 Task: Look for space in Welkom, South Africa from 10th July, 2023 to 15th July, 2023 for 7 adults in price range Rs.10000 to Rs.15000. Place can be entire place or shared room with 4 bedrooms having 7 beds and 4 bathrooms. Property type can be house, flat, guest house. Amenities needed are: wifi, TV, free parkinig on premises, gym, breakfast. Booking option can be shelf check-in. Required host language is English.
Action: Mouse moved to (599, 97)
Screenshot: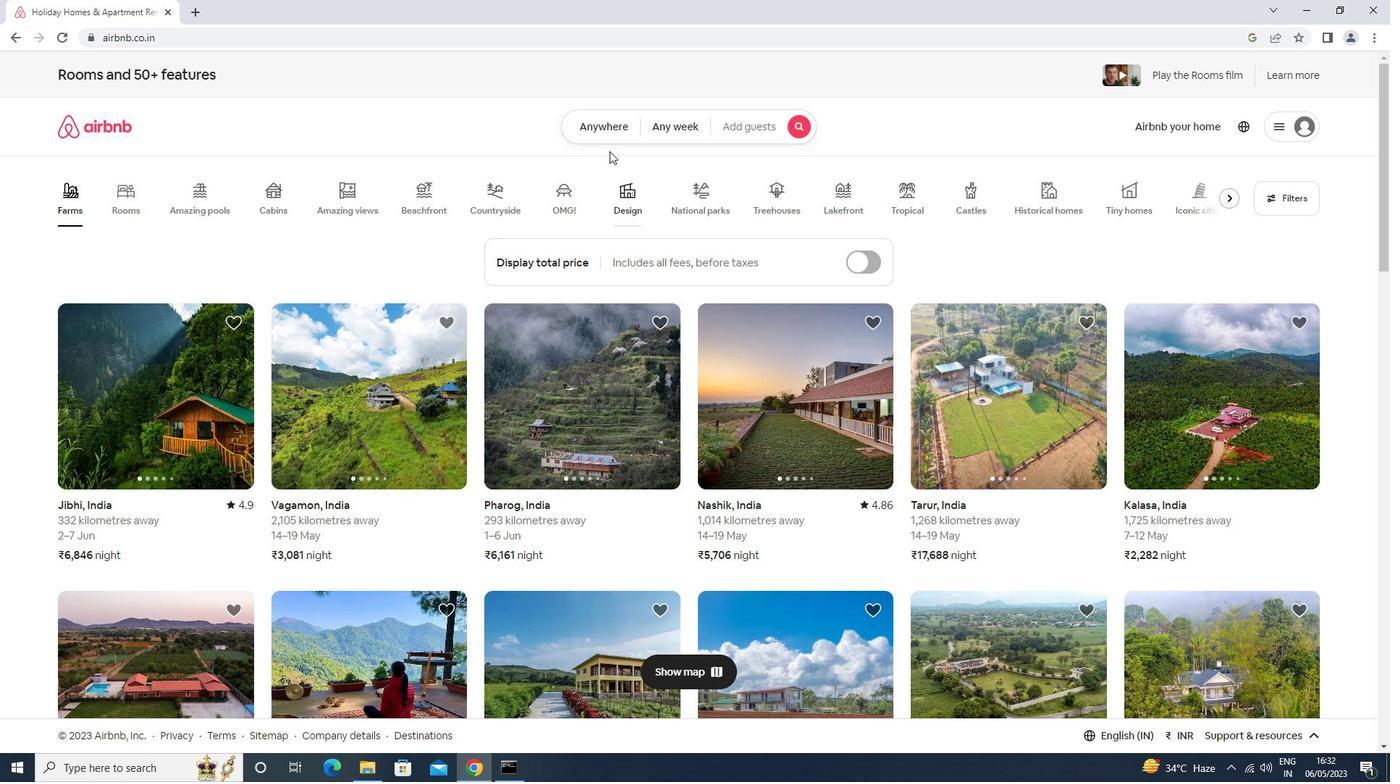 
Action: Mouse pressed left at (599, 97)
Screenshot: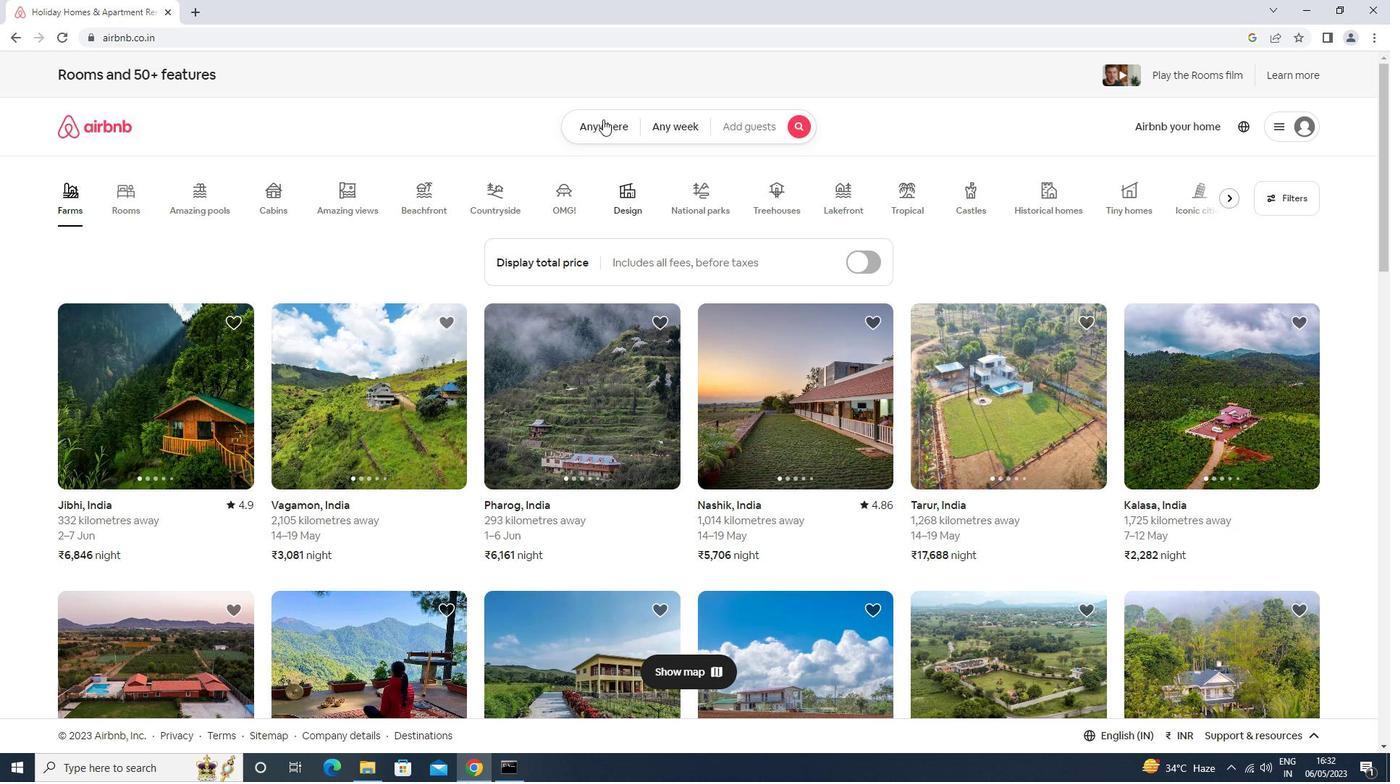 
Action: Mouse moved to (603, 120)
Screenshot: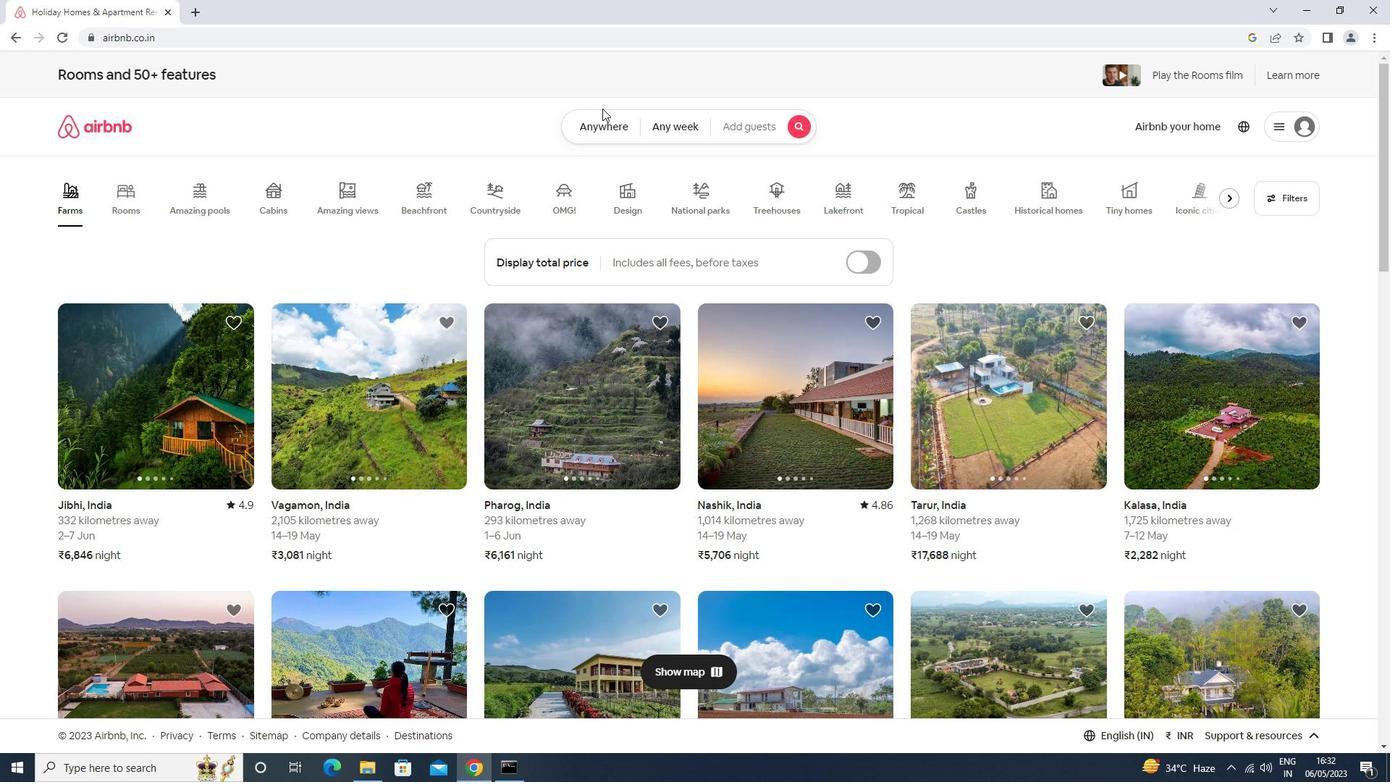 
Action: Mouse pressed left at (603, 120)
Screenshot: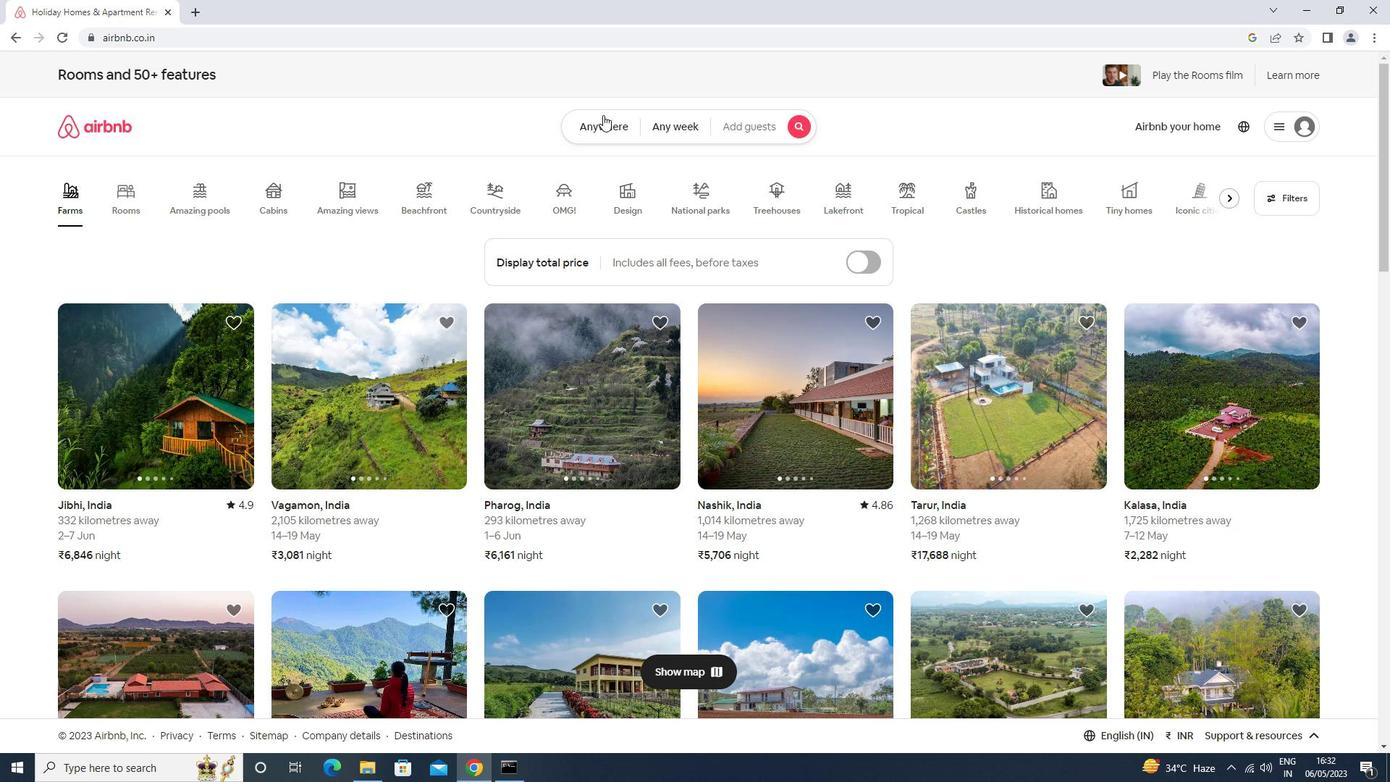 
Action: Mouse moved to (451, 184)
Screenshot: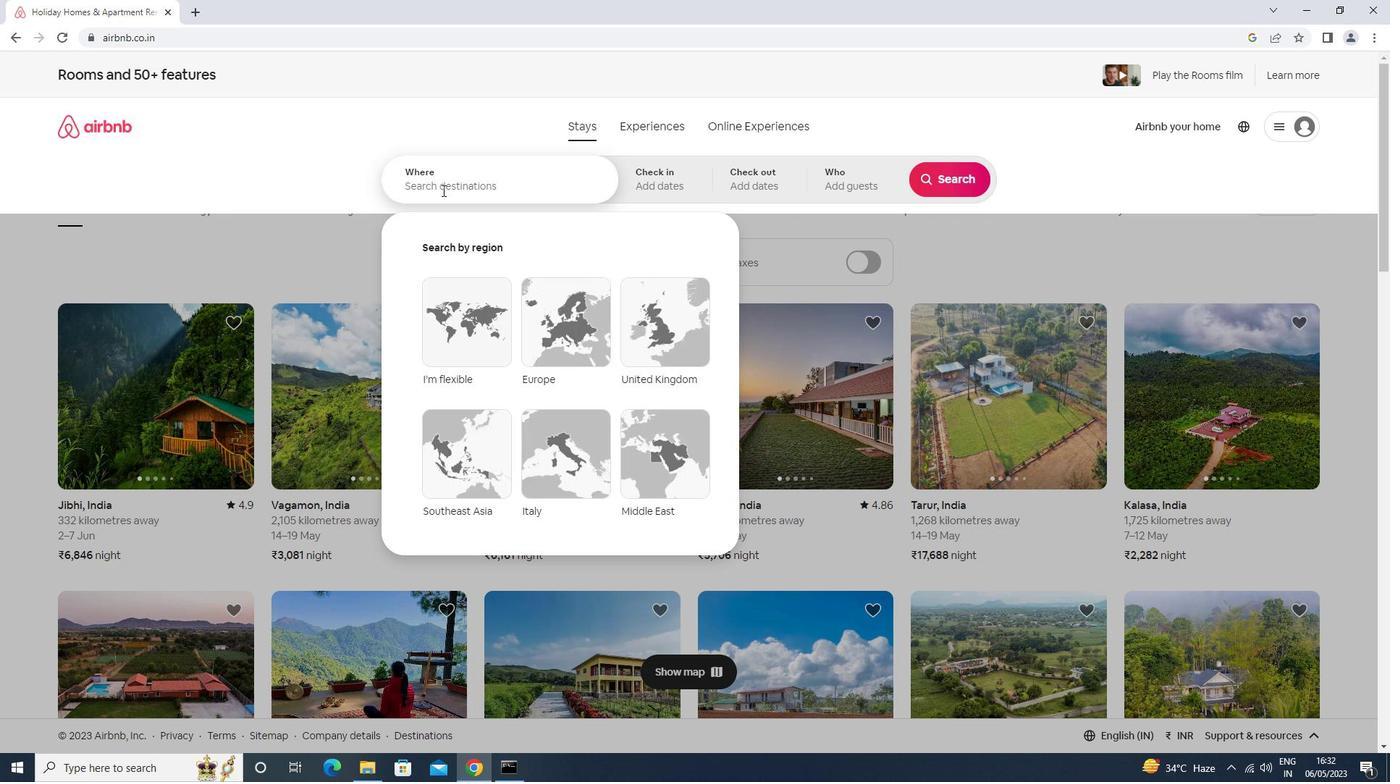 
Action: Mouse pressed left at (451, 184)
Screenshot: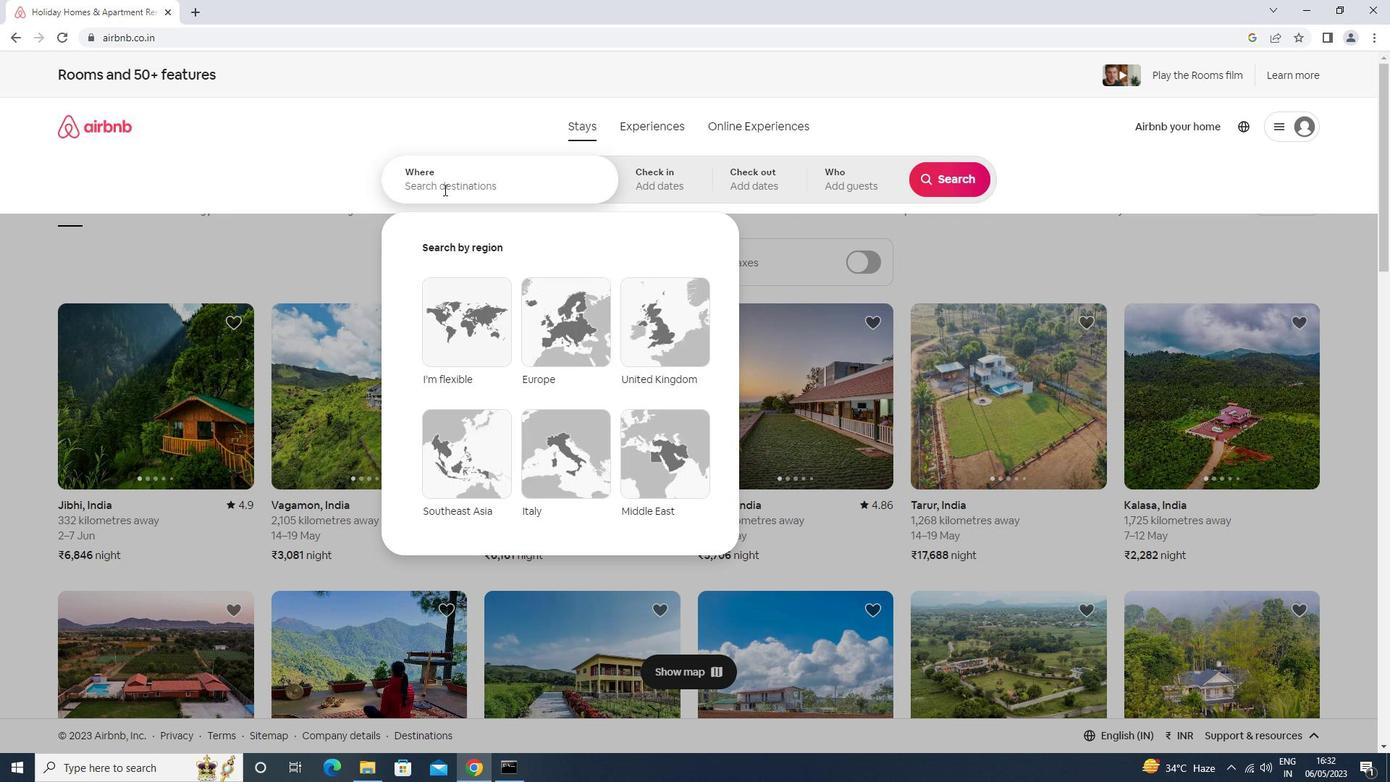 
Action: Mouse moved to (452, 183)
Screenshot: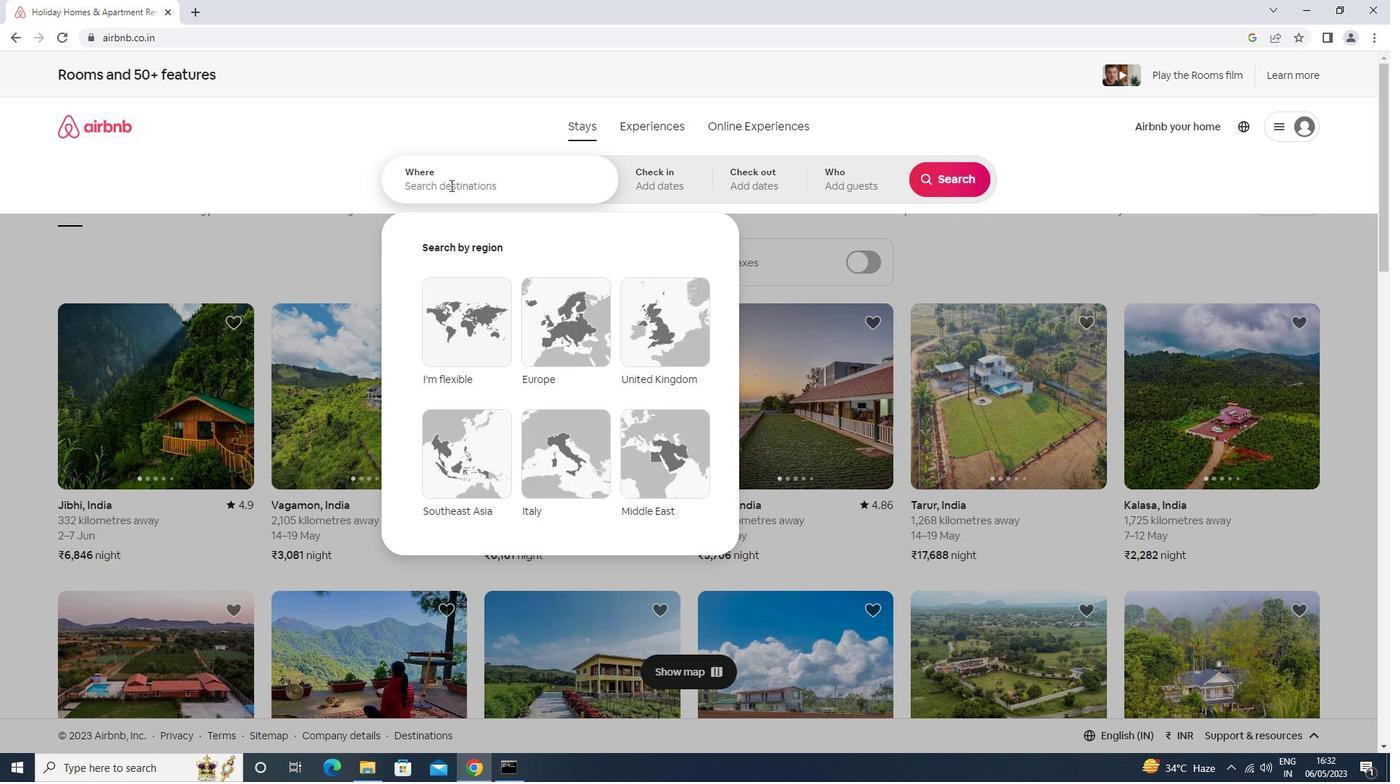 
Action: Key pressed <Key.shift>WELKOM,<Key.space><Key.shift>SOUTH<Key.space><Key.shift>AFRICA<Key.enter>
Screenshot: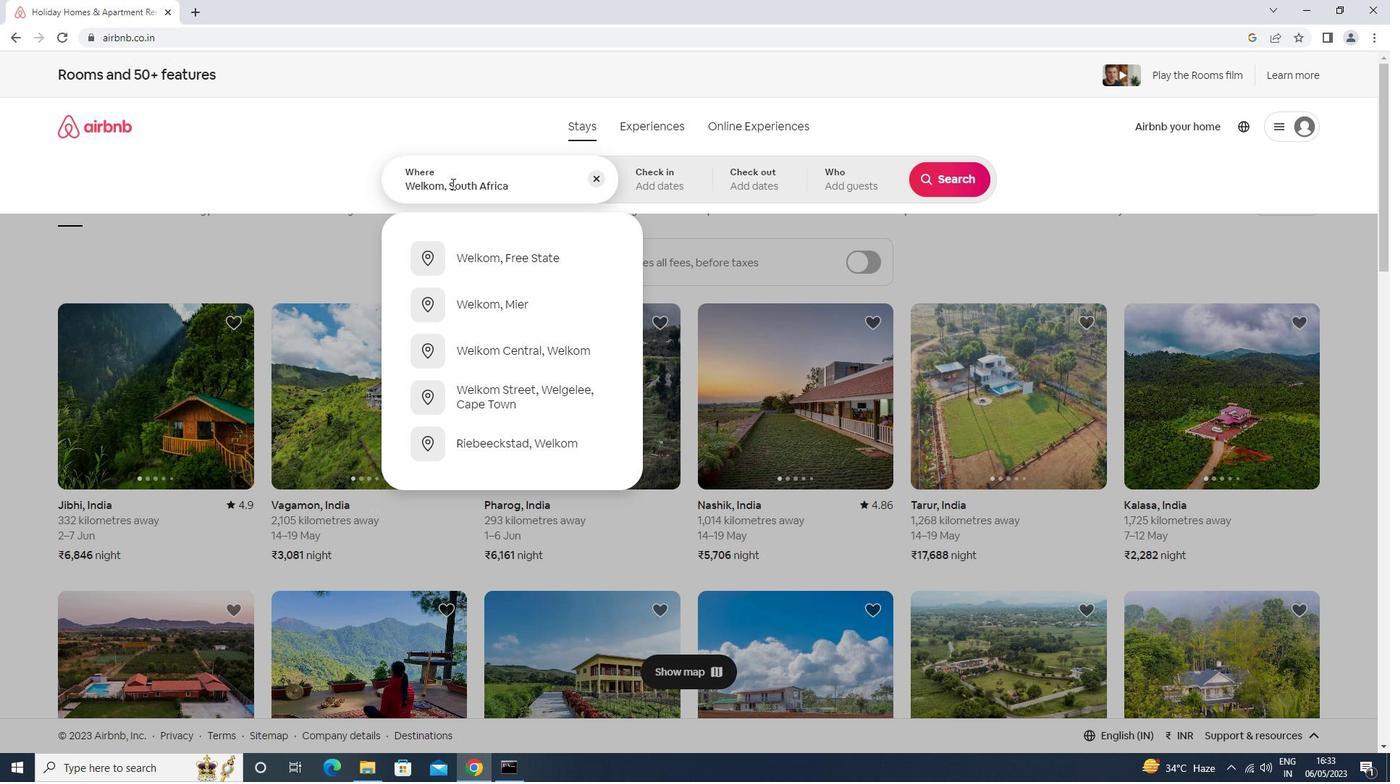 
Action: Mouse moved to (945, 296)
Screenshot: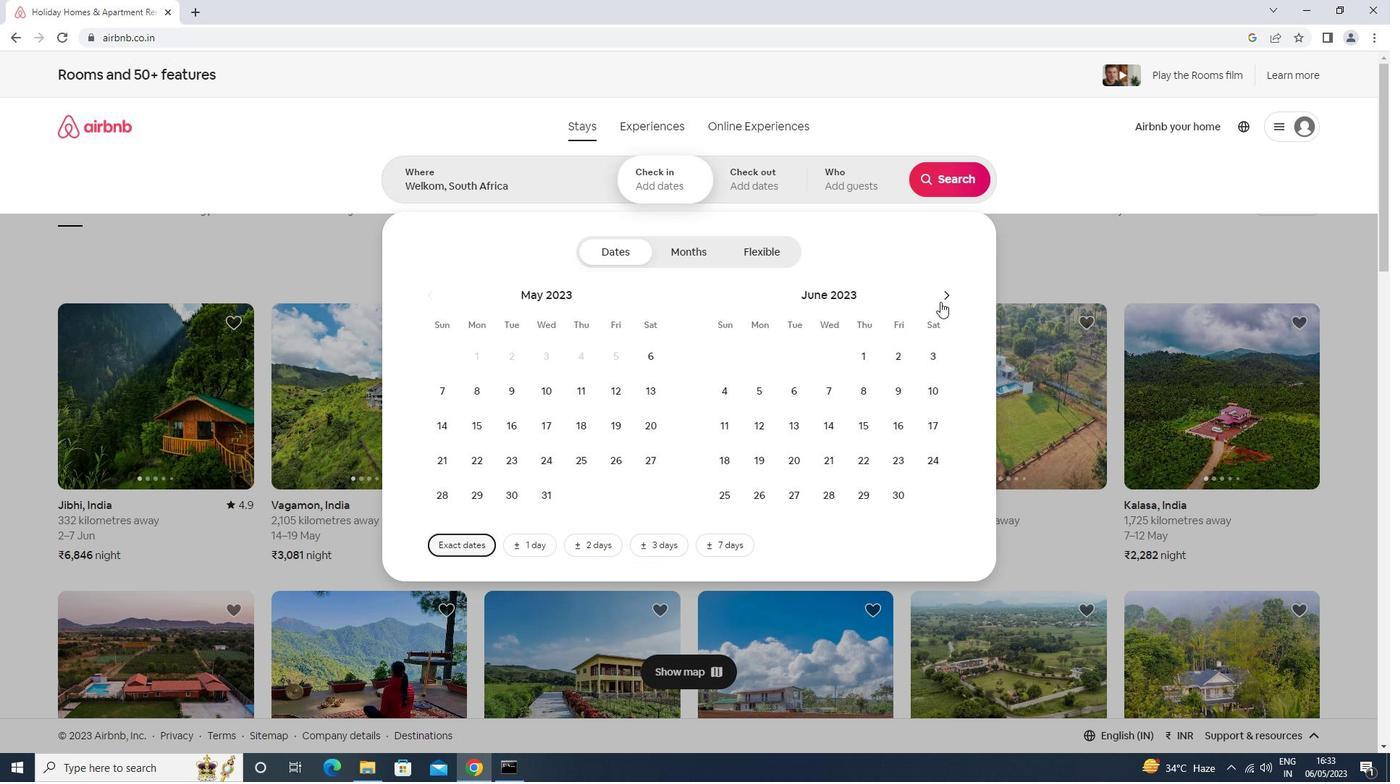 
Action: Mouse pressed left at (945, 296)
Screenshot: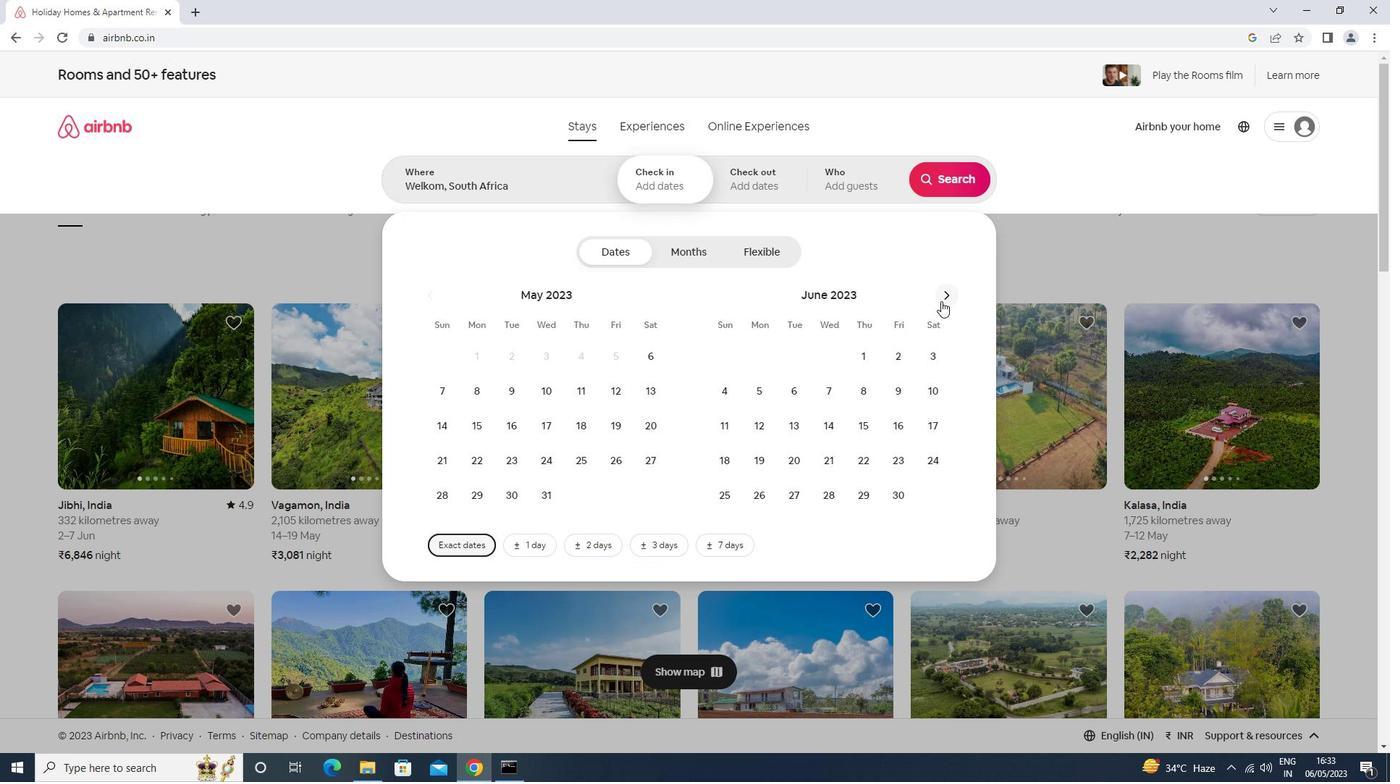 
Action: Mouse moved to (753, 418)
Screenshot: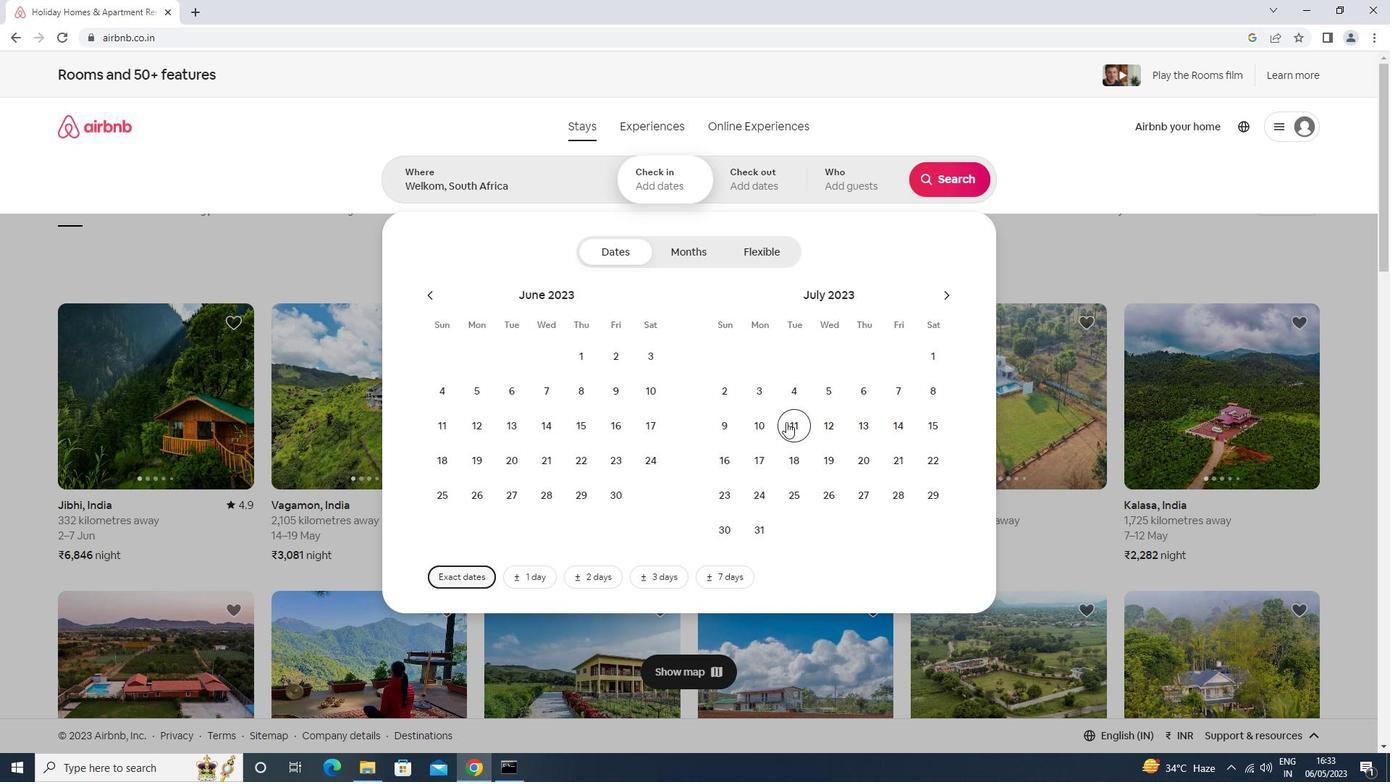 
Action: Mouse pressed left at (753, 418)
Screenshot: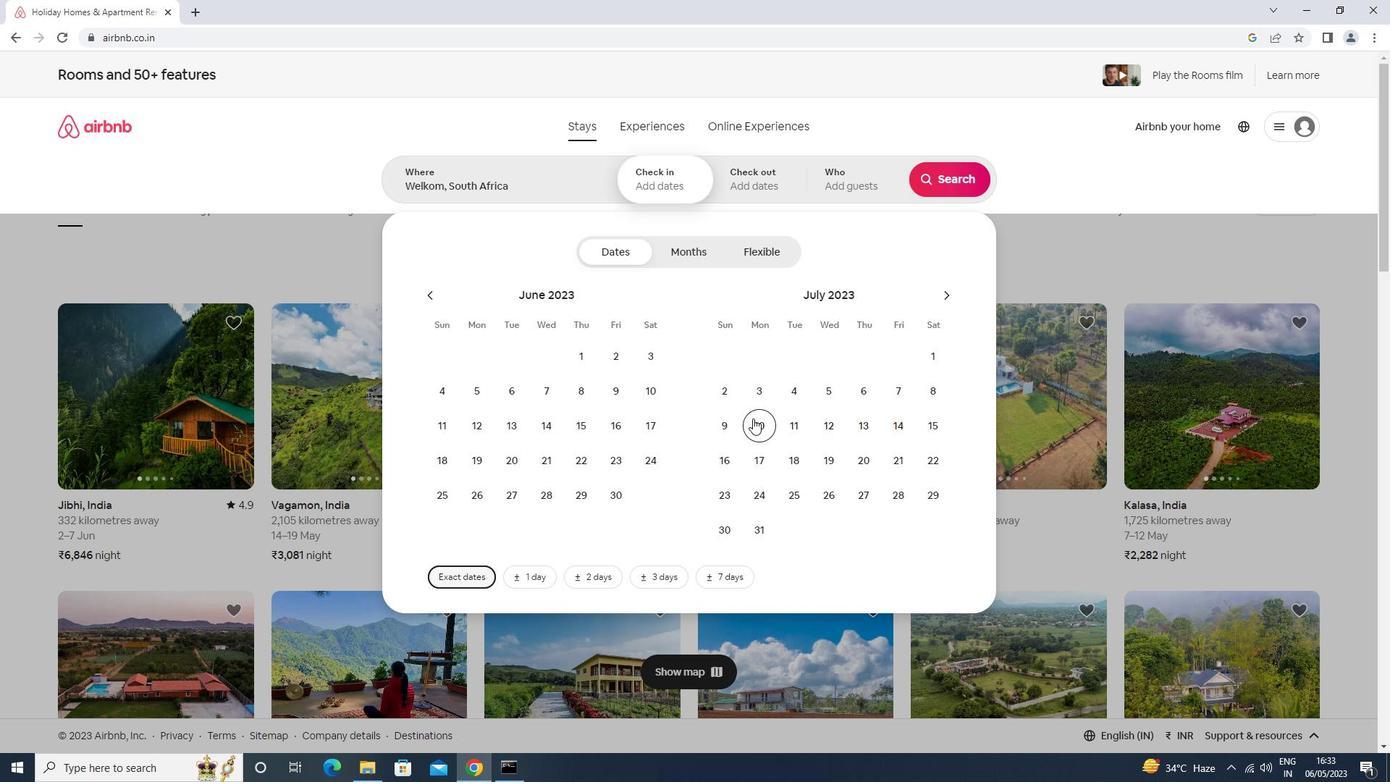 
Action: Mouse moved to (940, 426)
Screenshot: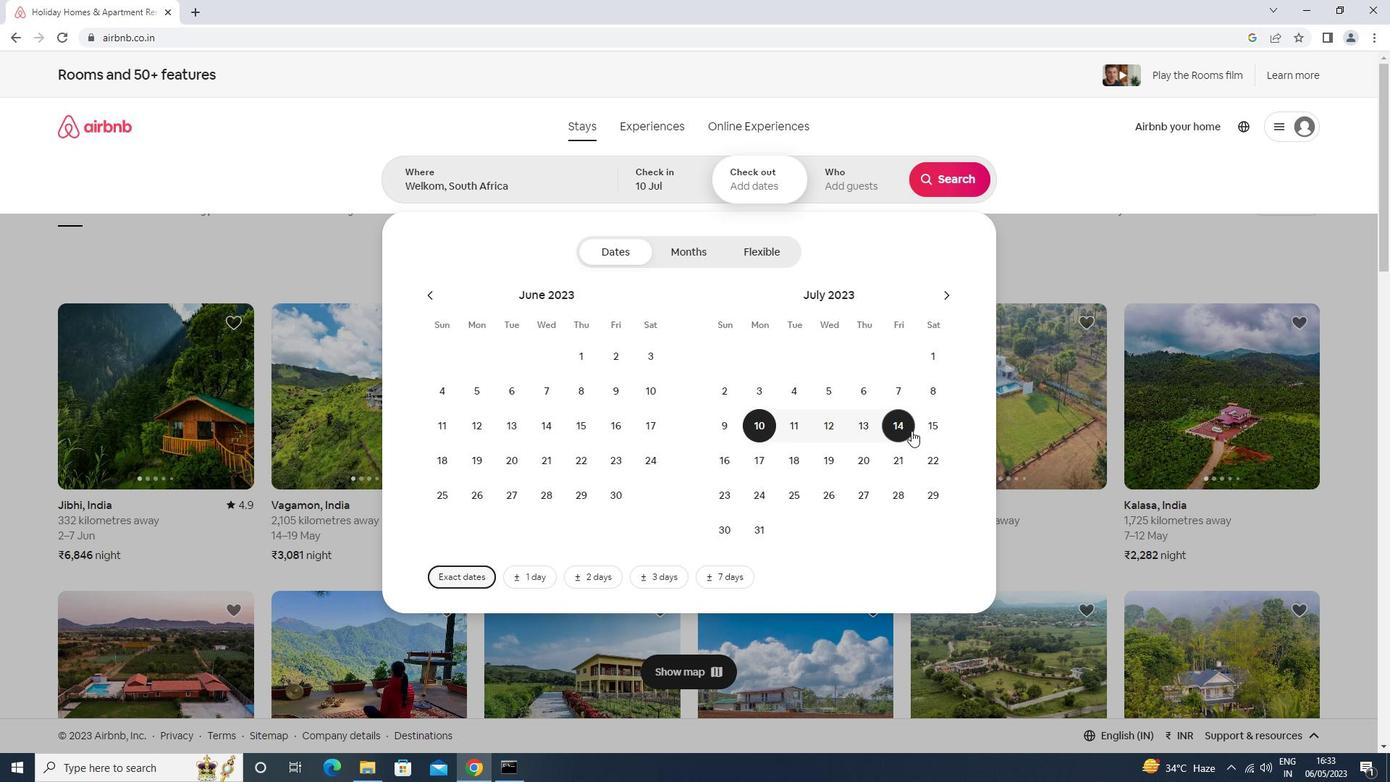 
Action: Mouse pressed left at (940, 426)
Screenshot: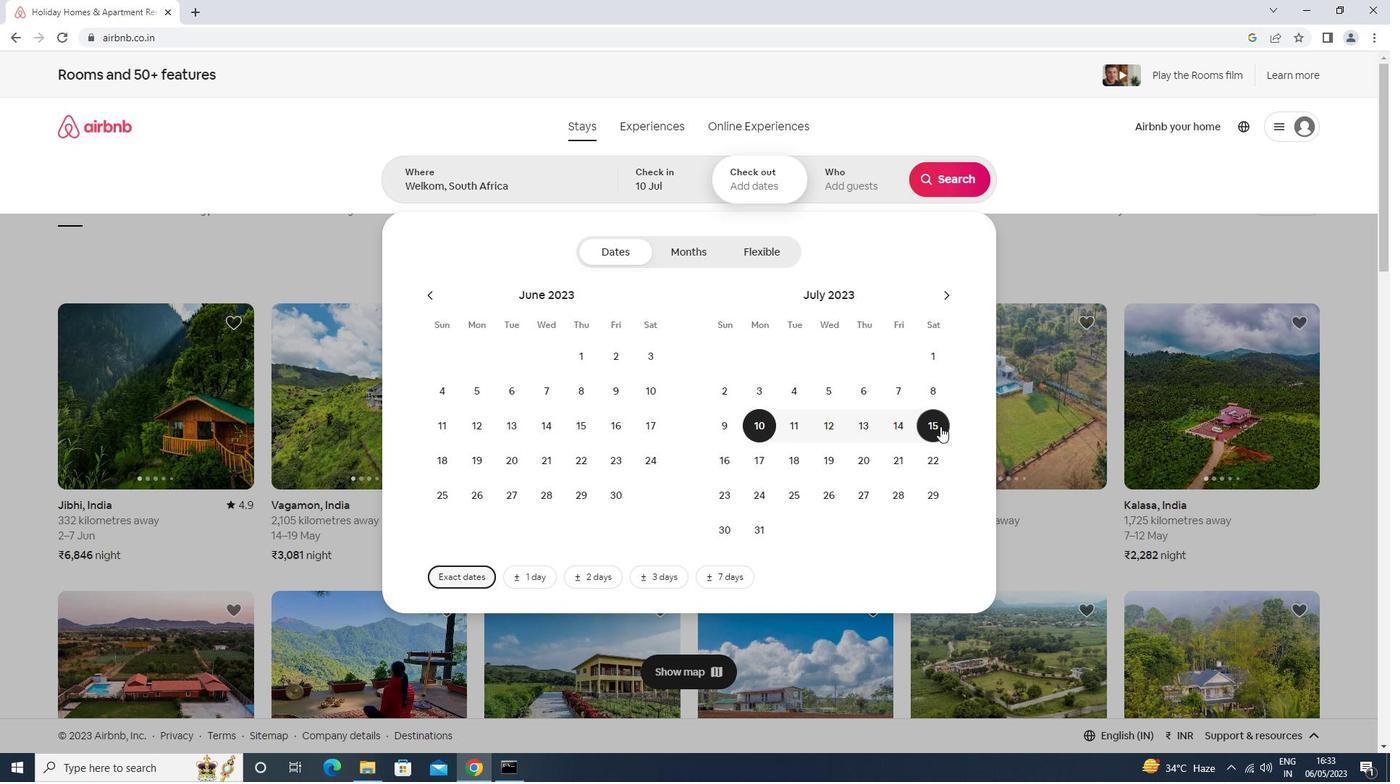 
Action: Mouse moved to (865, 176)
Screenshot: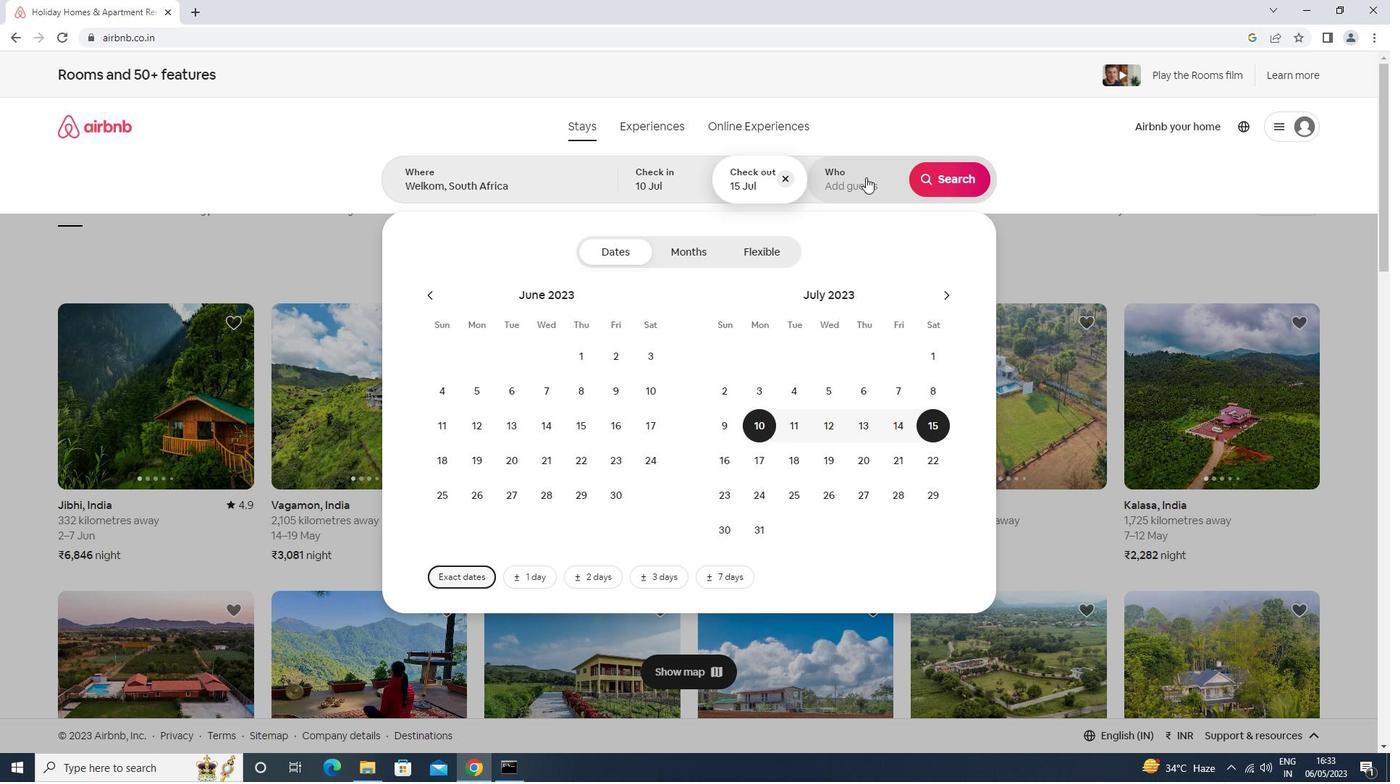 
Action: Mouse pressed left at (865, 176)
Screenshot: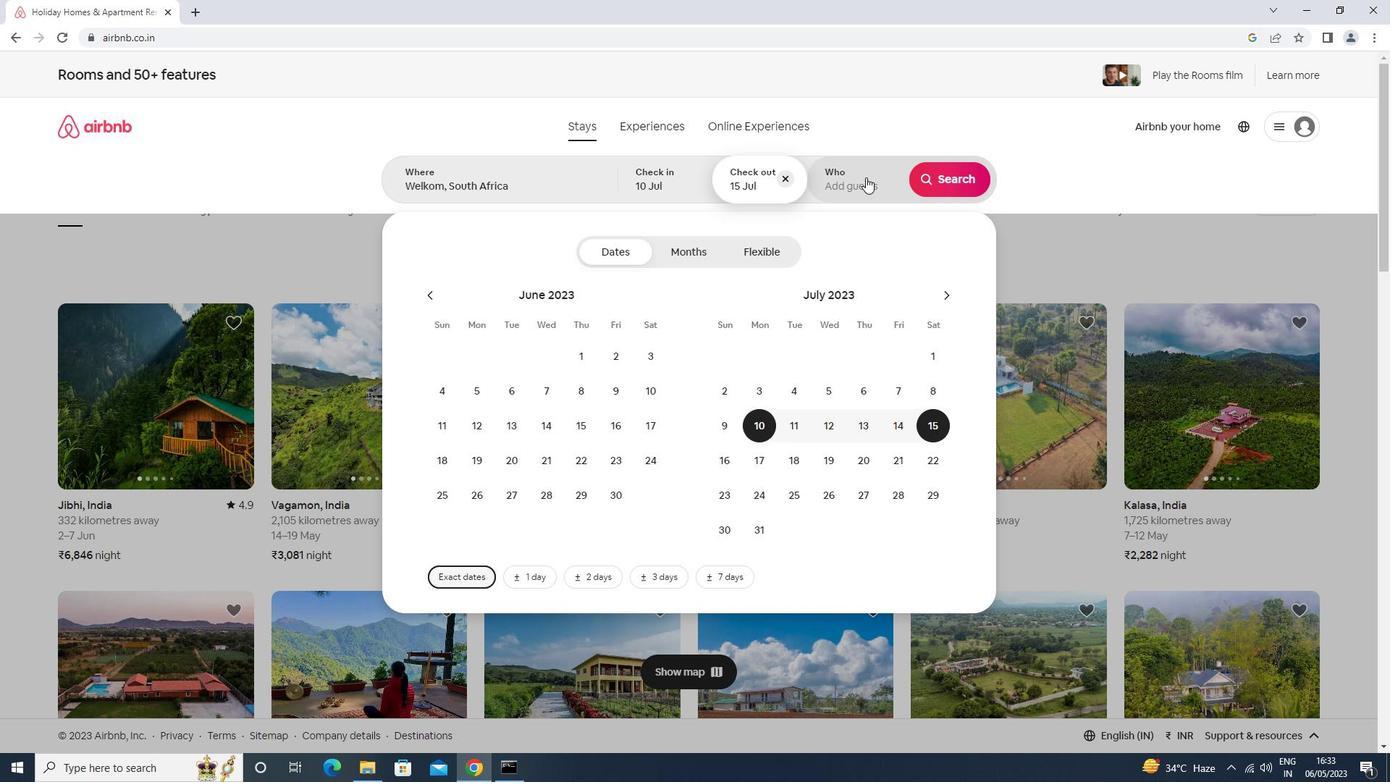 
Action: Mouse moved to (952, 254)
Screenshot: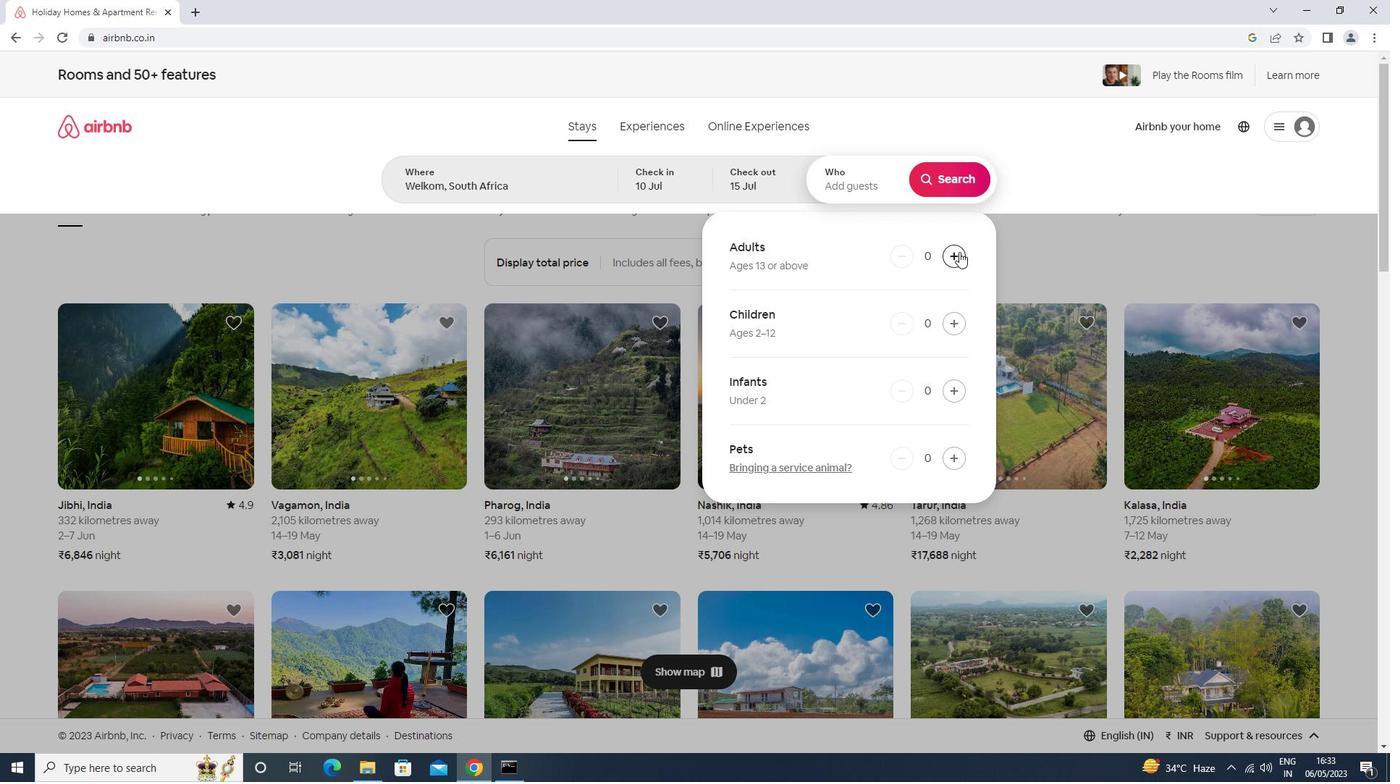 
Action: Mouse pressed left at (952, 254)
Screenshot: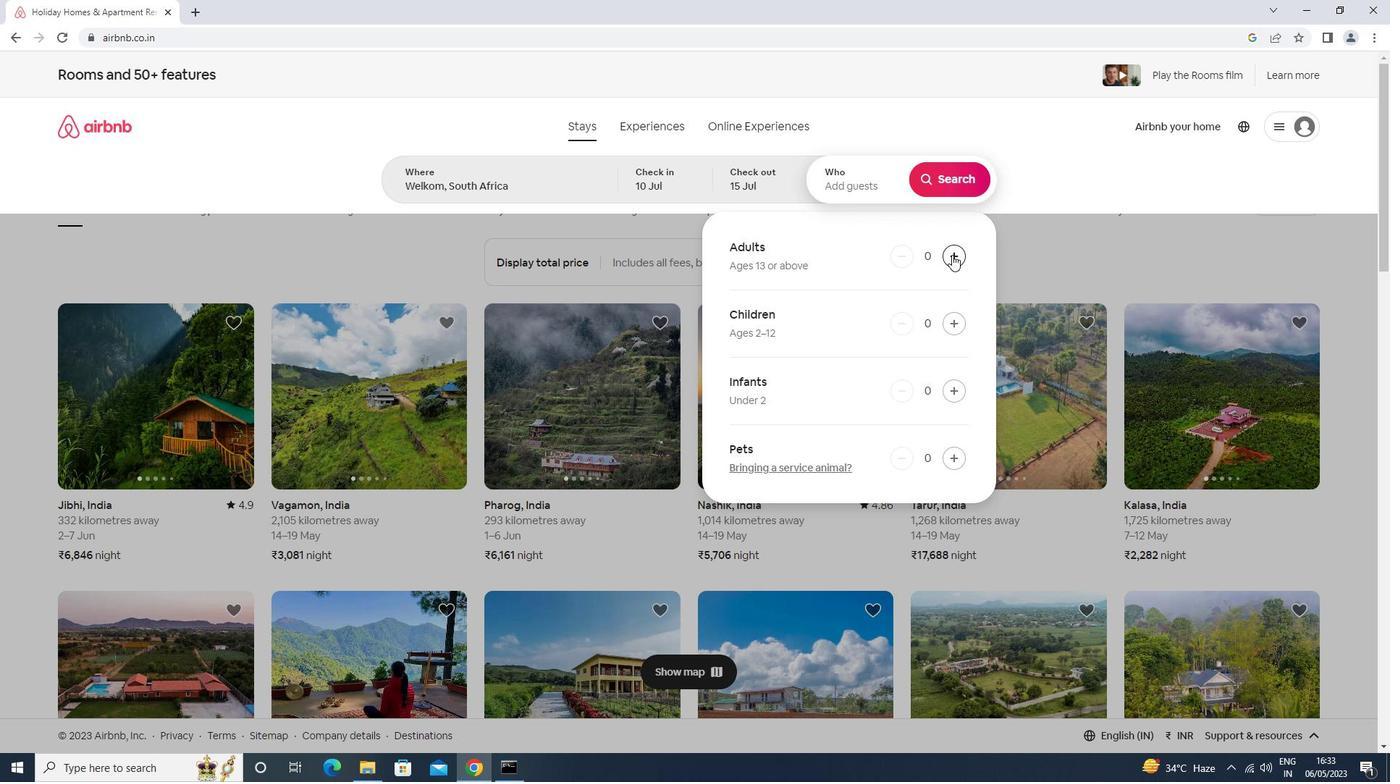 
Action: Mouse pressed left at (952, 254)
Screenshot: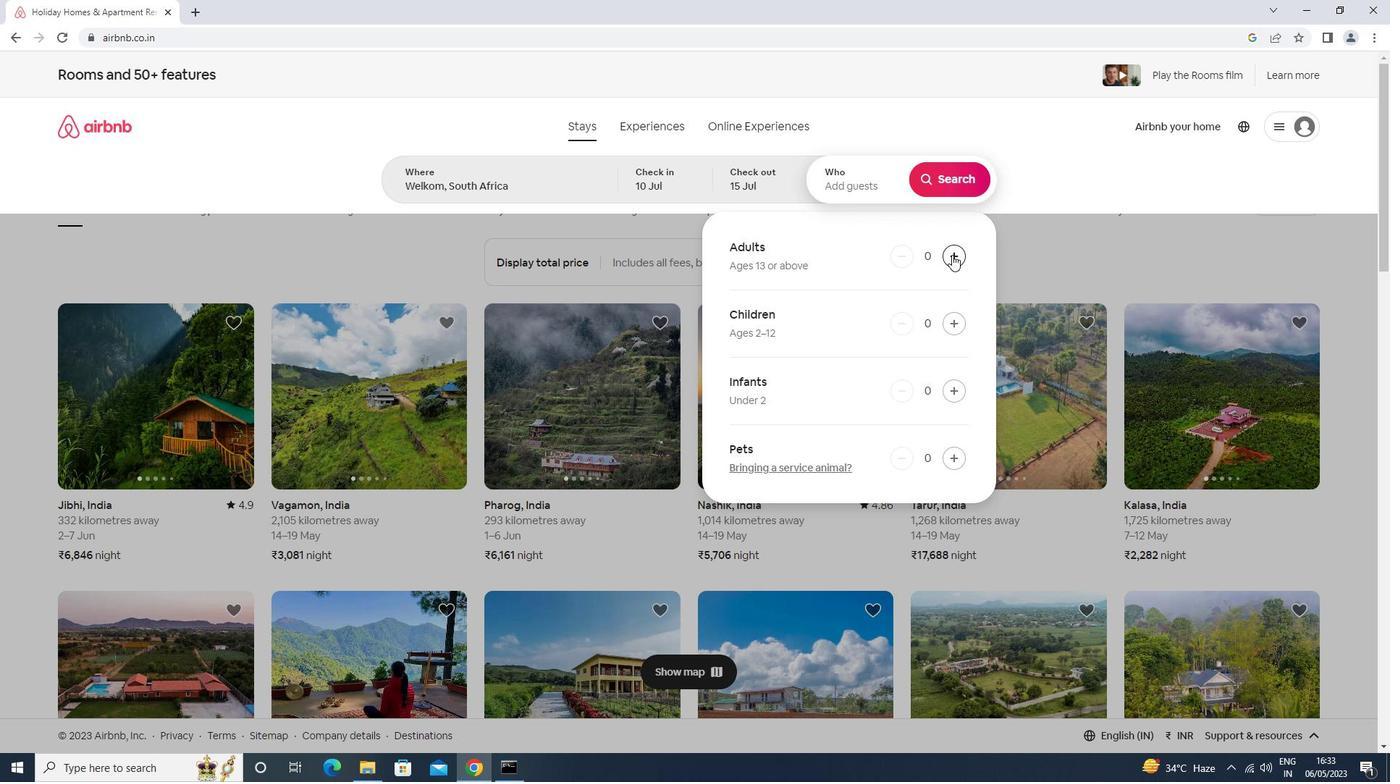 
Action: Mouse pressed left at (952, 254)
Screenshot: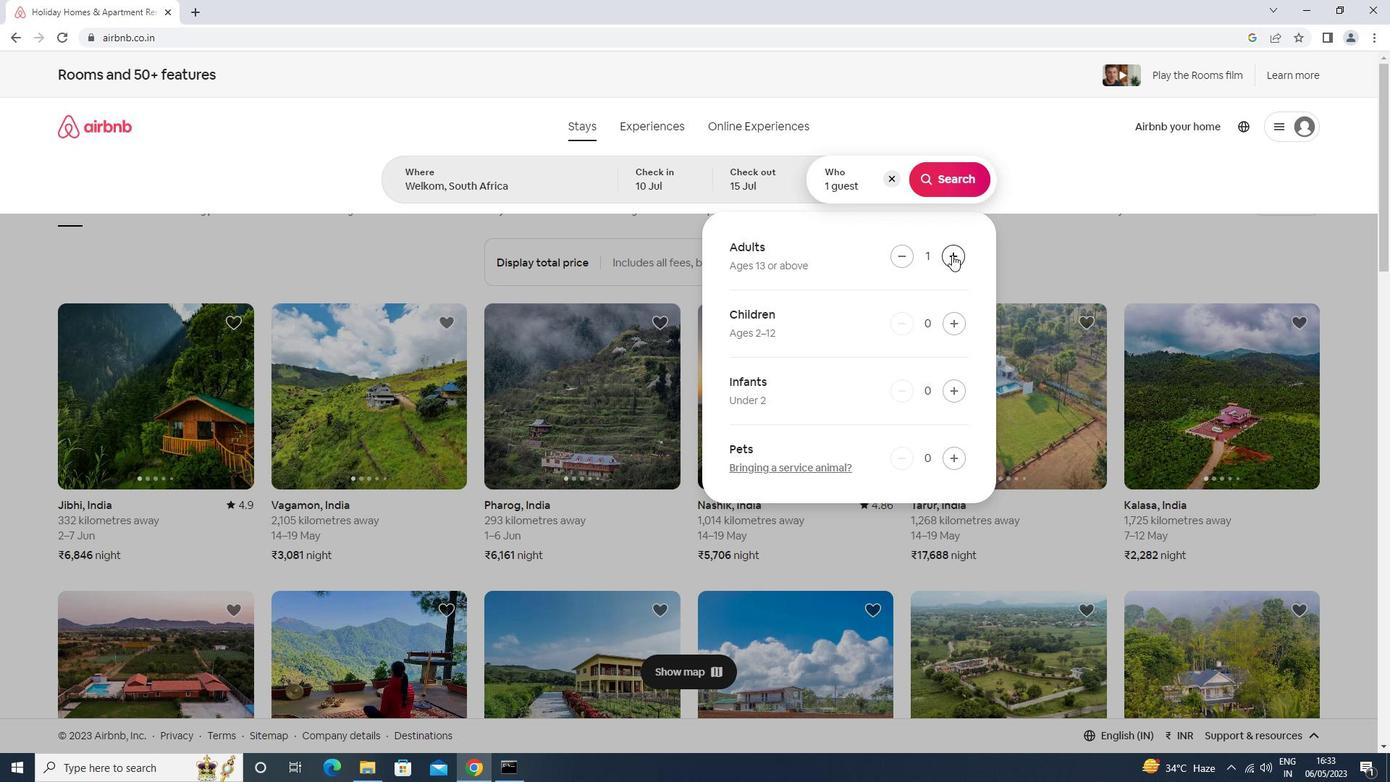 
Action: Mouse pressed left at (952, 254)
Screenshot: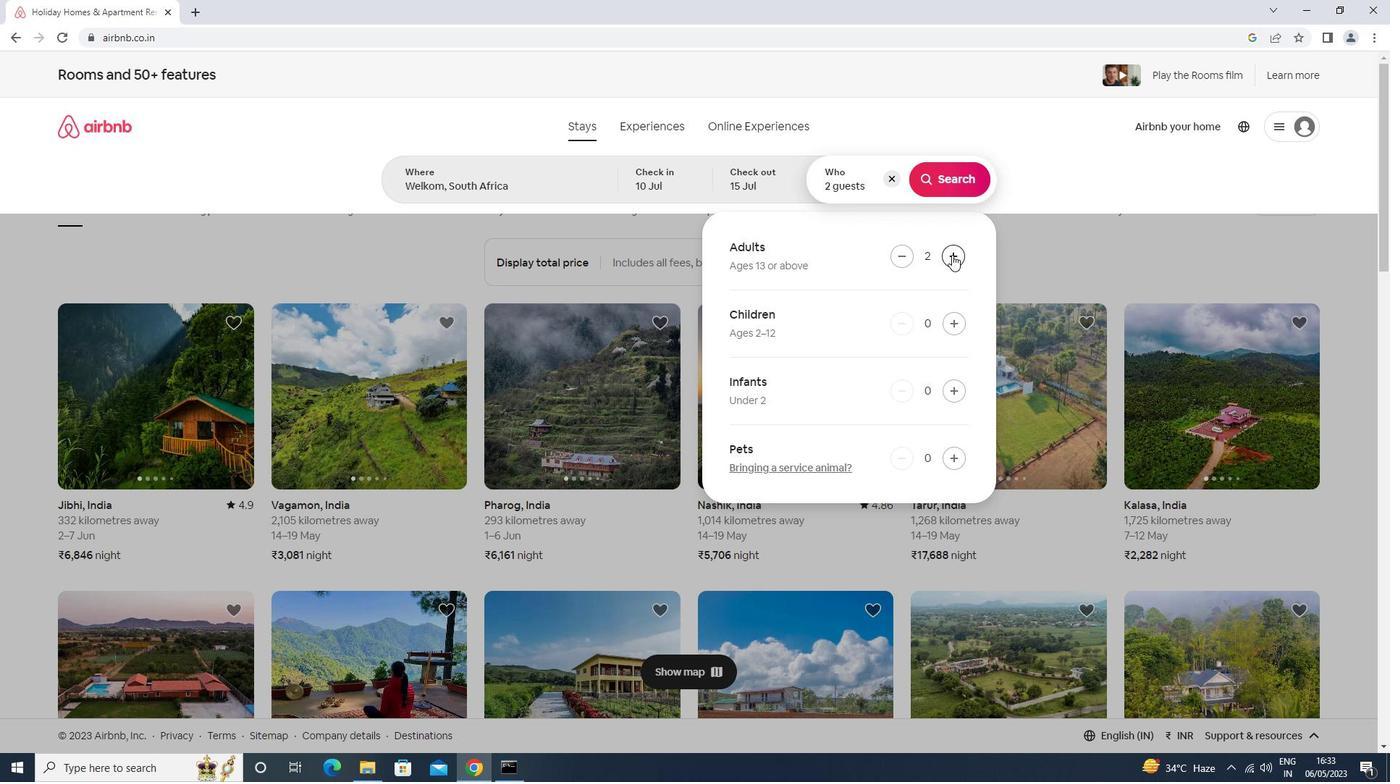 
Action: Mouse pressed left at (952, 254)
Screenshot: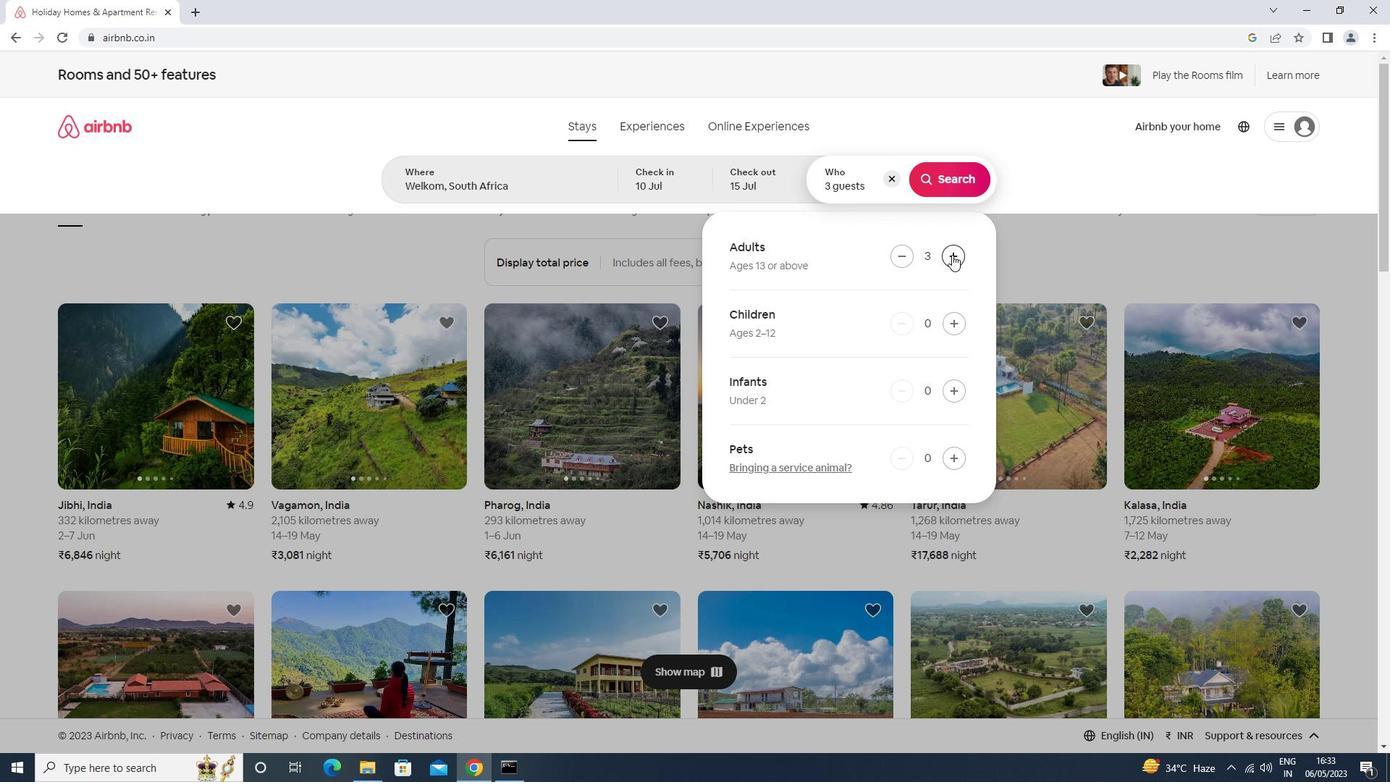 
Action: Mouse pressed left at (952, 254)
Screenshot: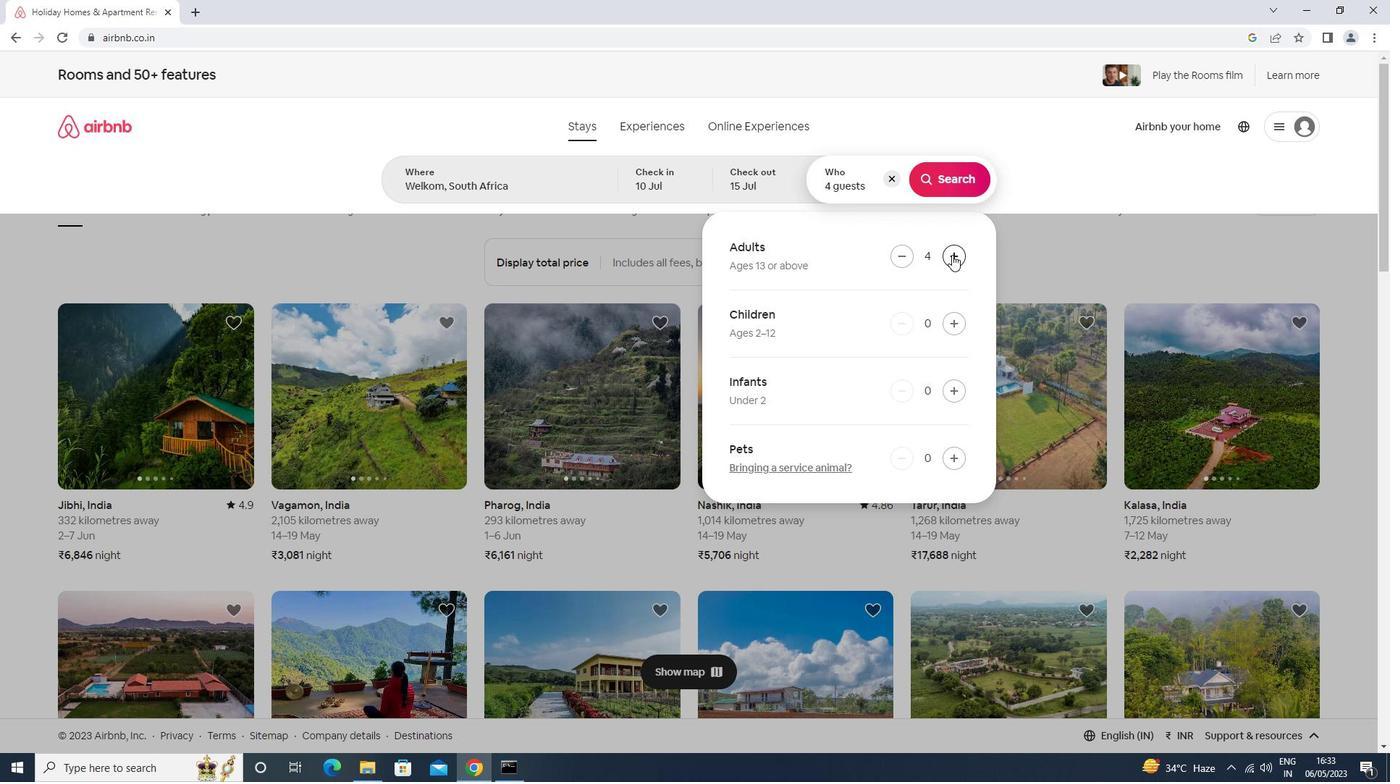 
Action: Mouse moved to (952, 254)
Screenshot: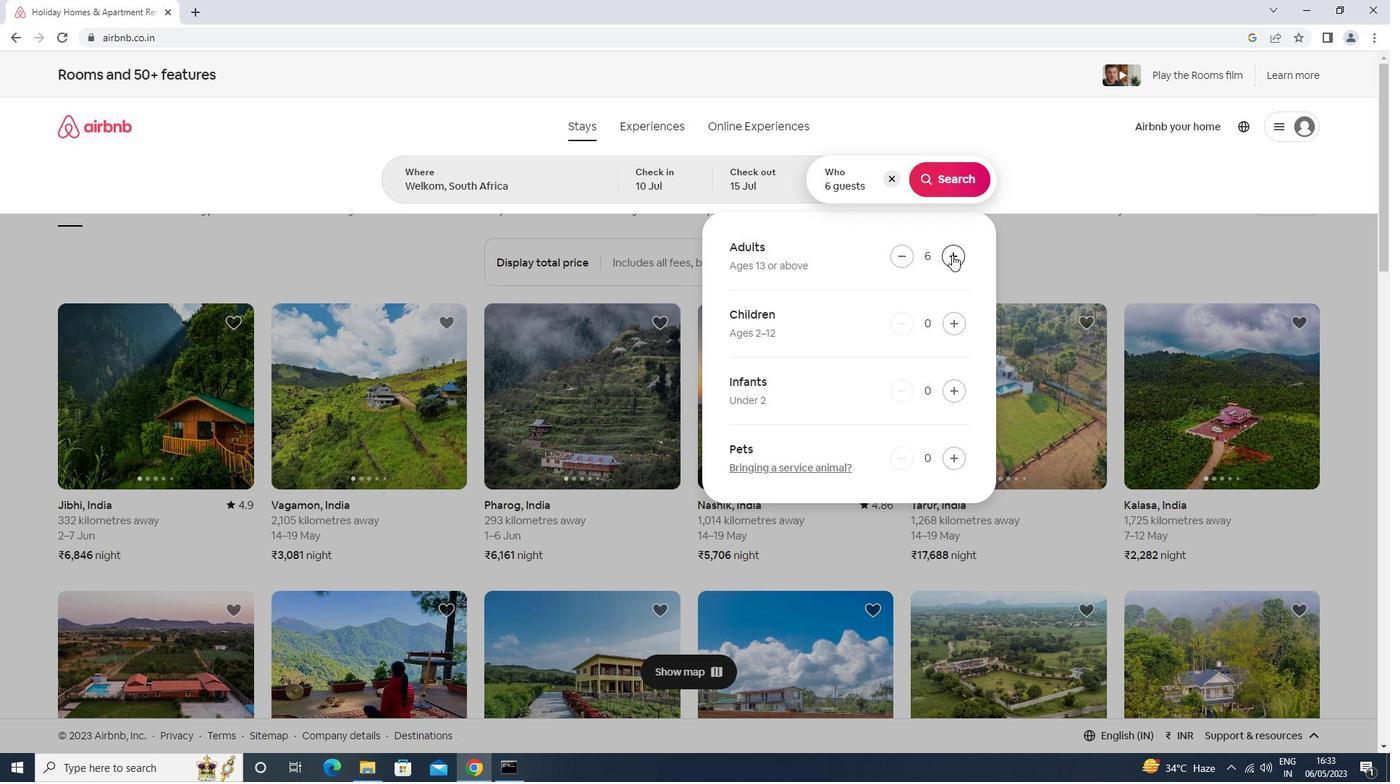 
Action: Mouse pressed left at (952, 254)
Screenshot: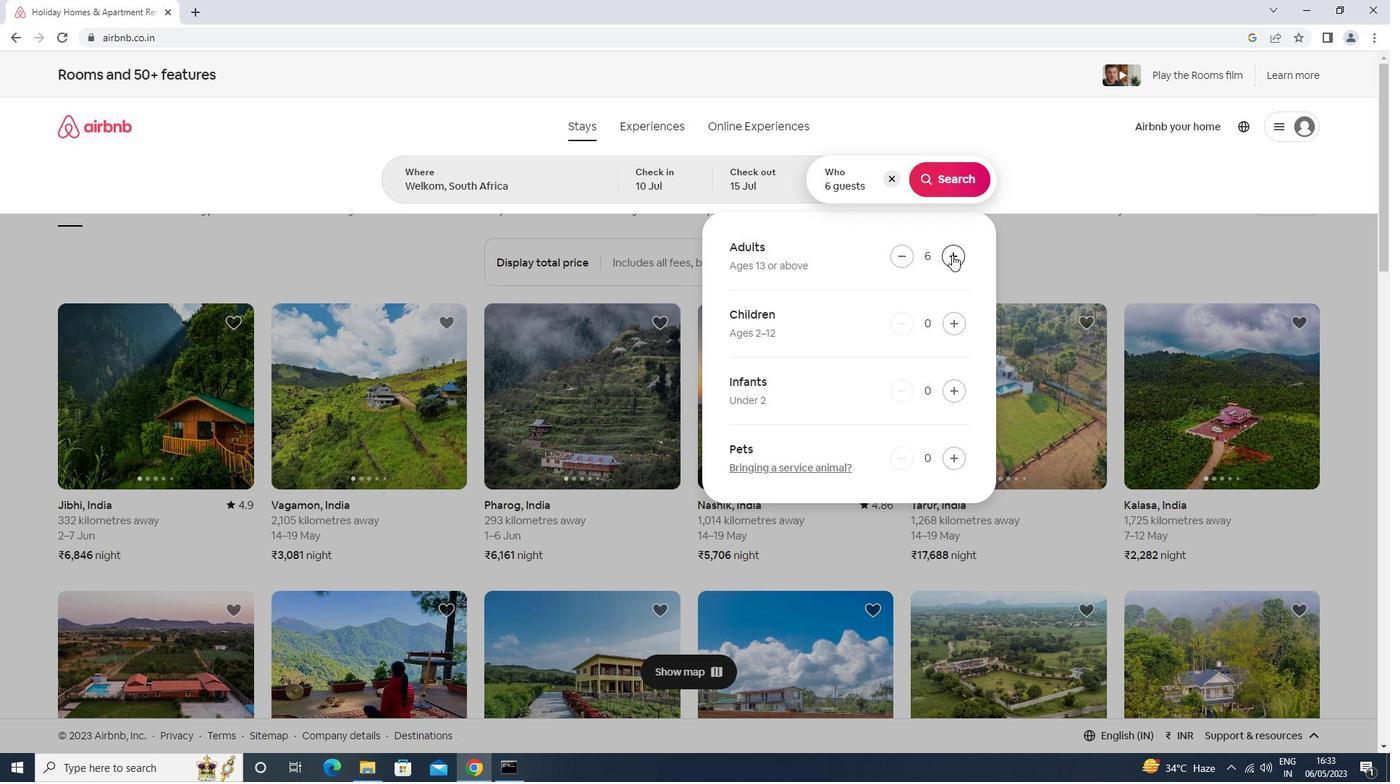 
Action: Mouse moved to (906, 257)
Screenshot: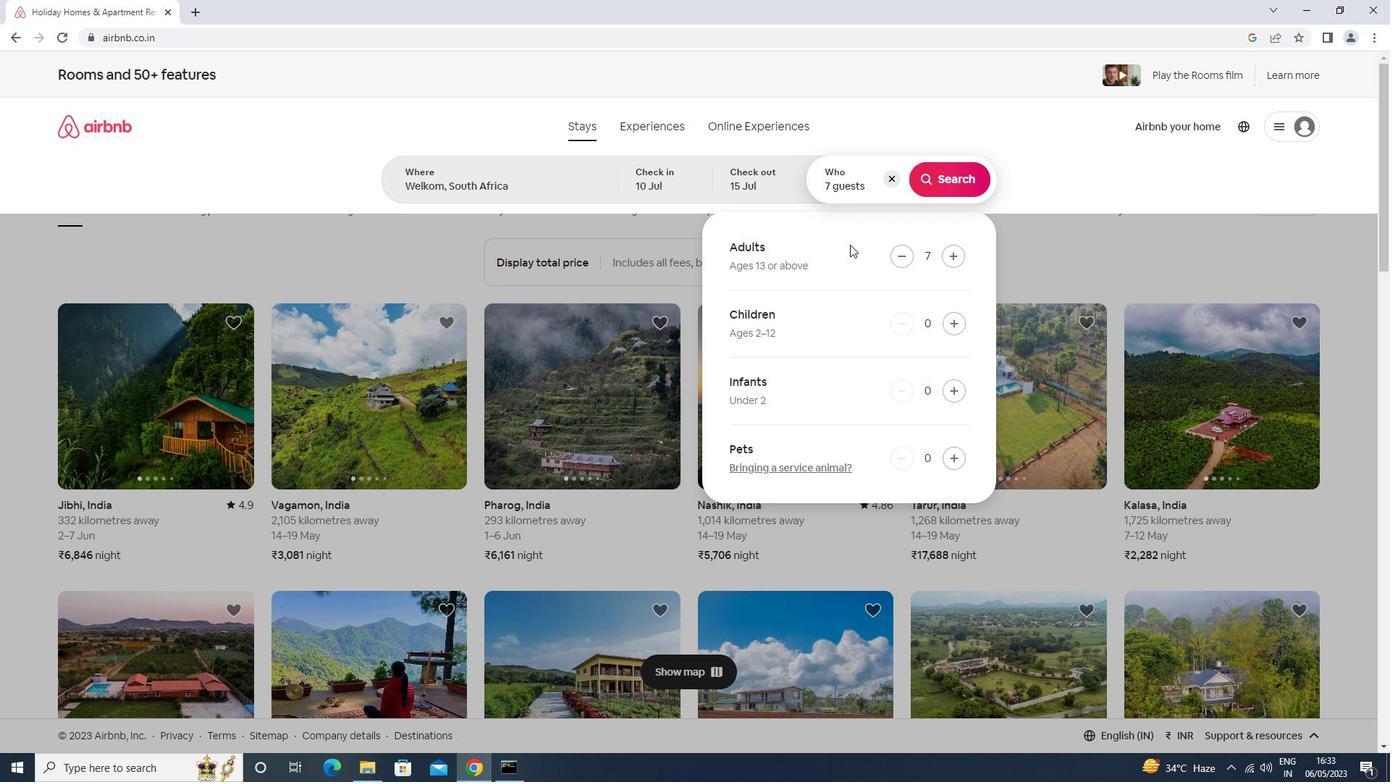 
Action: Mouse pressed left at (906, 257)
Screenshot: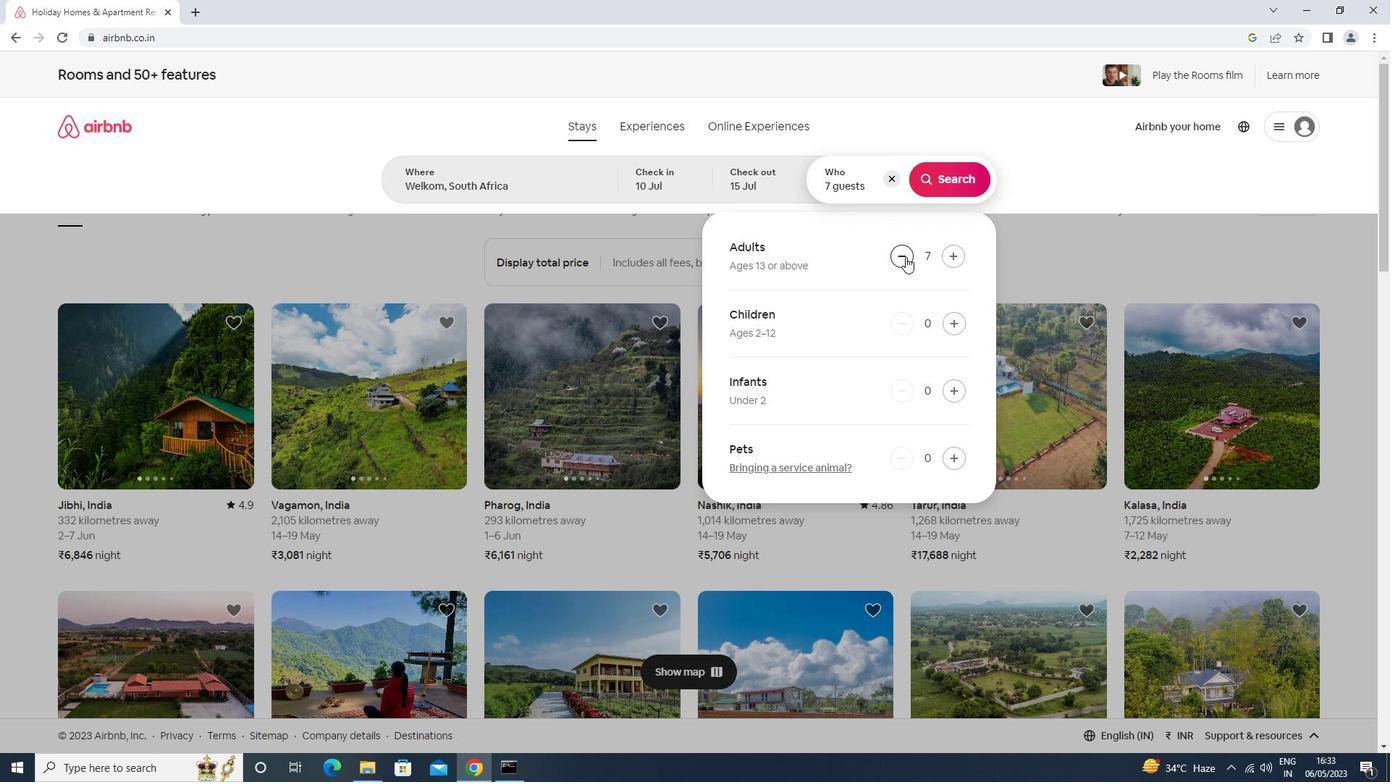 
Action: Mouse moved to (946, 176)
Screenshot: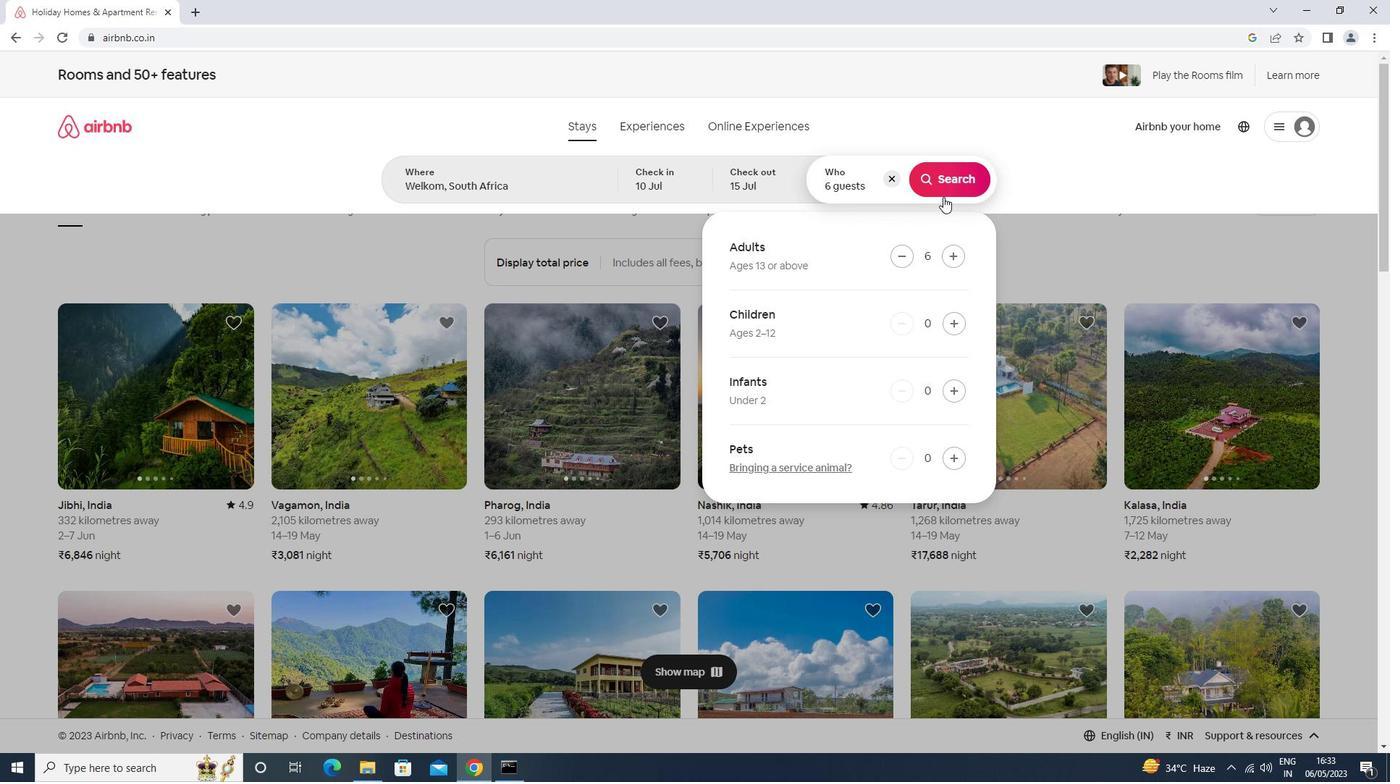 
Action: Mouse pressed left at (946, 176)
Screenshot: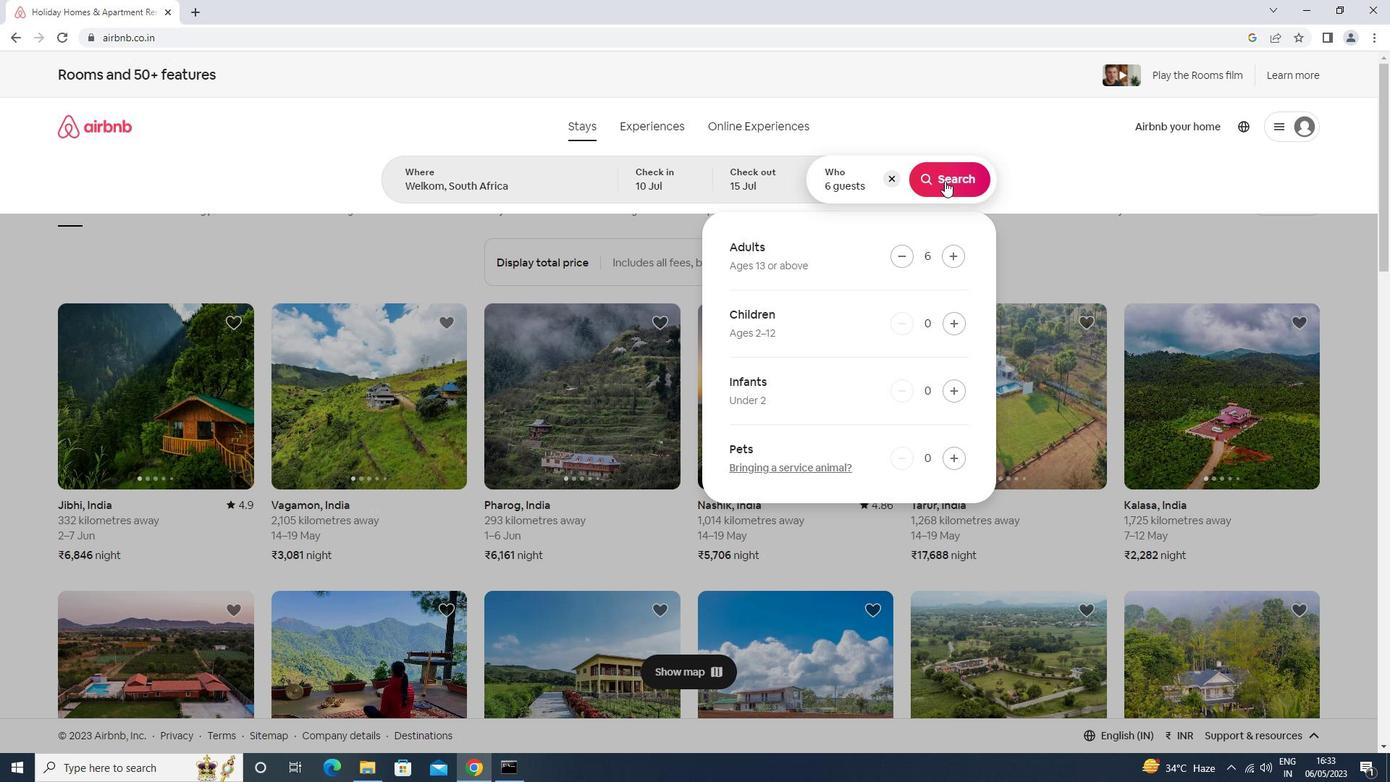 
Action: Mouse moved to (1337, 131)
Screenshot: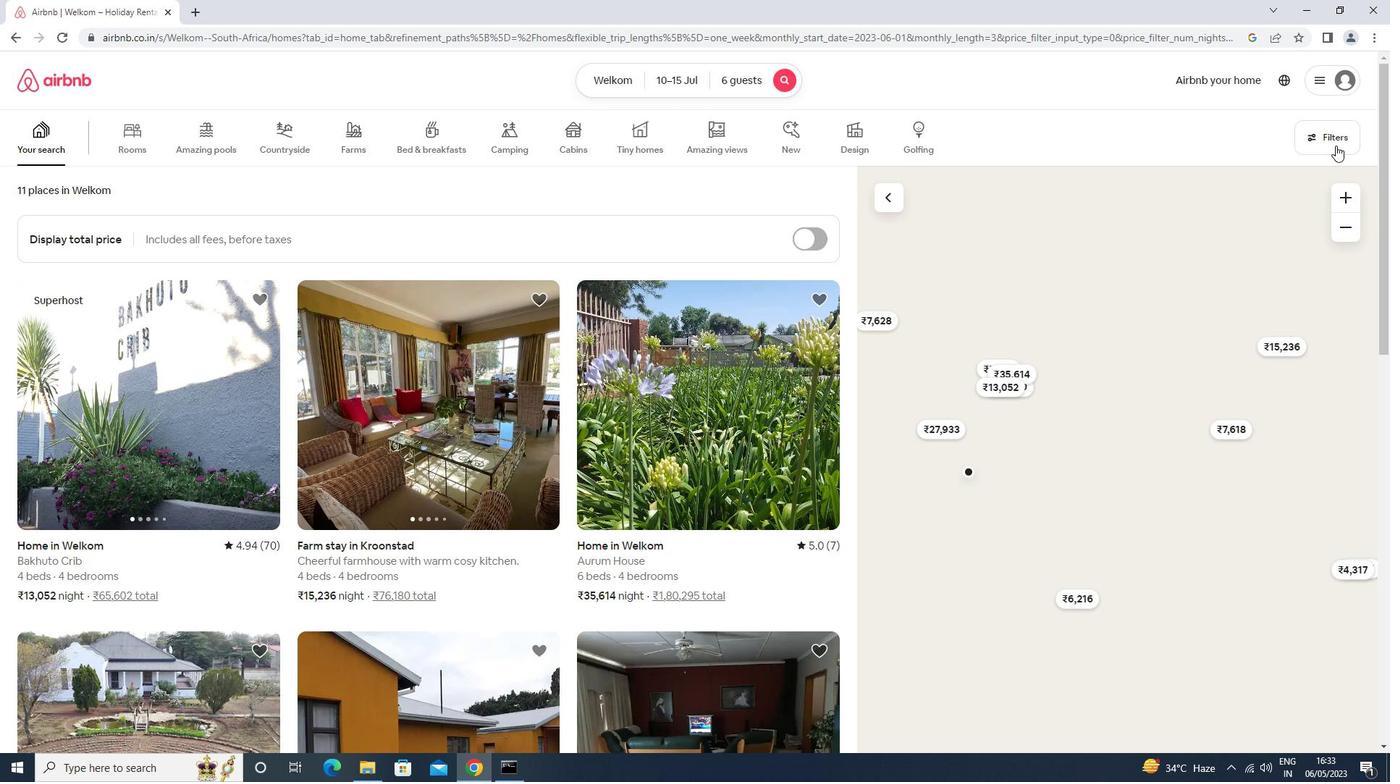
Action: Mouse pressed left at (1337, 131)
Screenshot: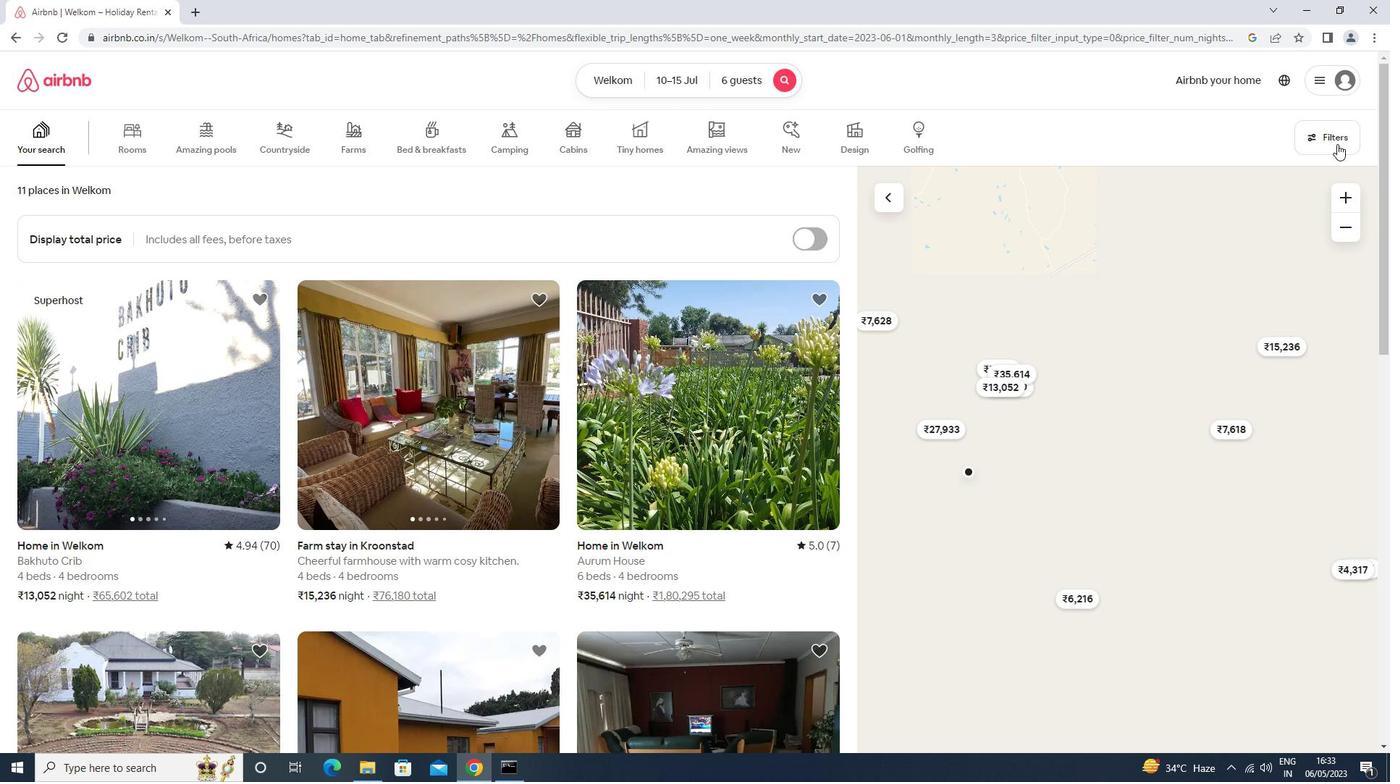 
Action: Mouse moved to (560, 493)
Screenshot: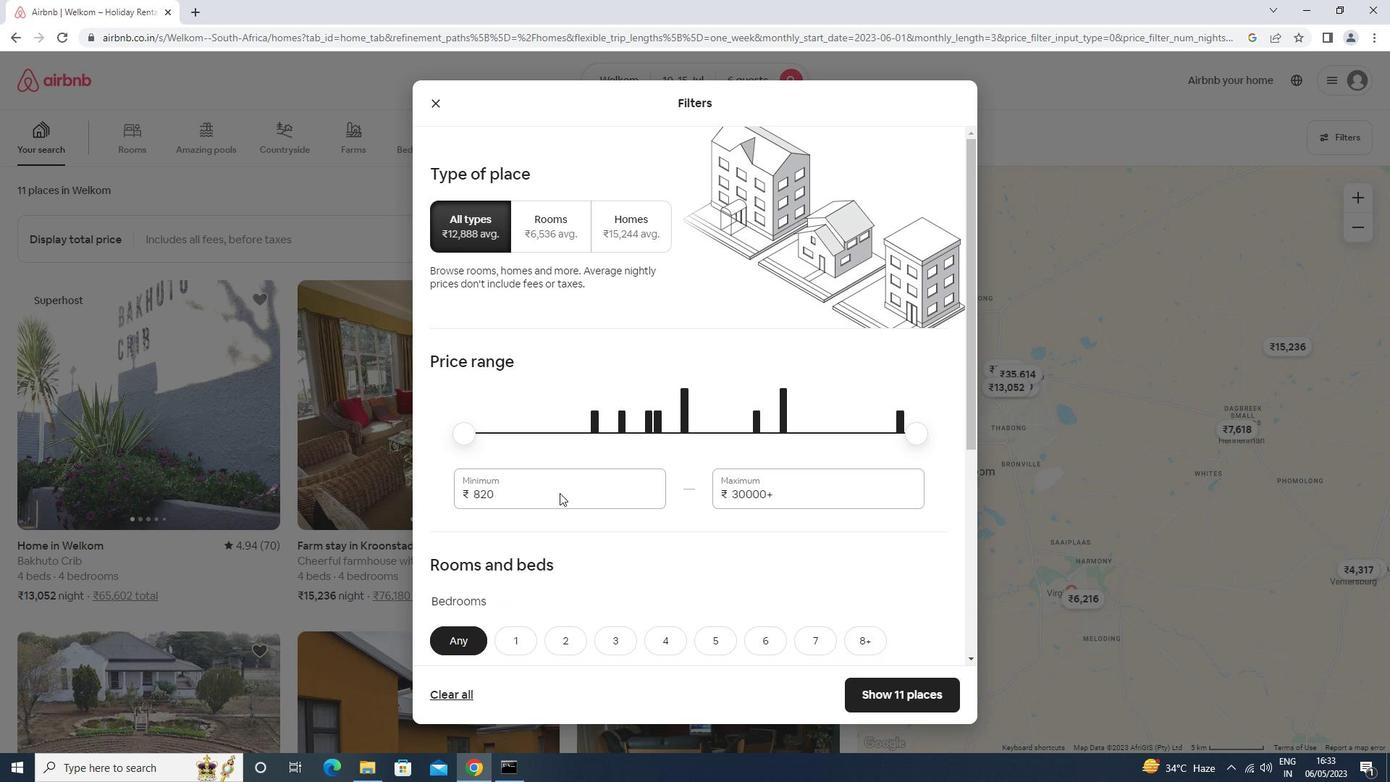 
Action: Mouse pressed left at (560, 493)
Screenshot: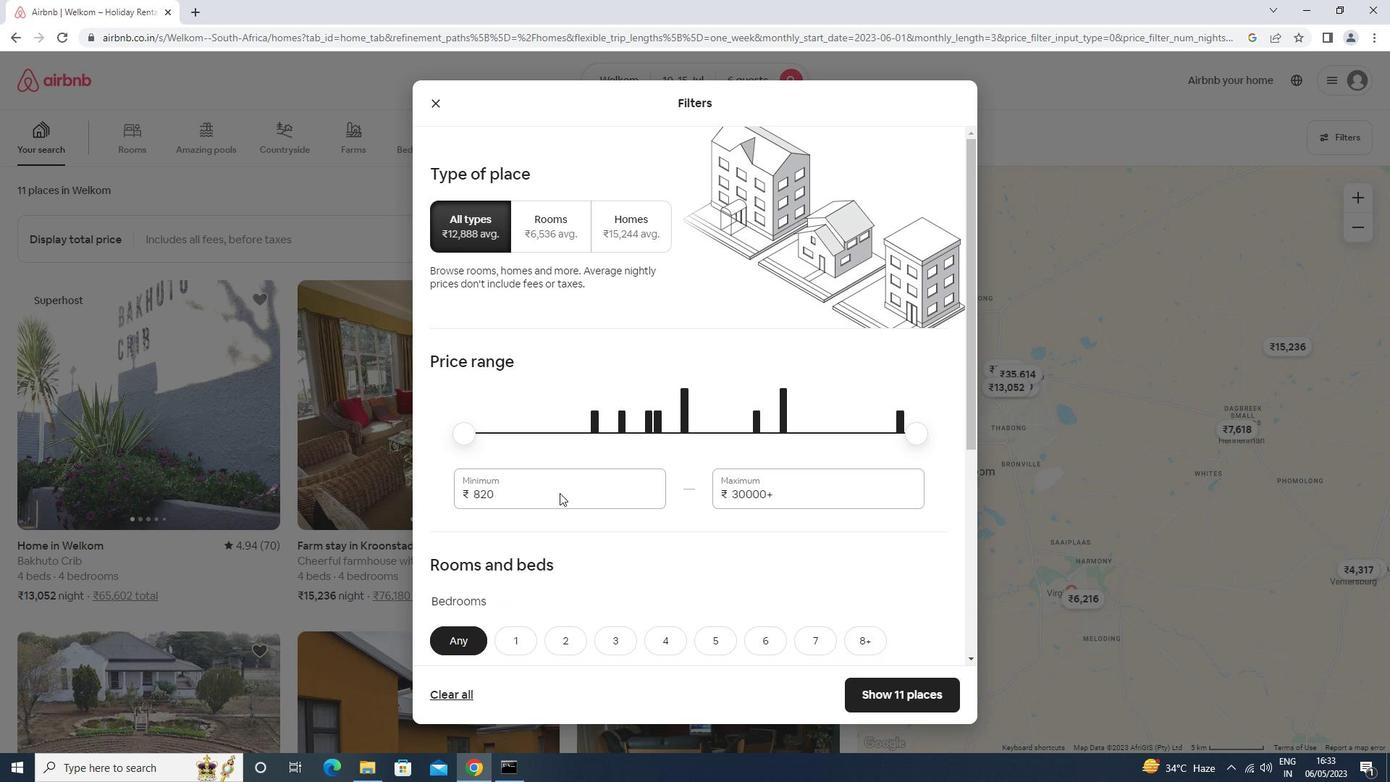 
Action: Mouse moved to (565, 492)
Screenshot: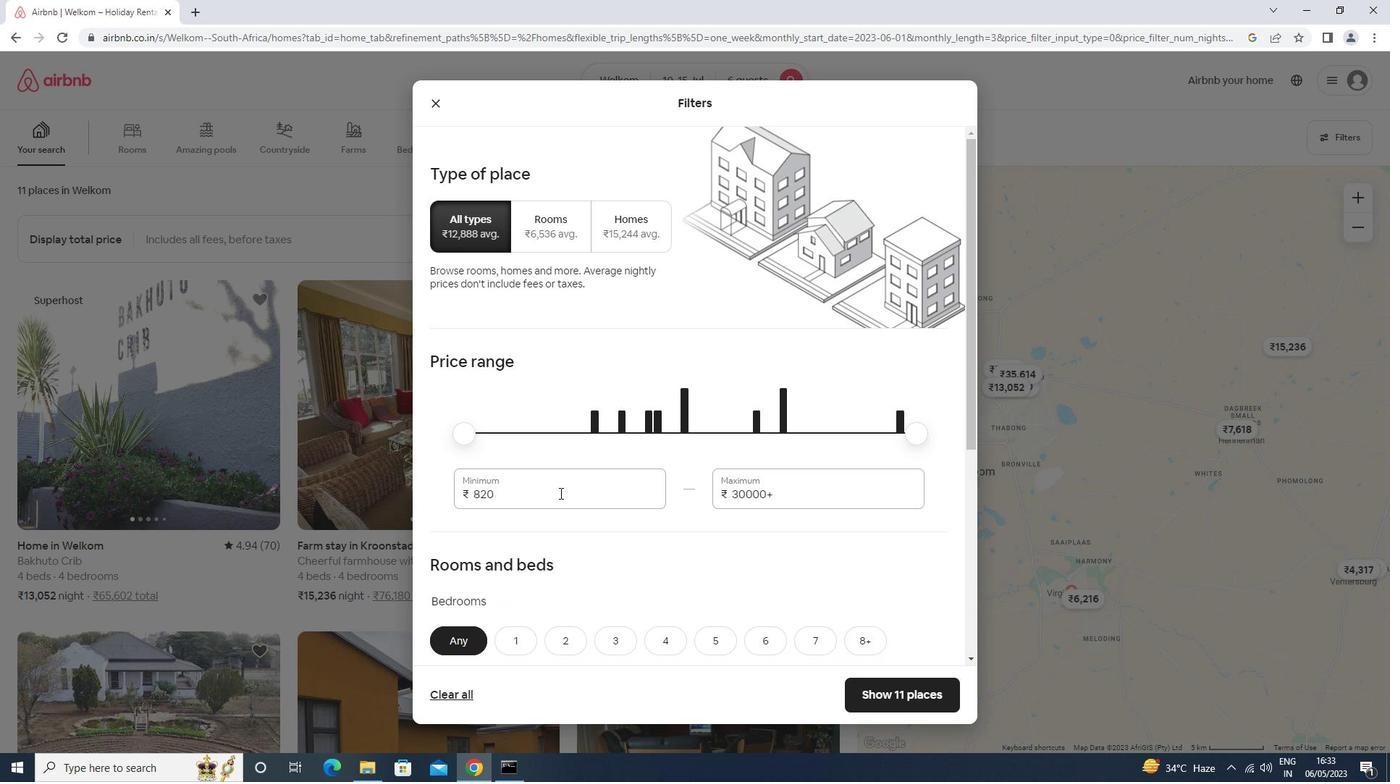 
Action: Key pressed <Key.backspace><Key.backspace><Key.backspace>10000<Key.tab>15000
Screenshot: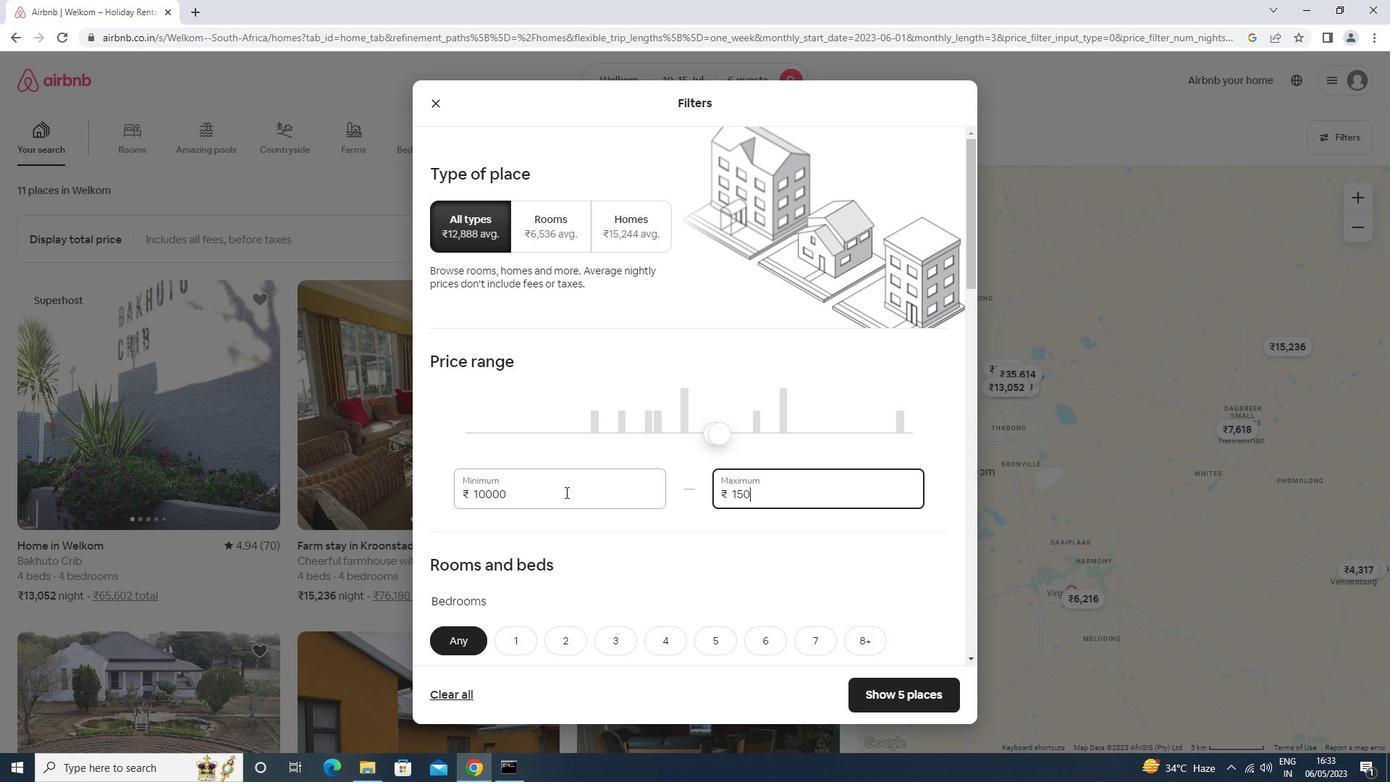 
Action: Mouse moved to (562, 462)
Screenshot: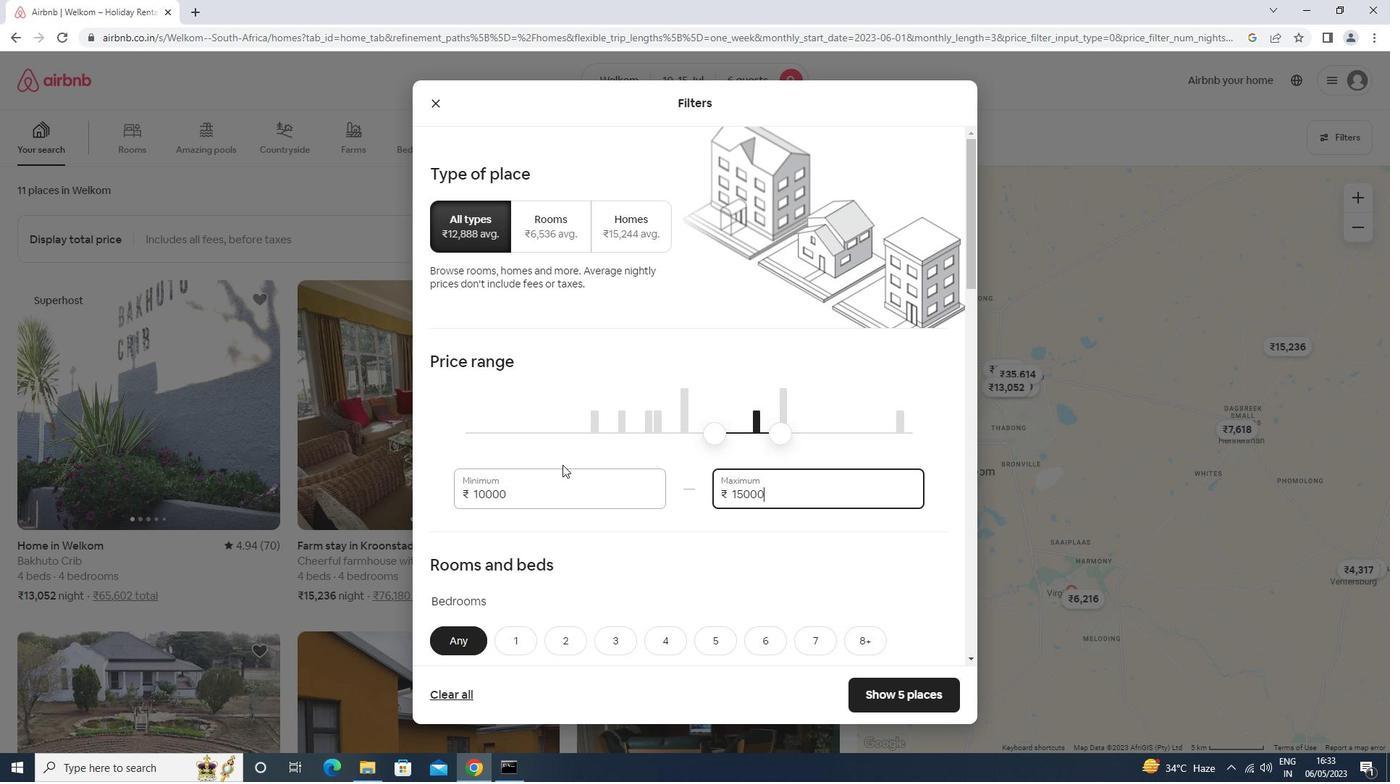 
Action: Mouse scrolled (562, 462) with delta (0, 0)
Screenshot: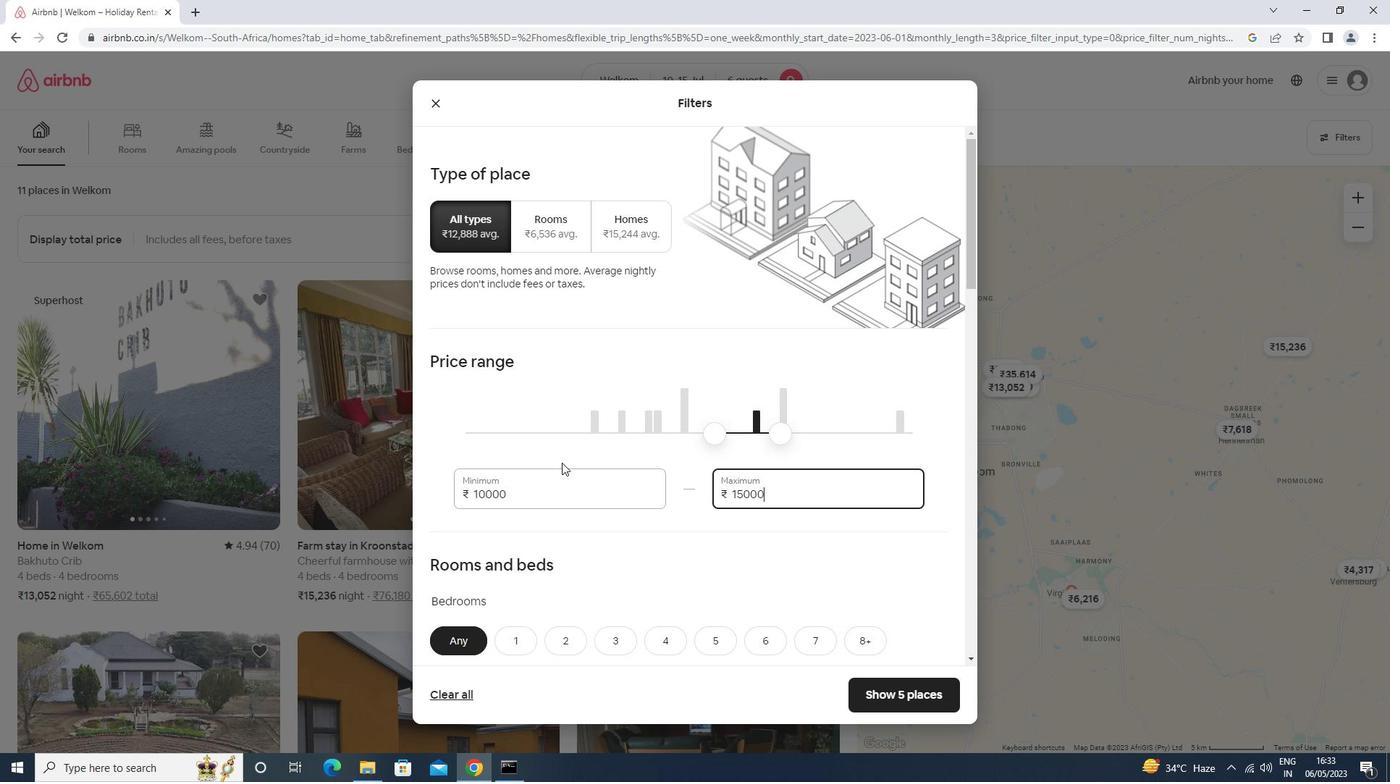 
Action: Mouse scrolled (562, 462) with delta (0, 0)
Screenshot: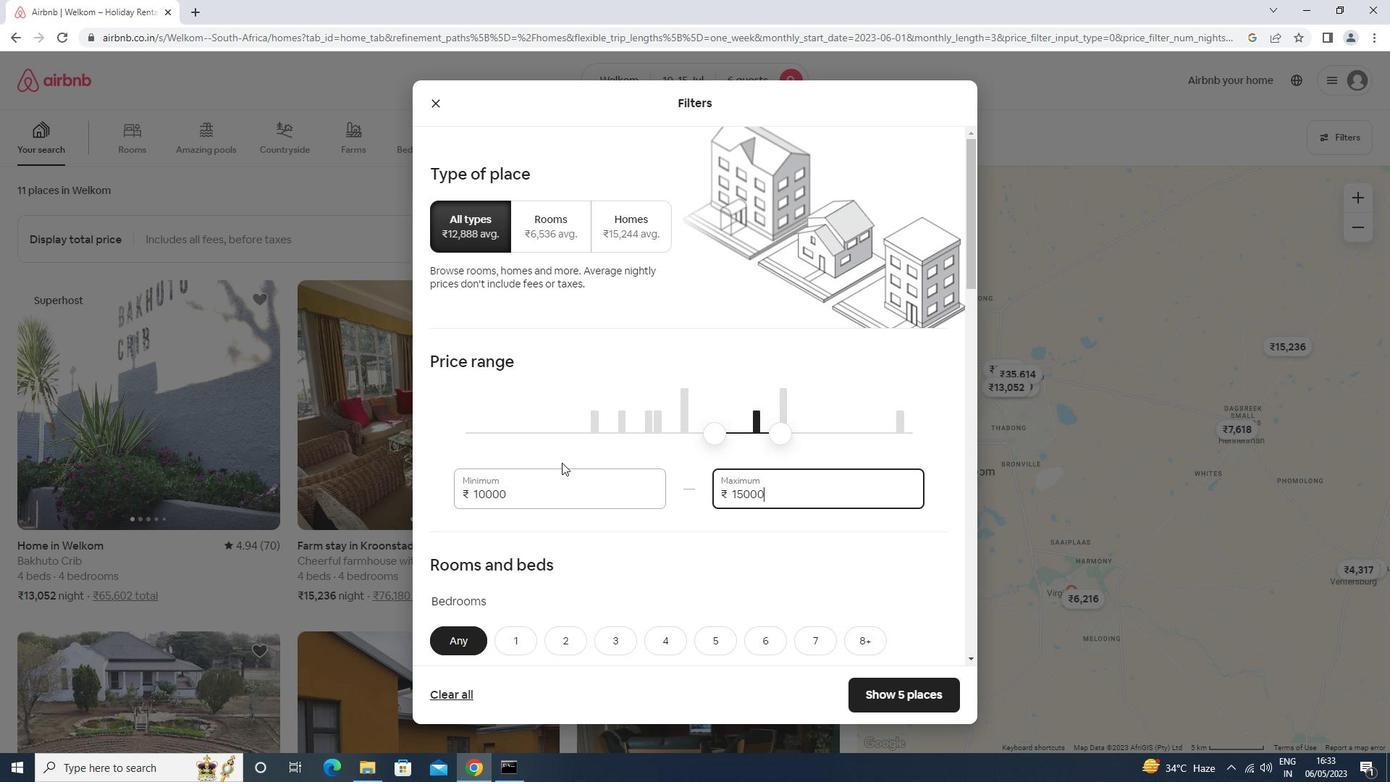 
Action: Mouse scrolled (562, 462) with delta (0, 0)
Screenshot: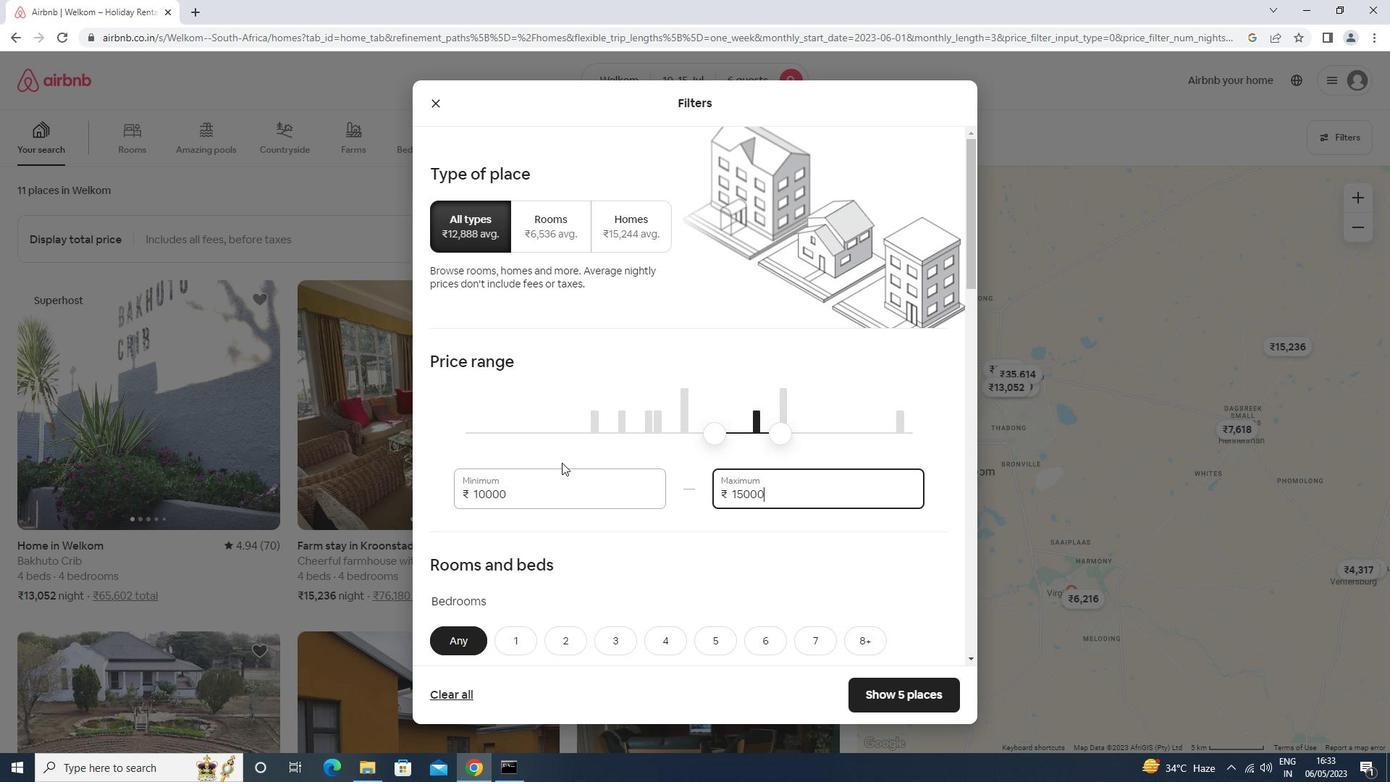 
Action: Mouse moved to (669, 422)
Screenshot: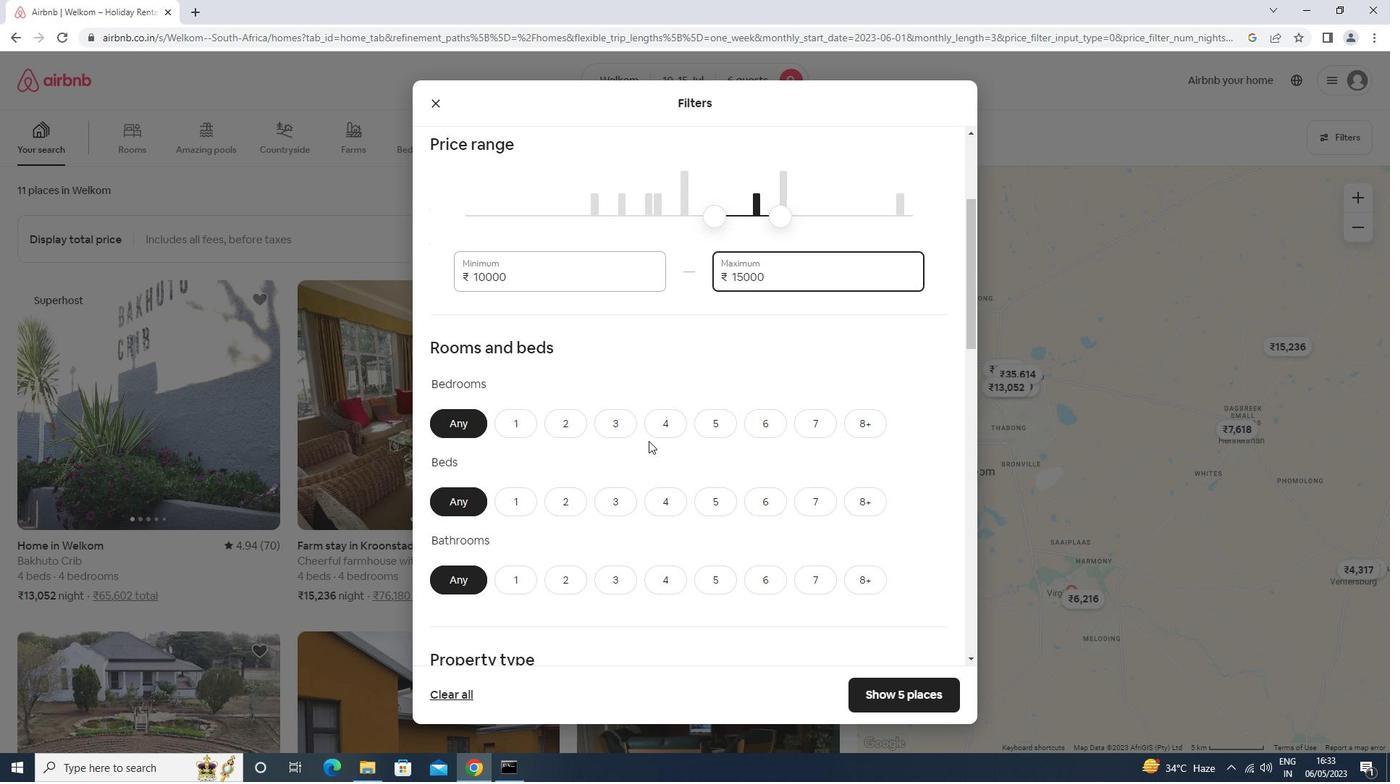 
Action: Mouse pressed left at (669, 422)
Screenshot: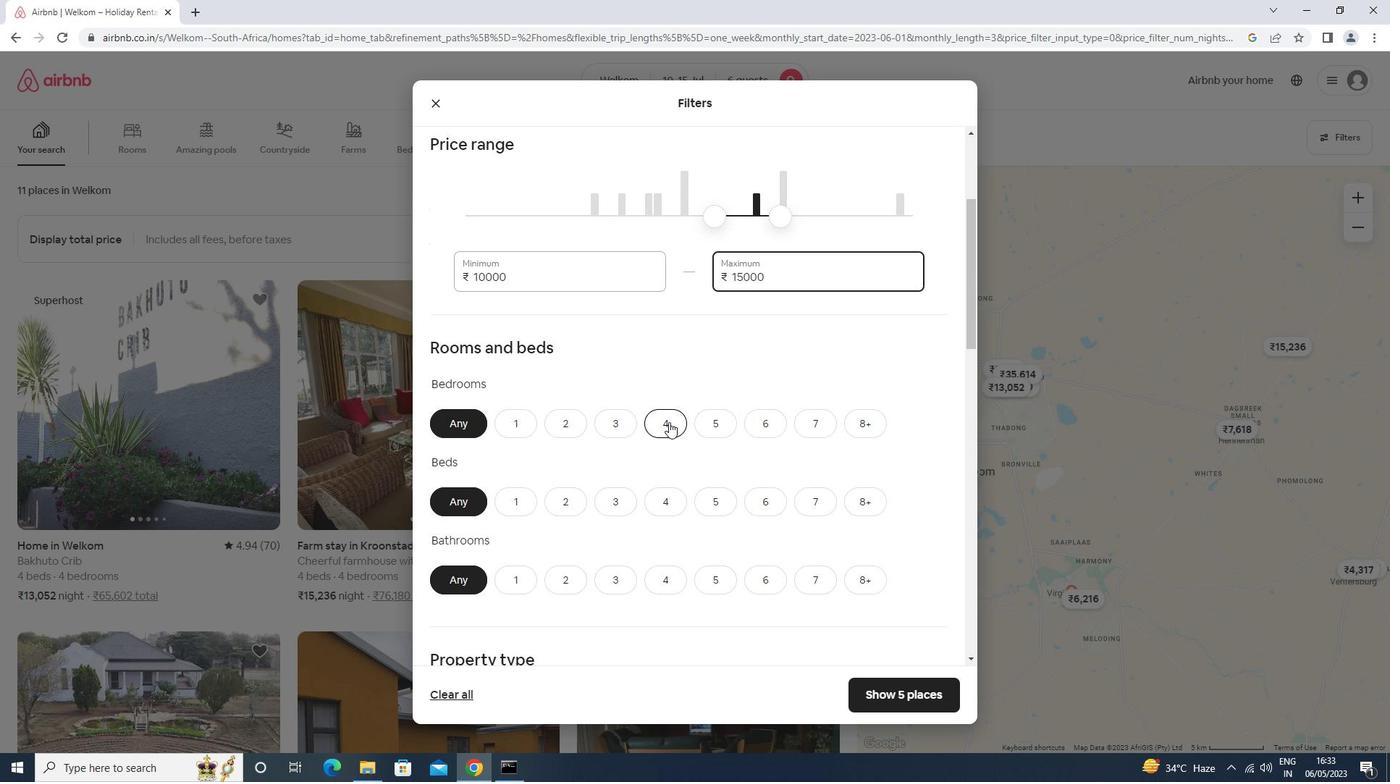 
Action: Mouse moved to (807, 497)
Screenshot: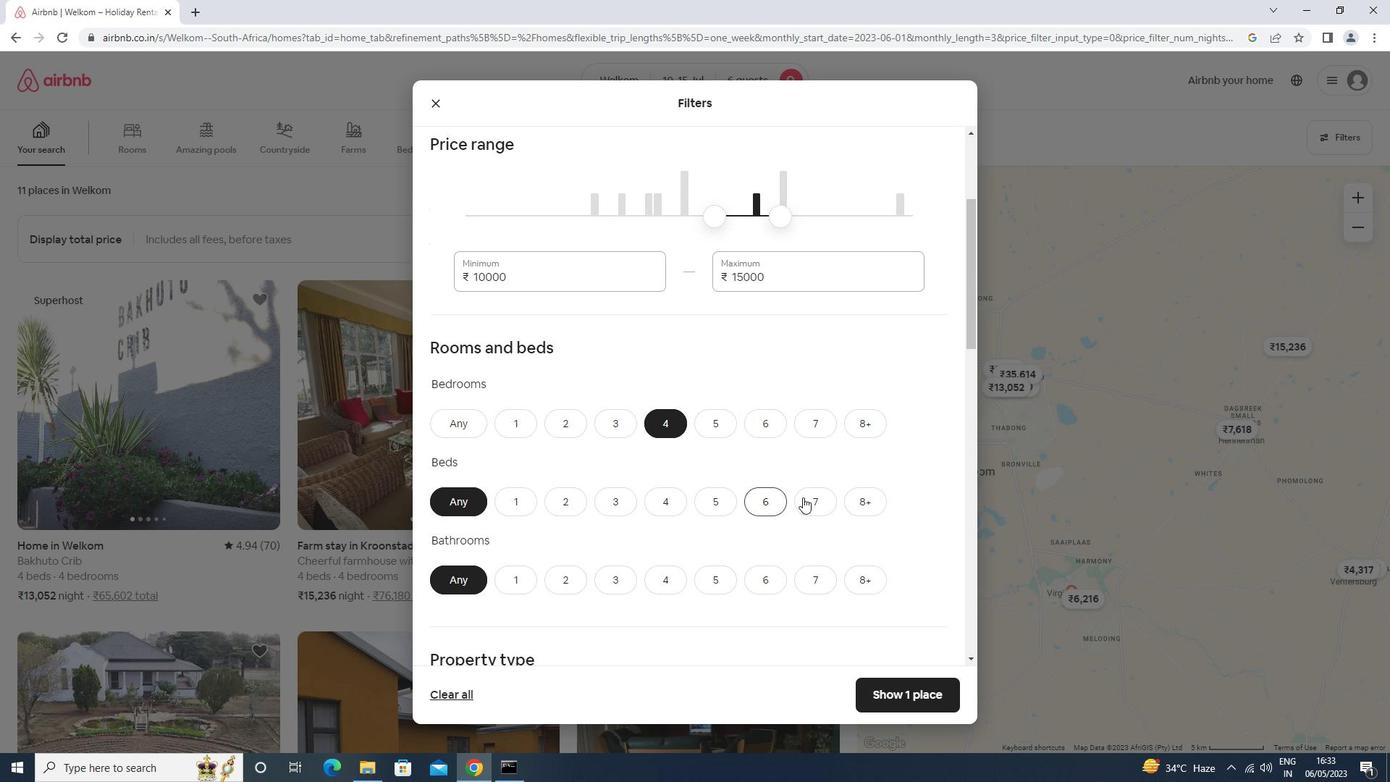 
Action: Mouse pressed left at (807, 497)
Screenshot: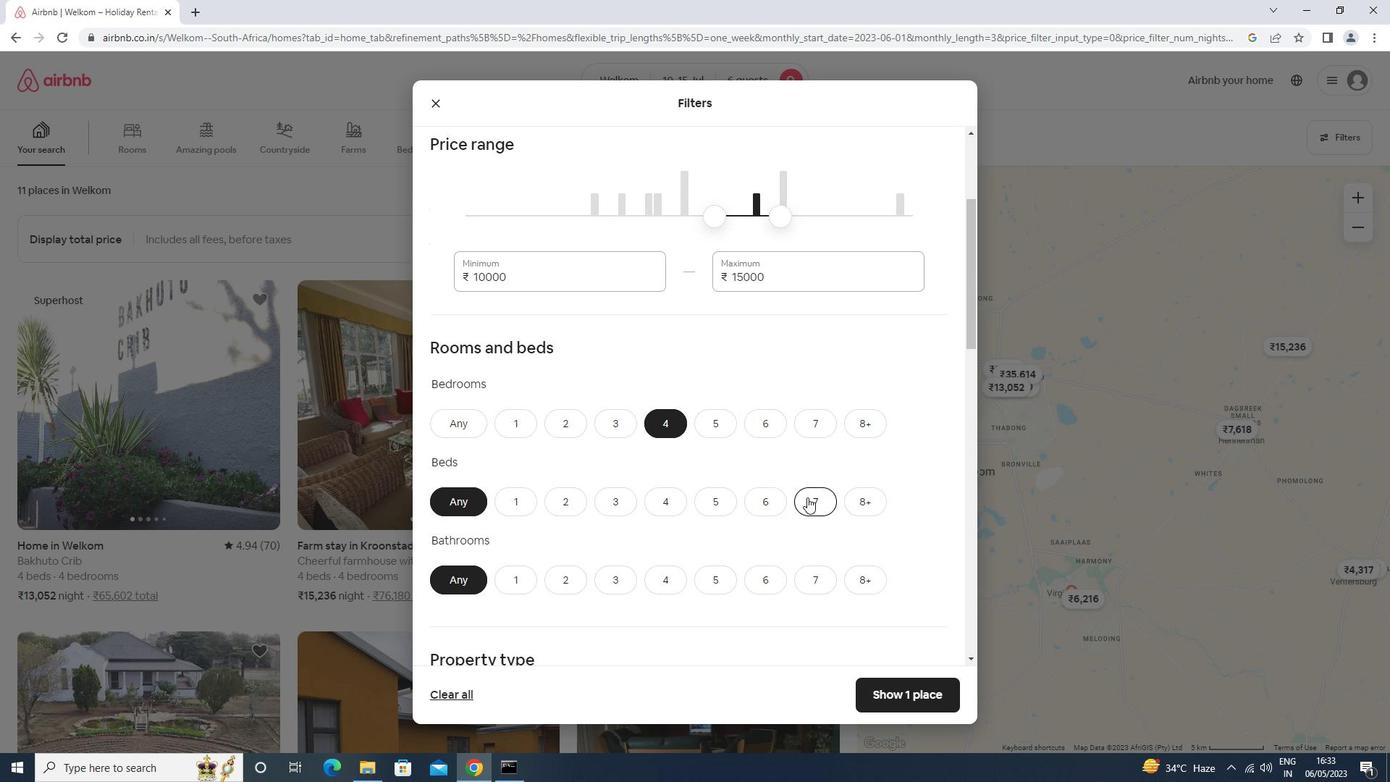 
Action: Mouse moved to (668, 586)
Screenshot: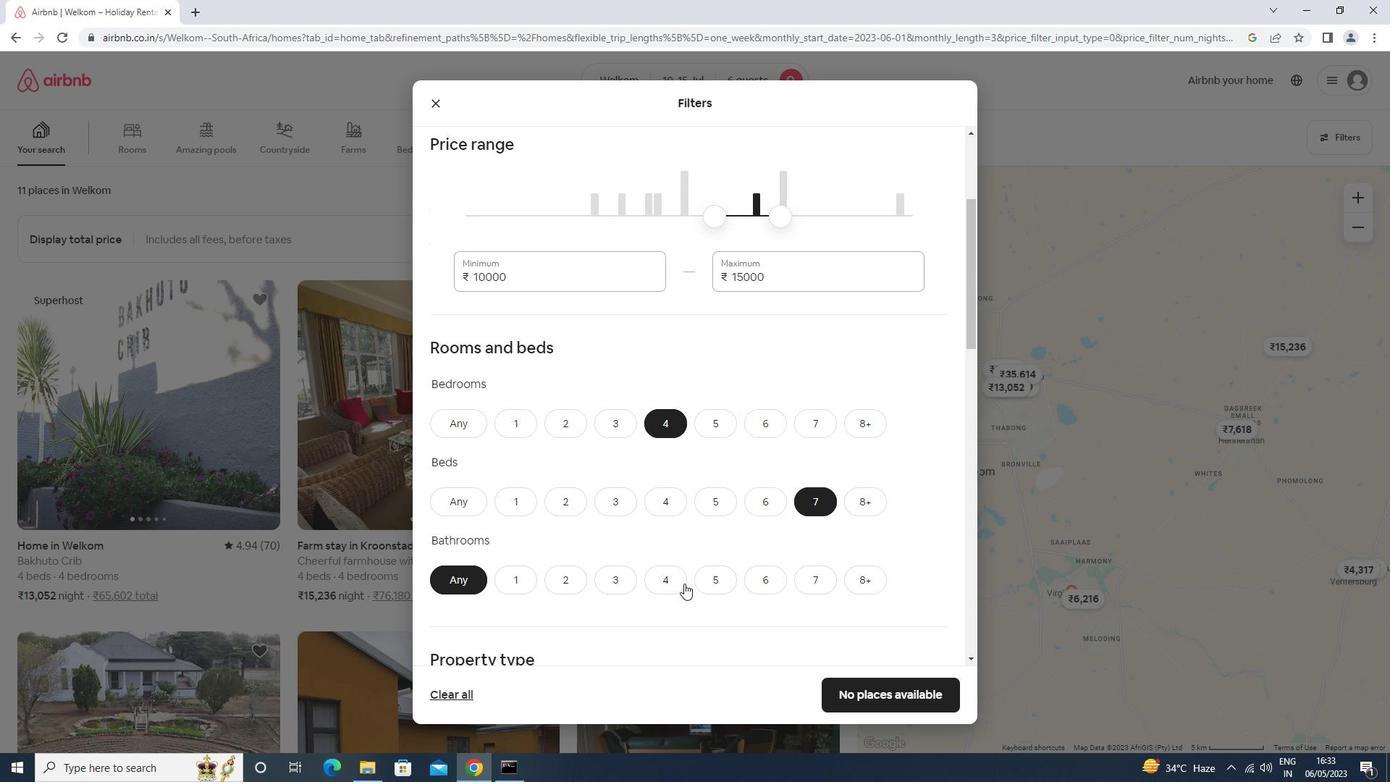 
Action: Mouse pressed left at (668, 586)
Screenshot: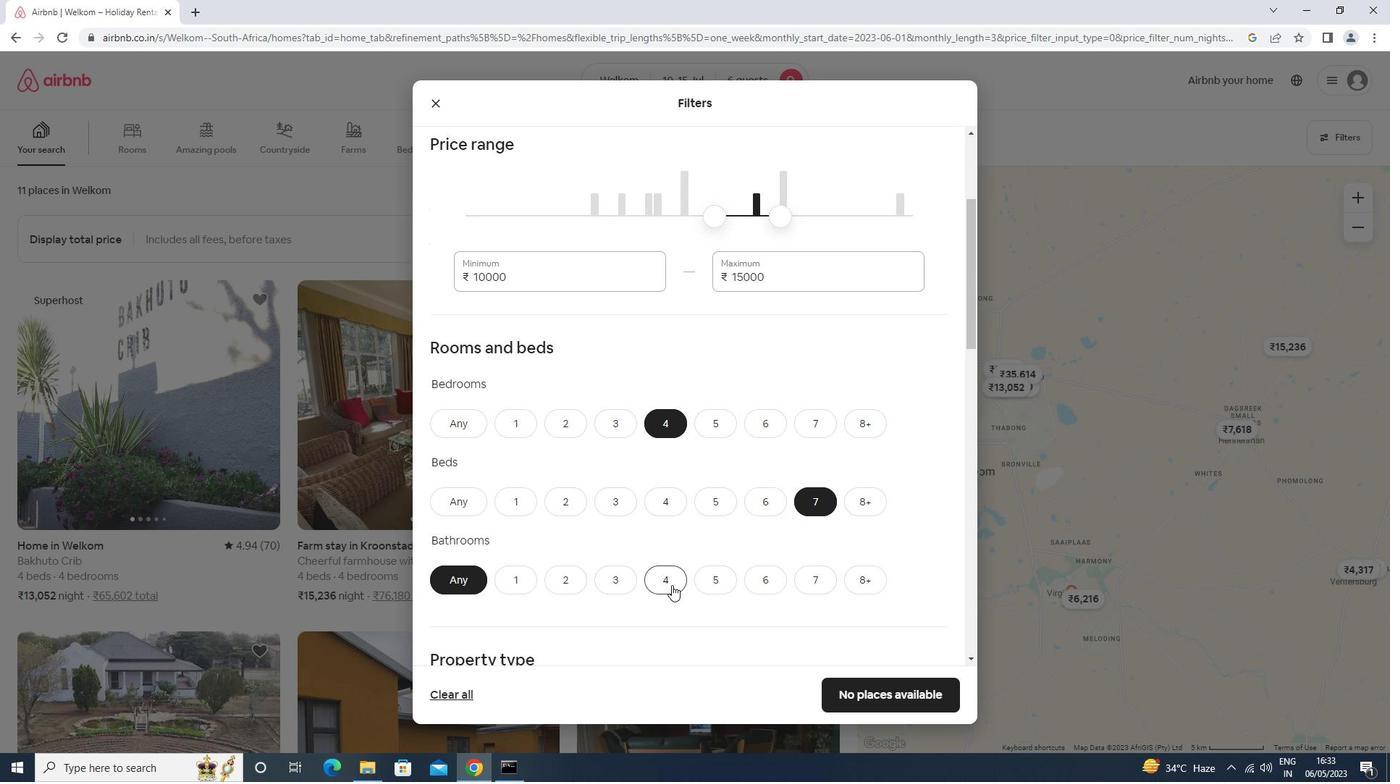 
Action: Mouse moved to (621, 520)
Screenshot: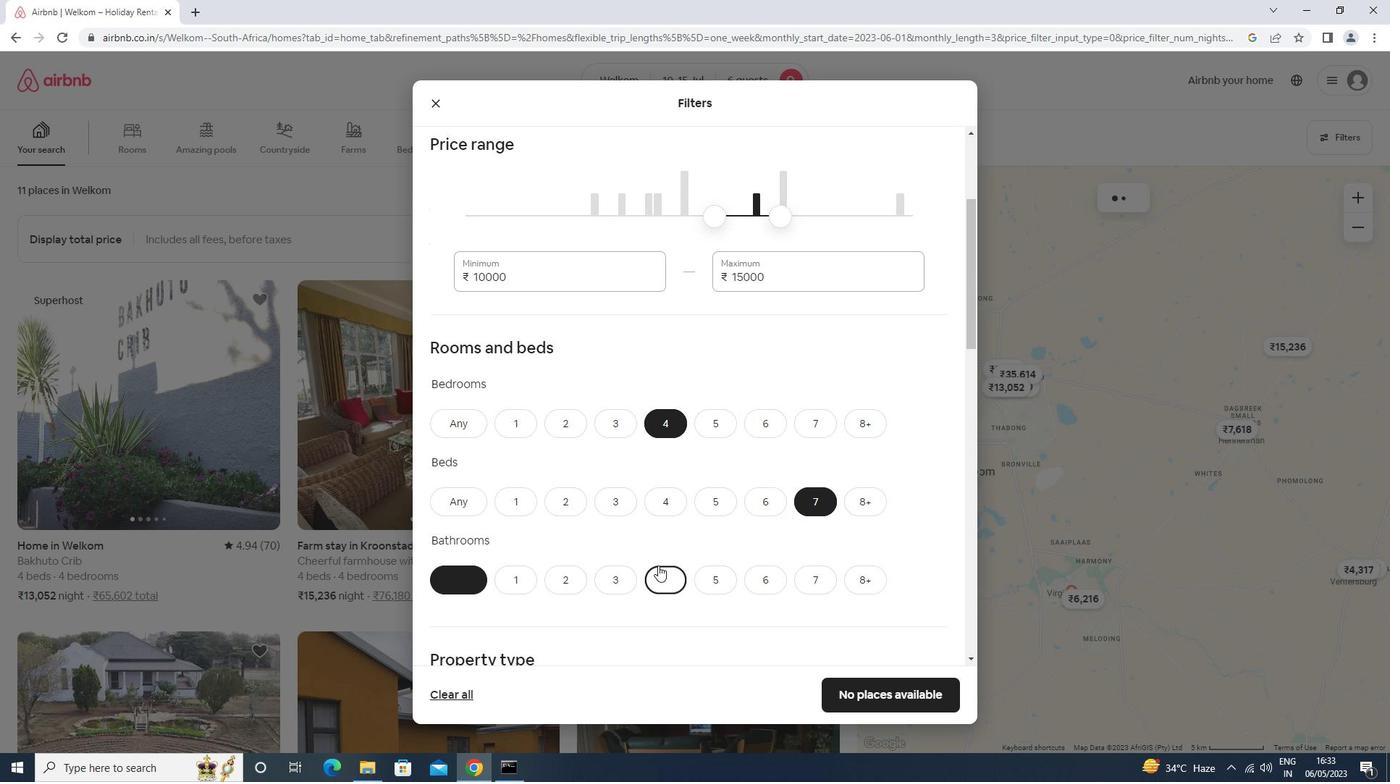 
Action: Mouse scrolled (621, 519) with delta (0, 0)
Screenshot: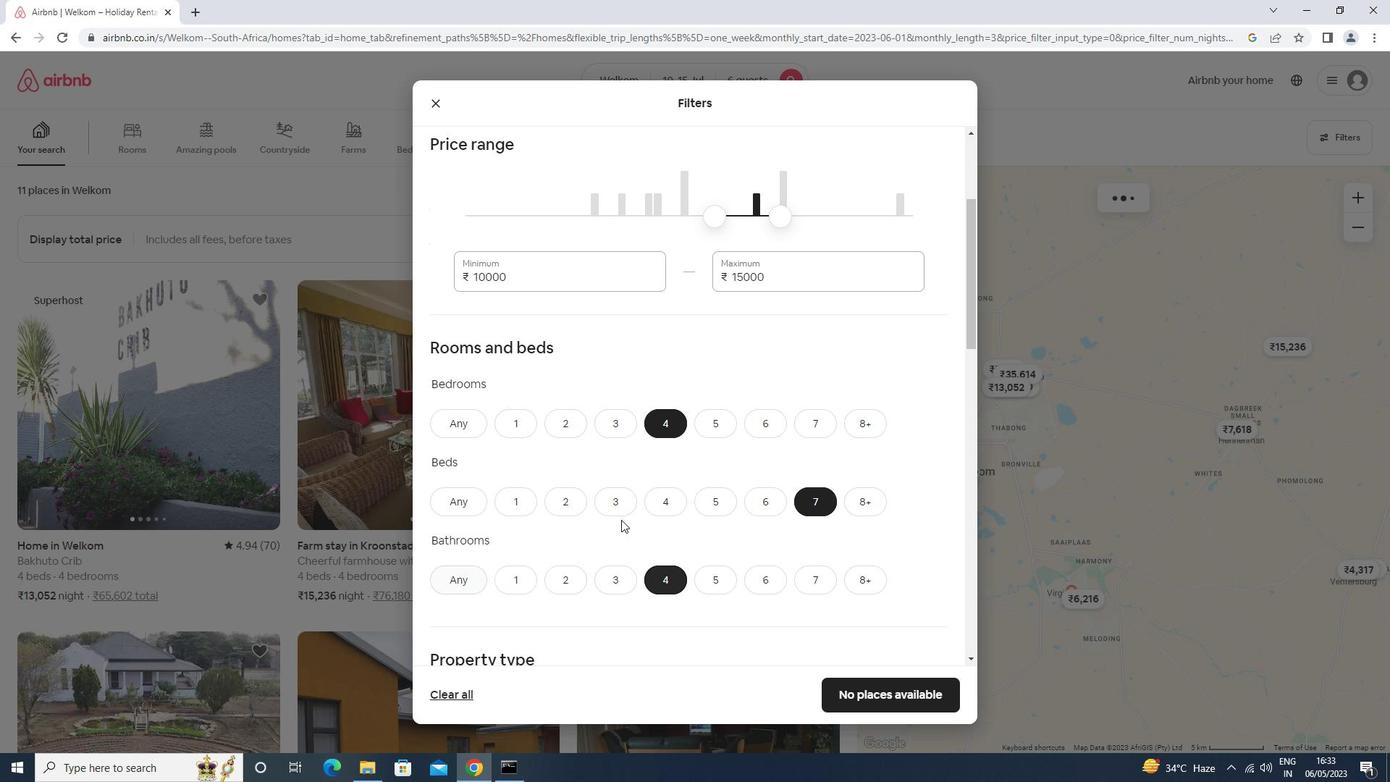 
Action: Mouse scrolled (621, 519) with delta (0, 0)
Screenshot: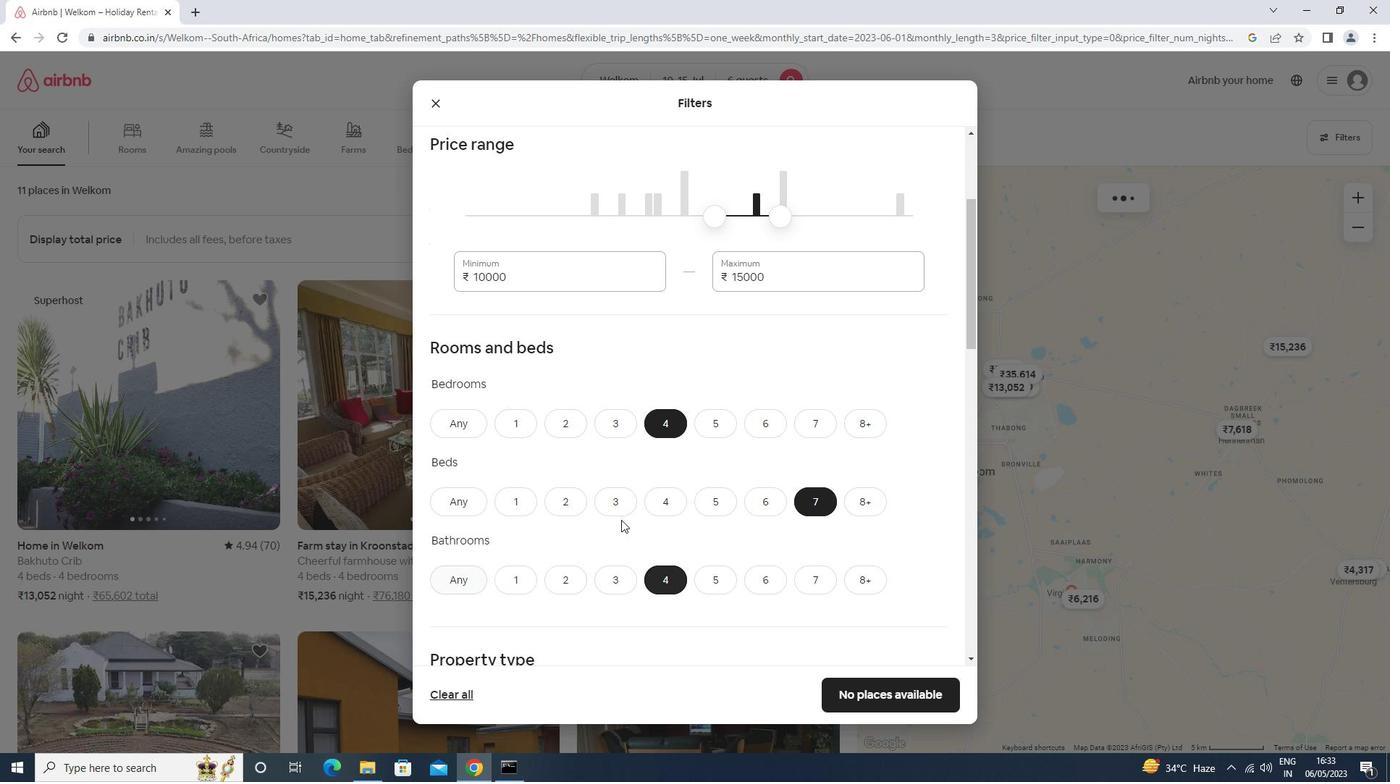 
Action: Mouse scrolled (621, 519) with delta (0, 0)
Screenshot: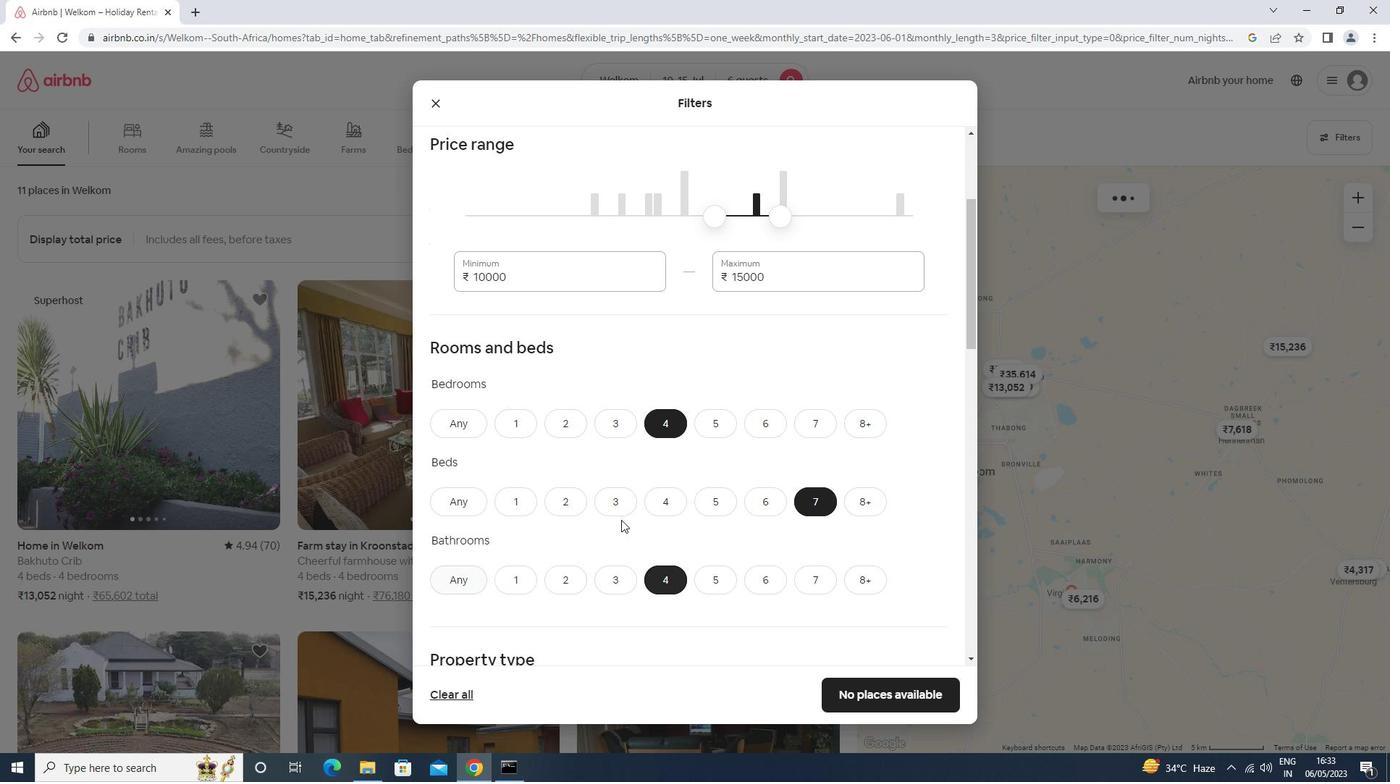 
Action: Mouse scrolled (621, 519) with delta (0, 0)
Screenshot: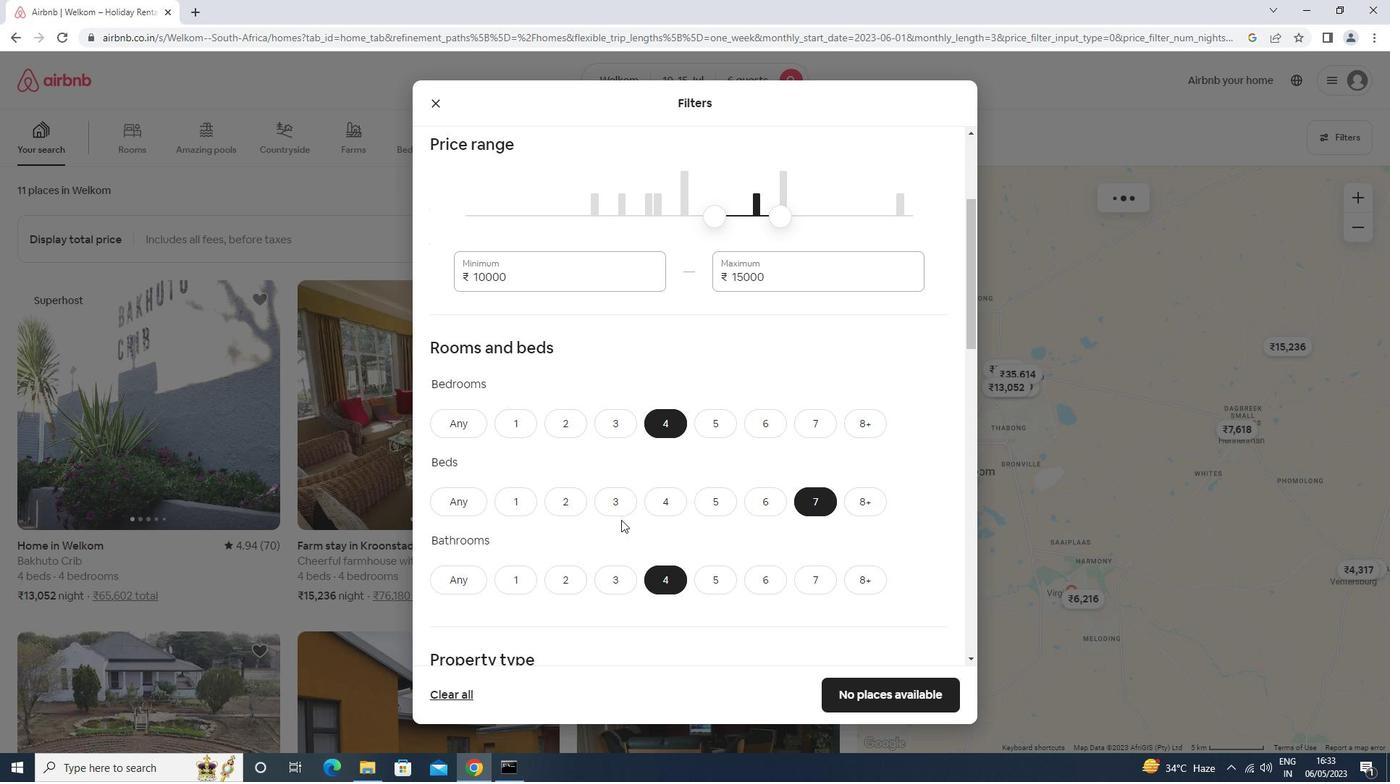 
Action: Mouse scrolled (621, 519) with delta (0, 0)
Screenshot: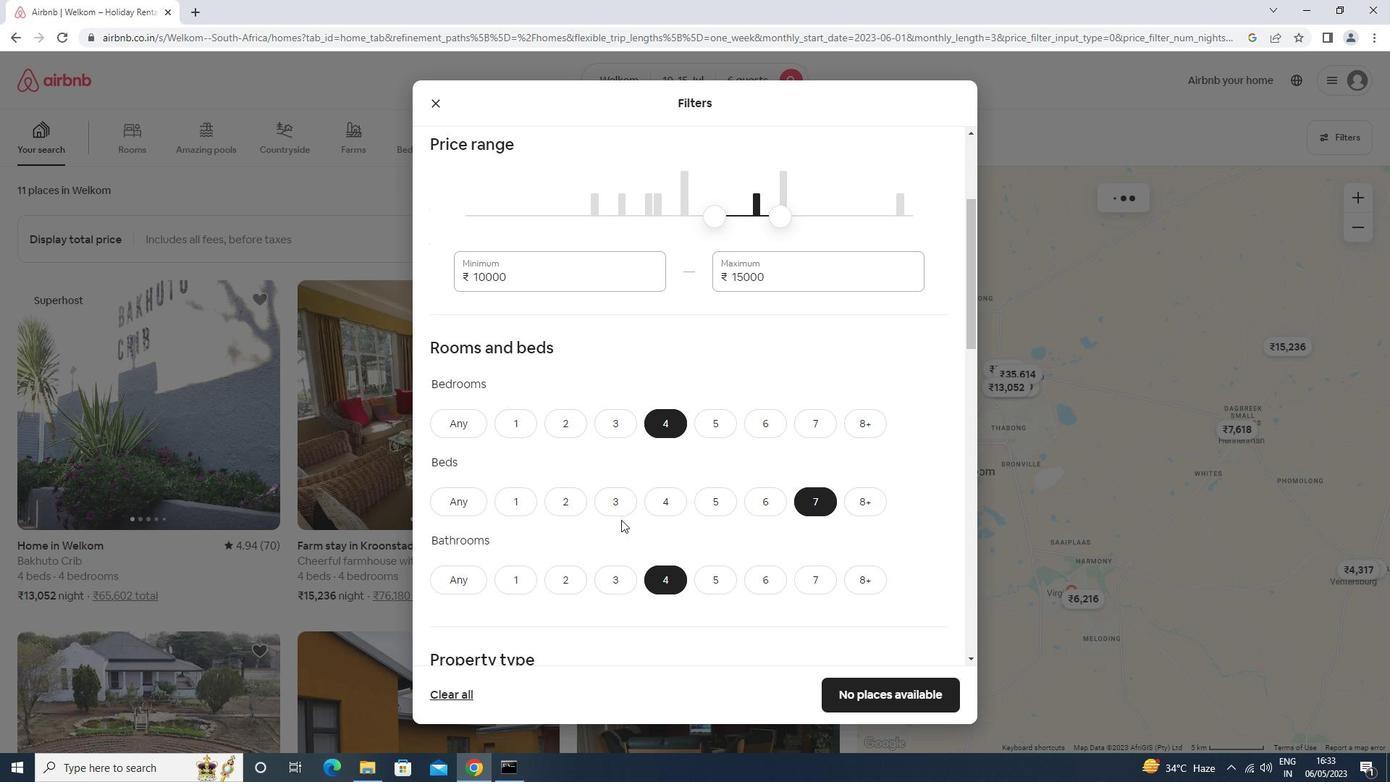
Action: Mouse moved to (509, 399)
Screenshot: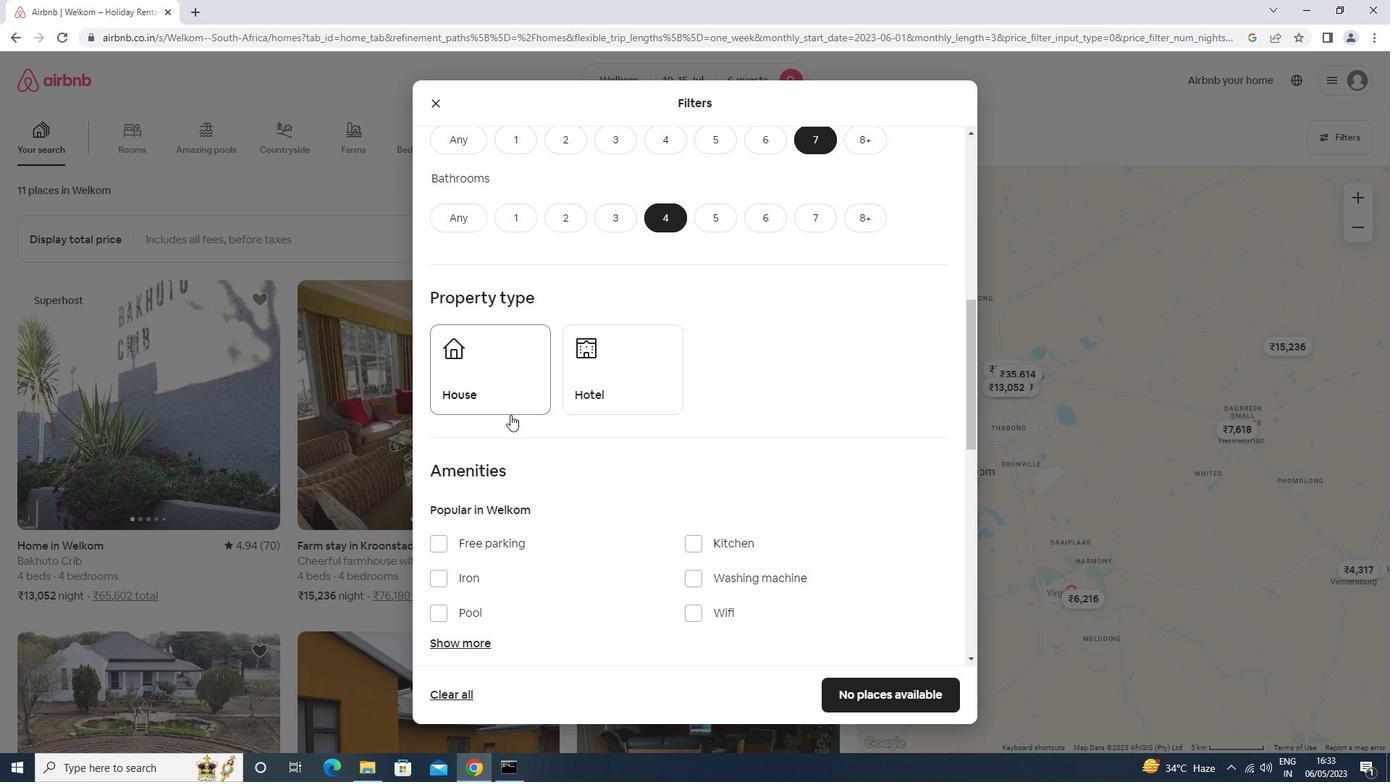 
Action: Mouse pressed left at (509, 399)
Screenshot: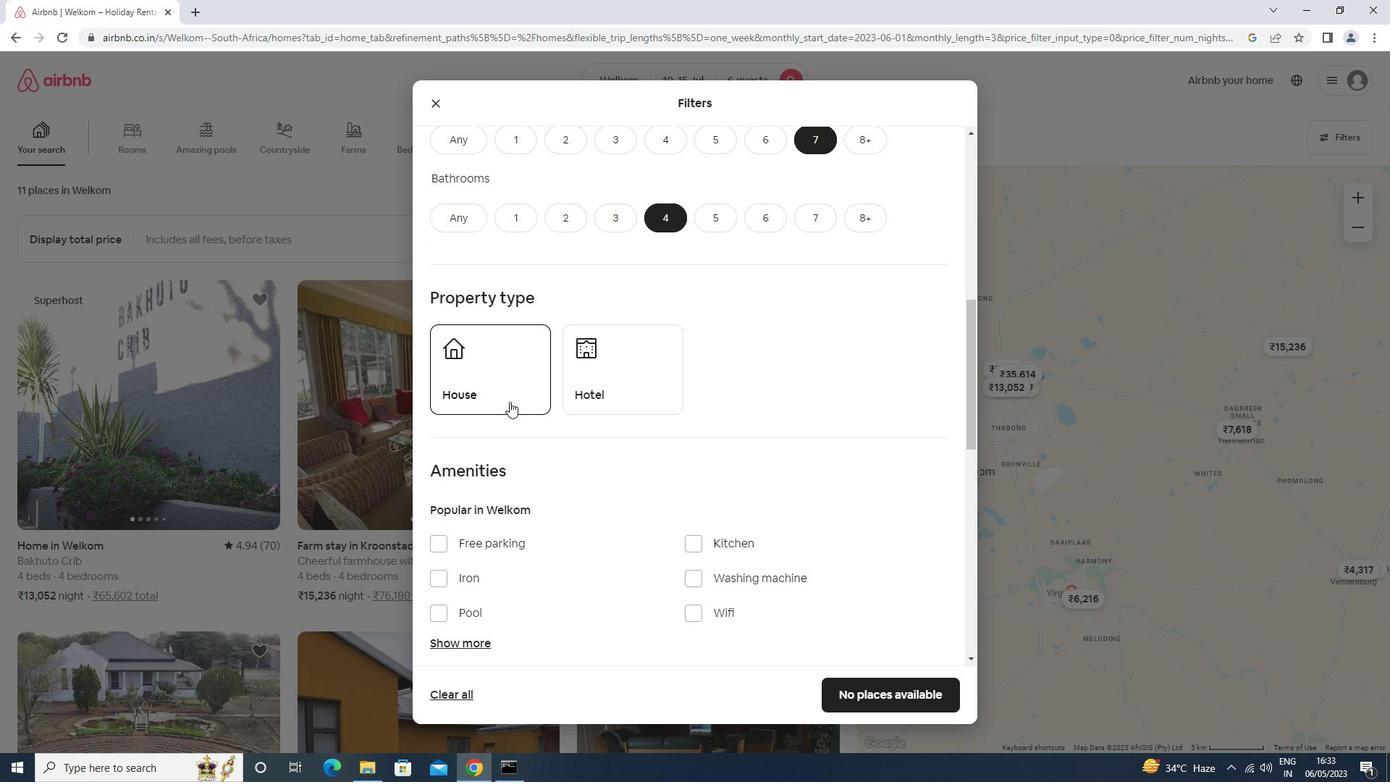 
Action: Mouse moved to (478, 646)
Screenshot: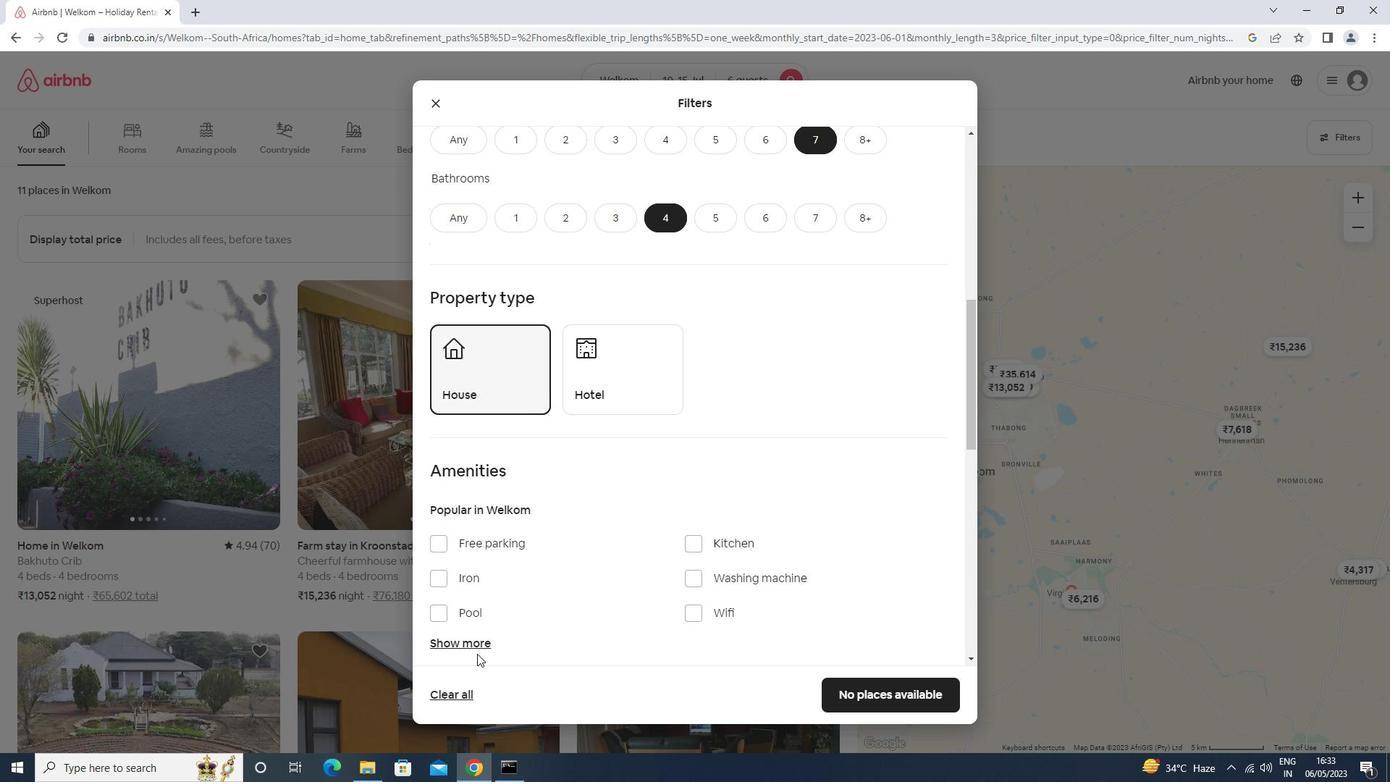 
Action: Mouse pressed left at (478, 646)
Screenshot: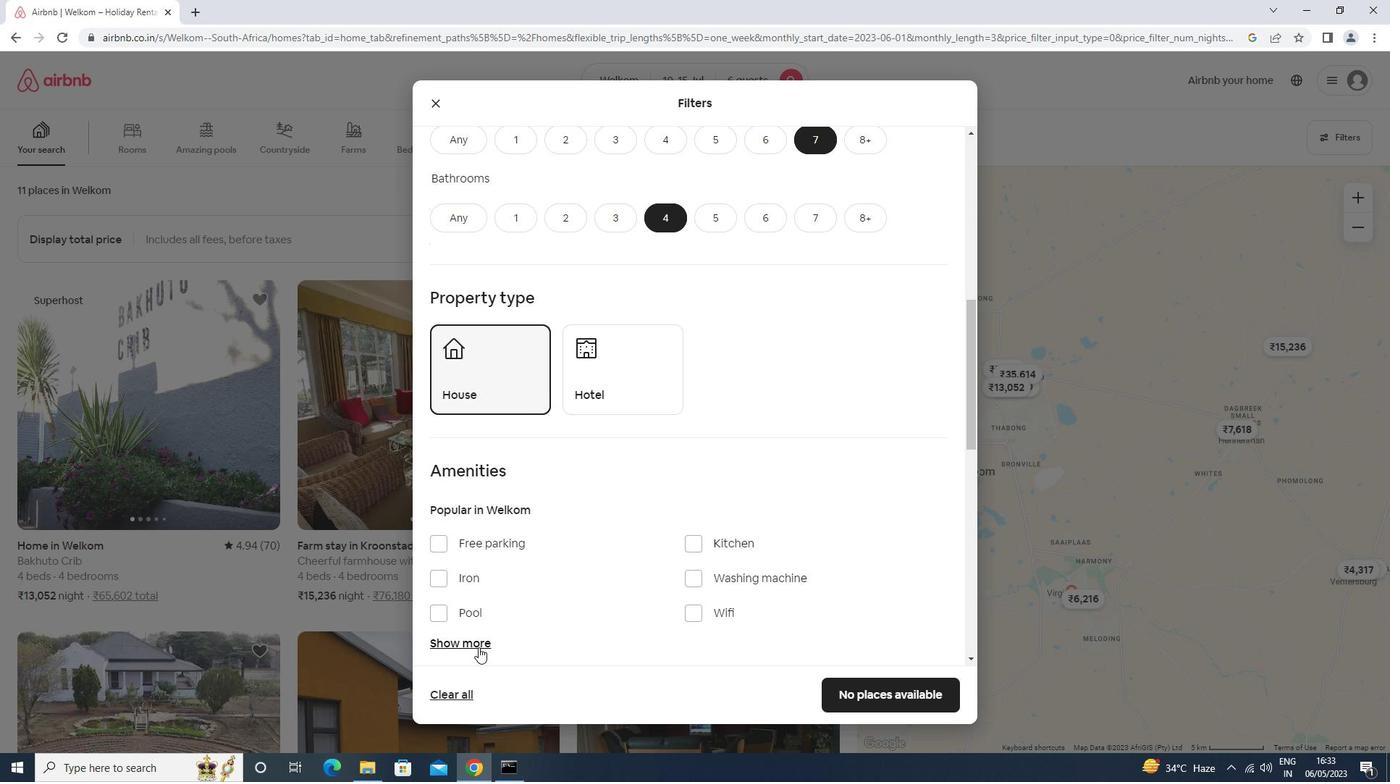
Action: Mouse moved to (496, 252)
Screenshot: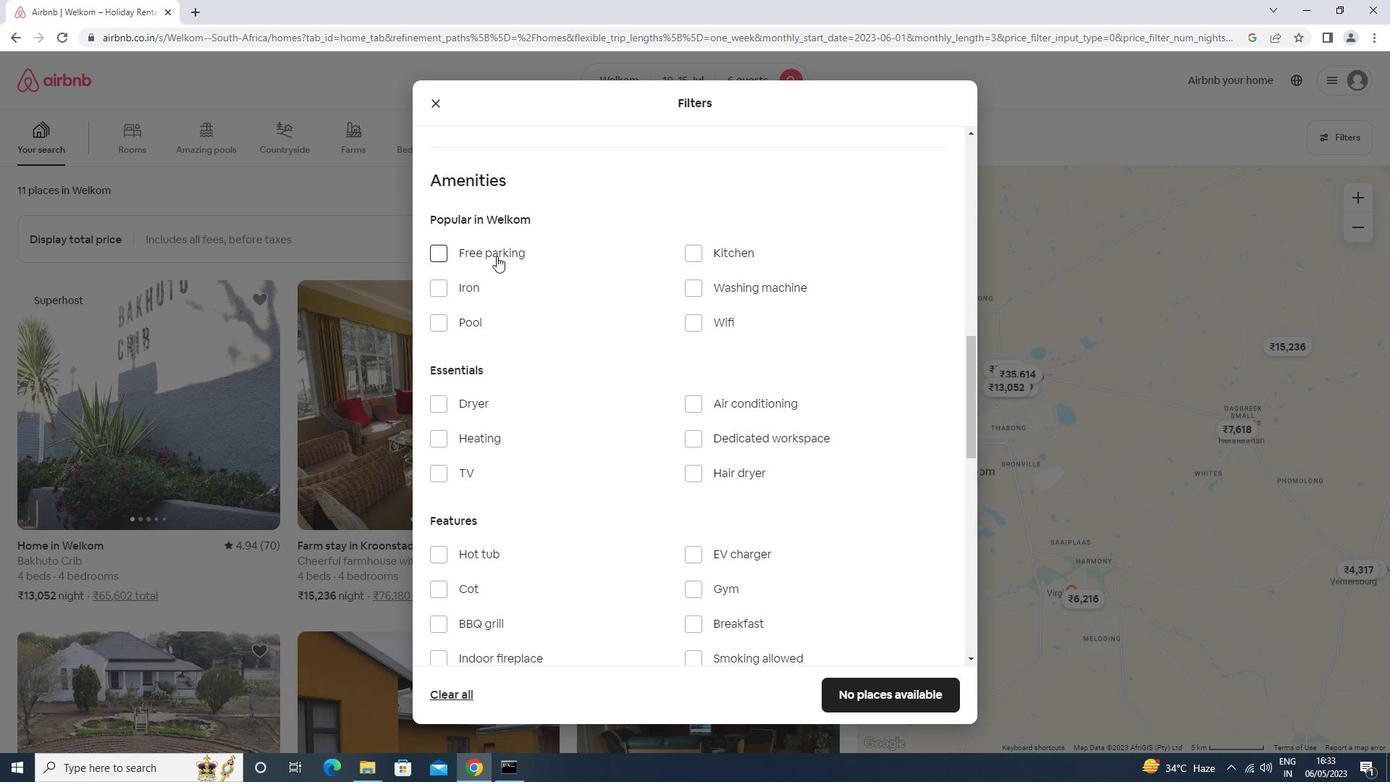 
Action: Mouse pressed left at (496, 252)
Screenshot: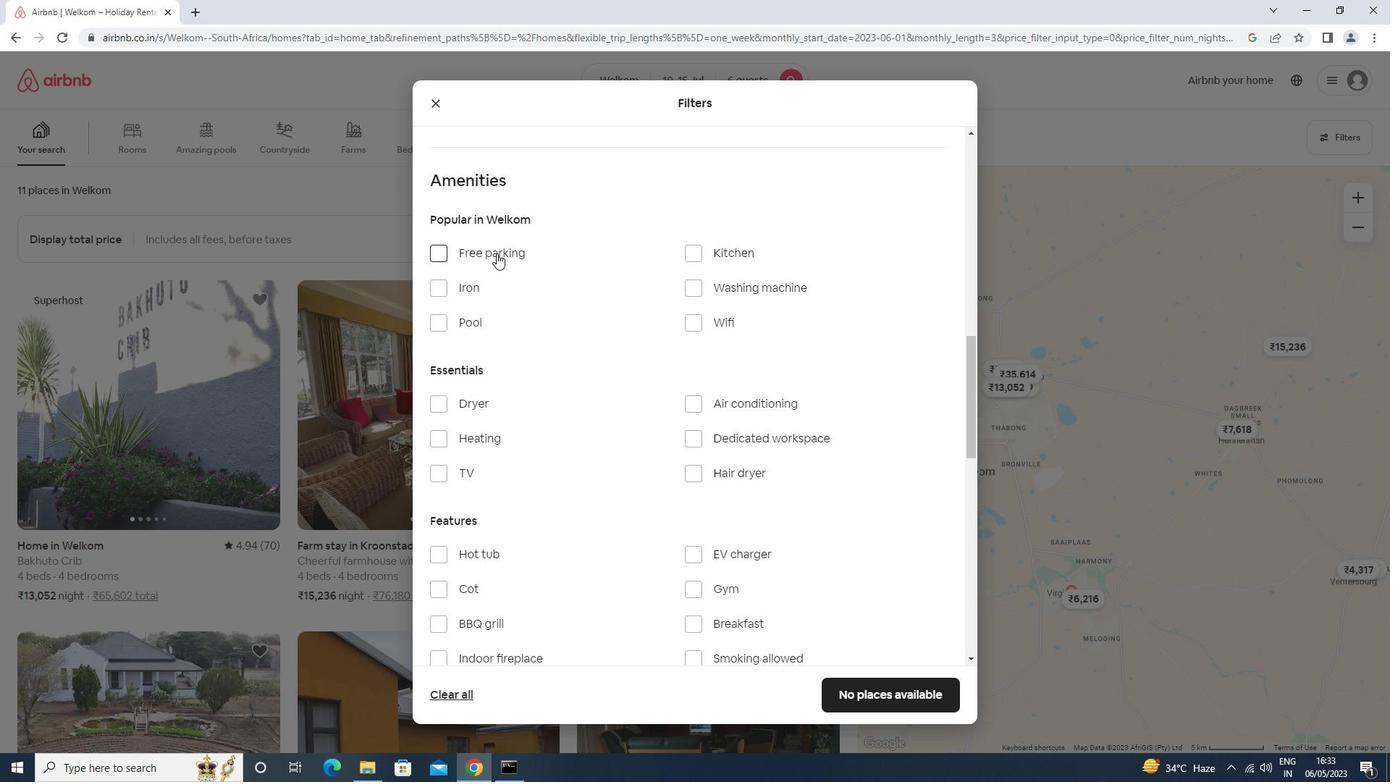 
Action: Mouse moved to (700, 318)
Screenshot: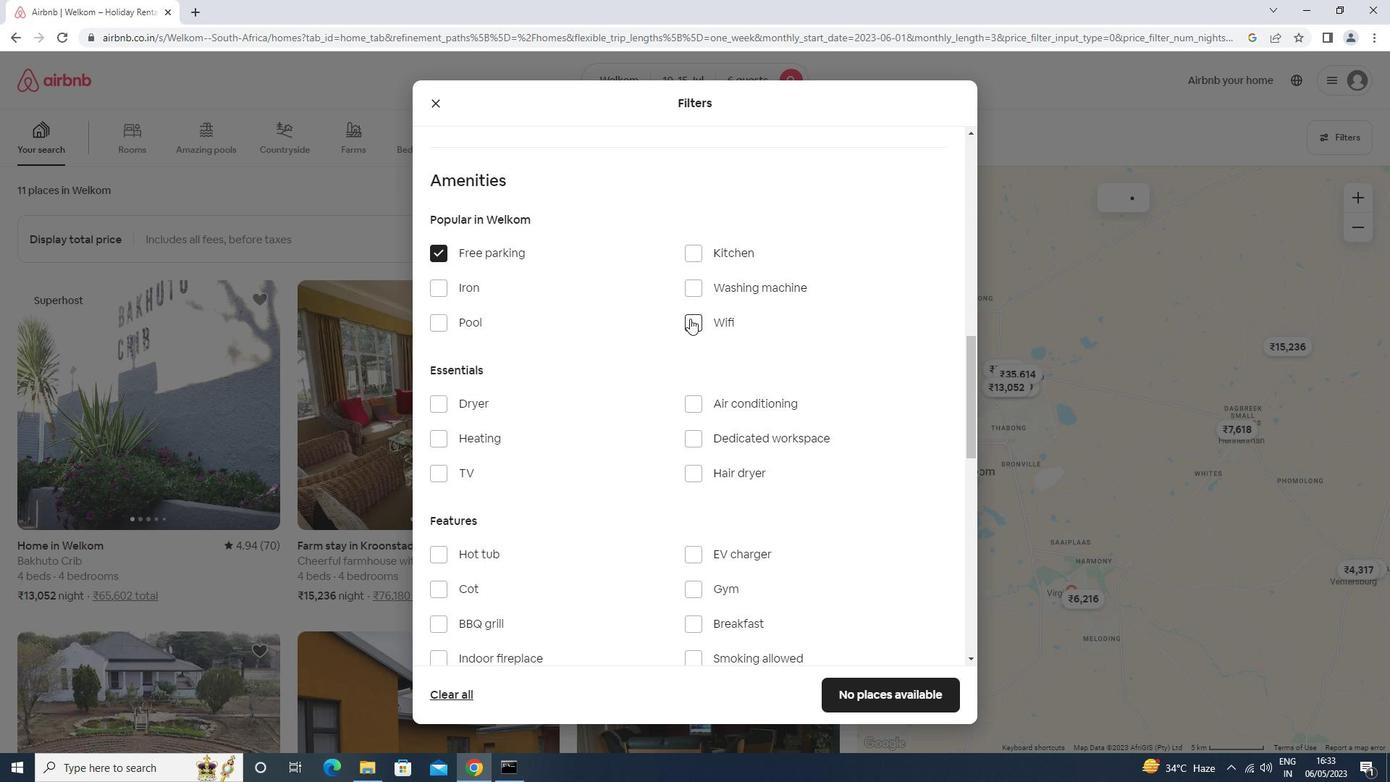 
Action: Mouse pressed left at (700, 318)
Screenshot: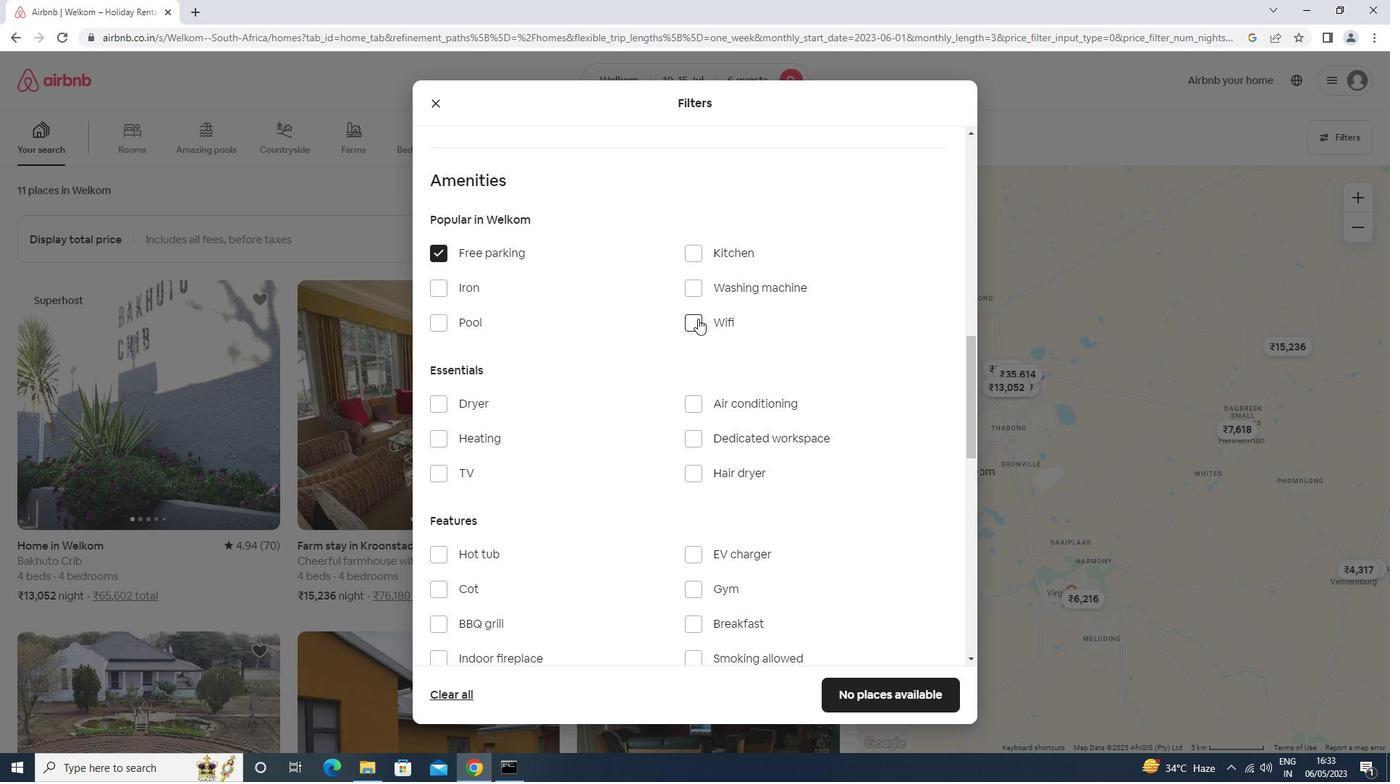 
Action: Mouse moved to (485, 469)
Screenshot: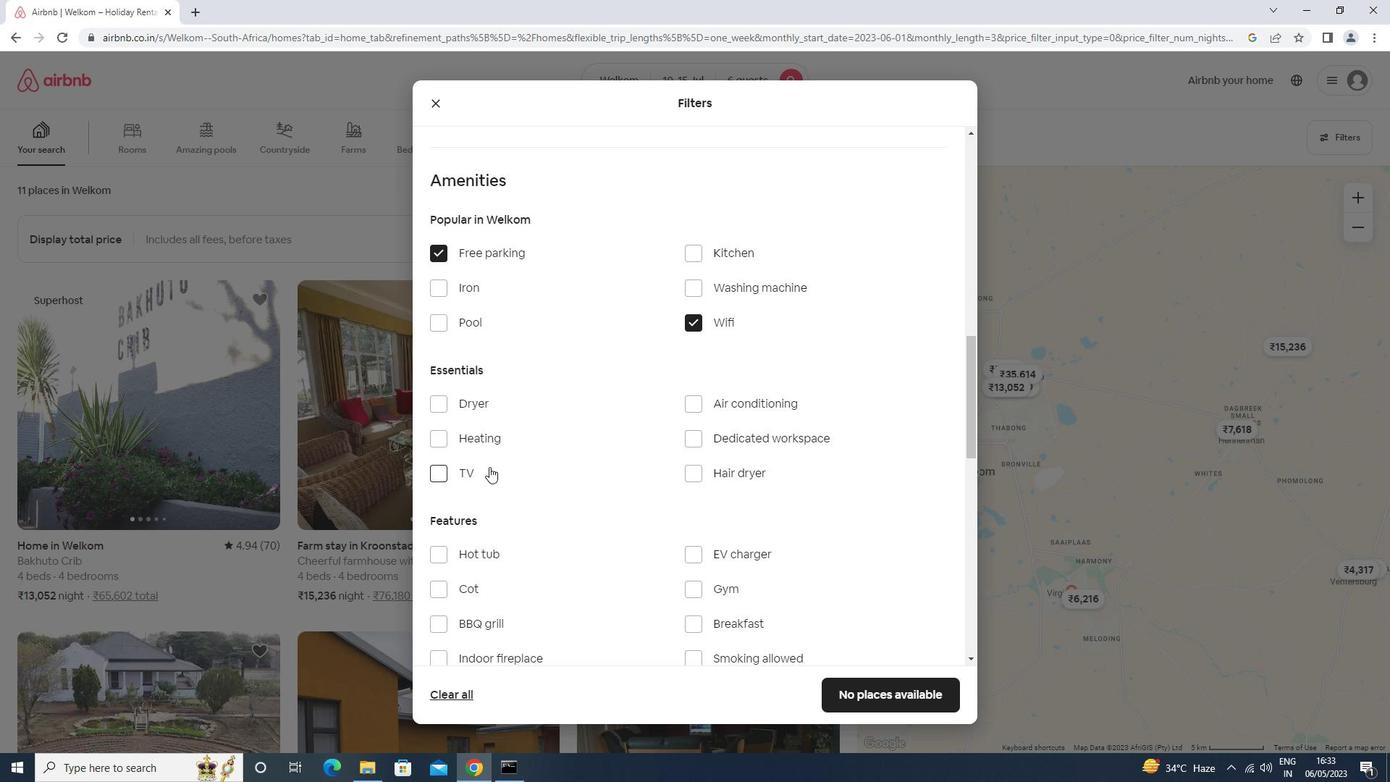 
Action: Mouse pressed left at (485, 469)
Screenshot: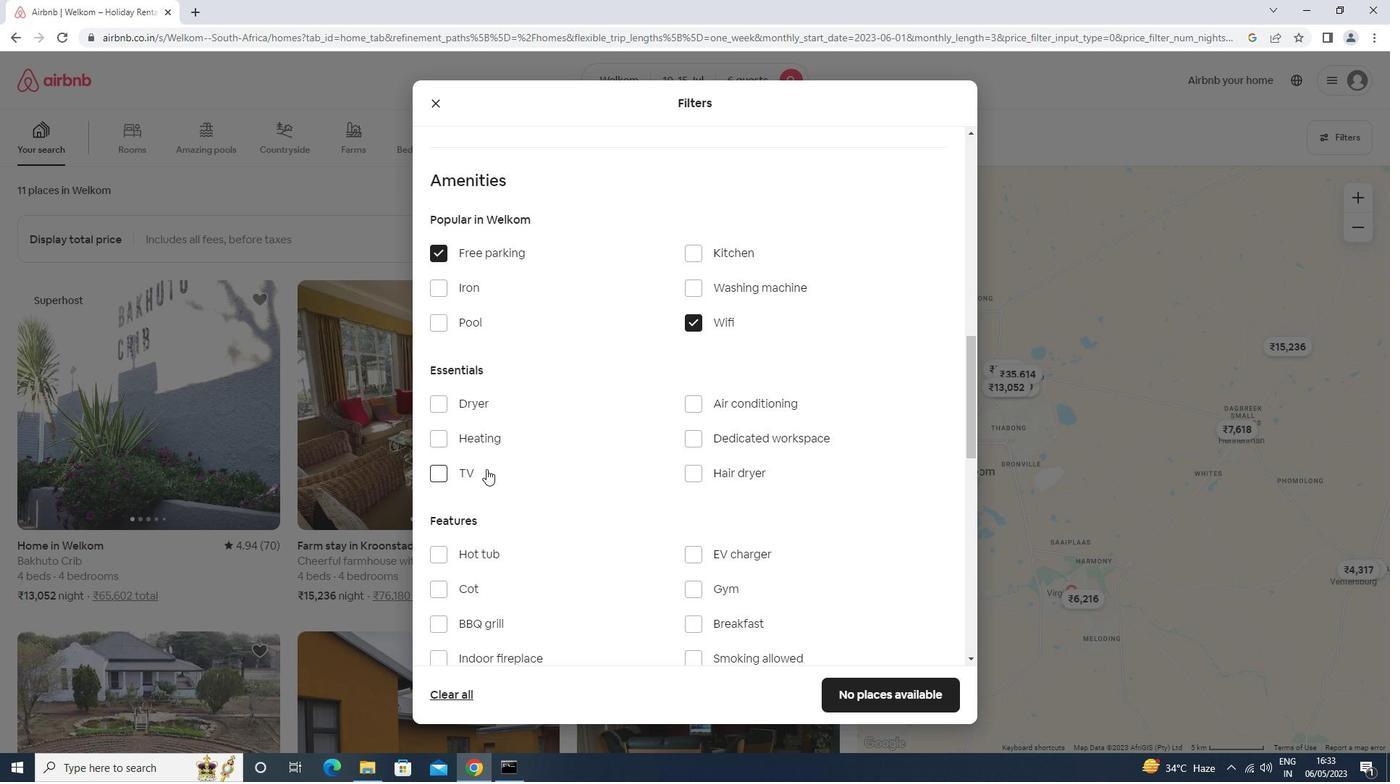 
Action: Mouse moved to (485, 469)
Screenshot: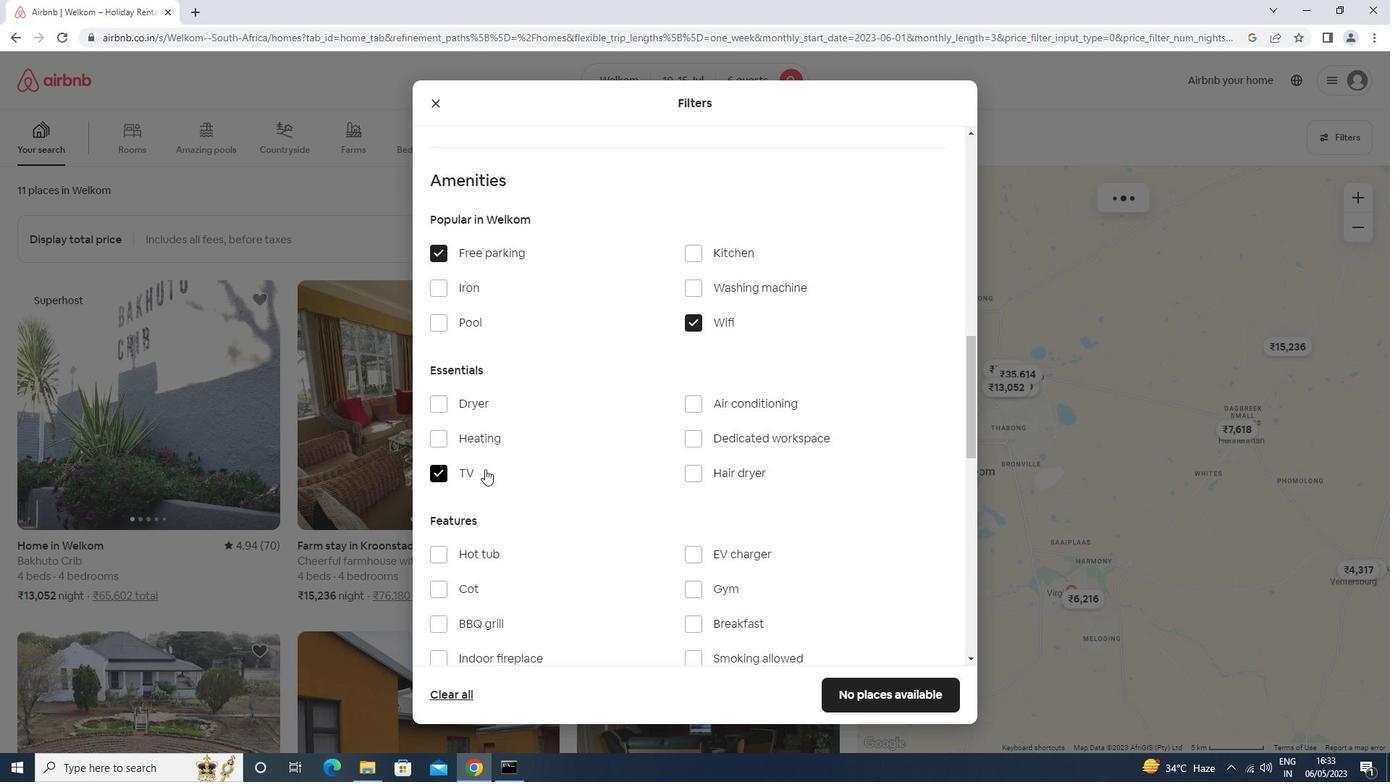 
Action: Mouse scrolled (485, 468) with delta (0, 0)
Screenshot: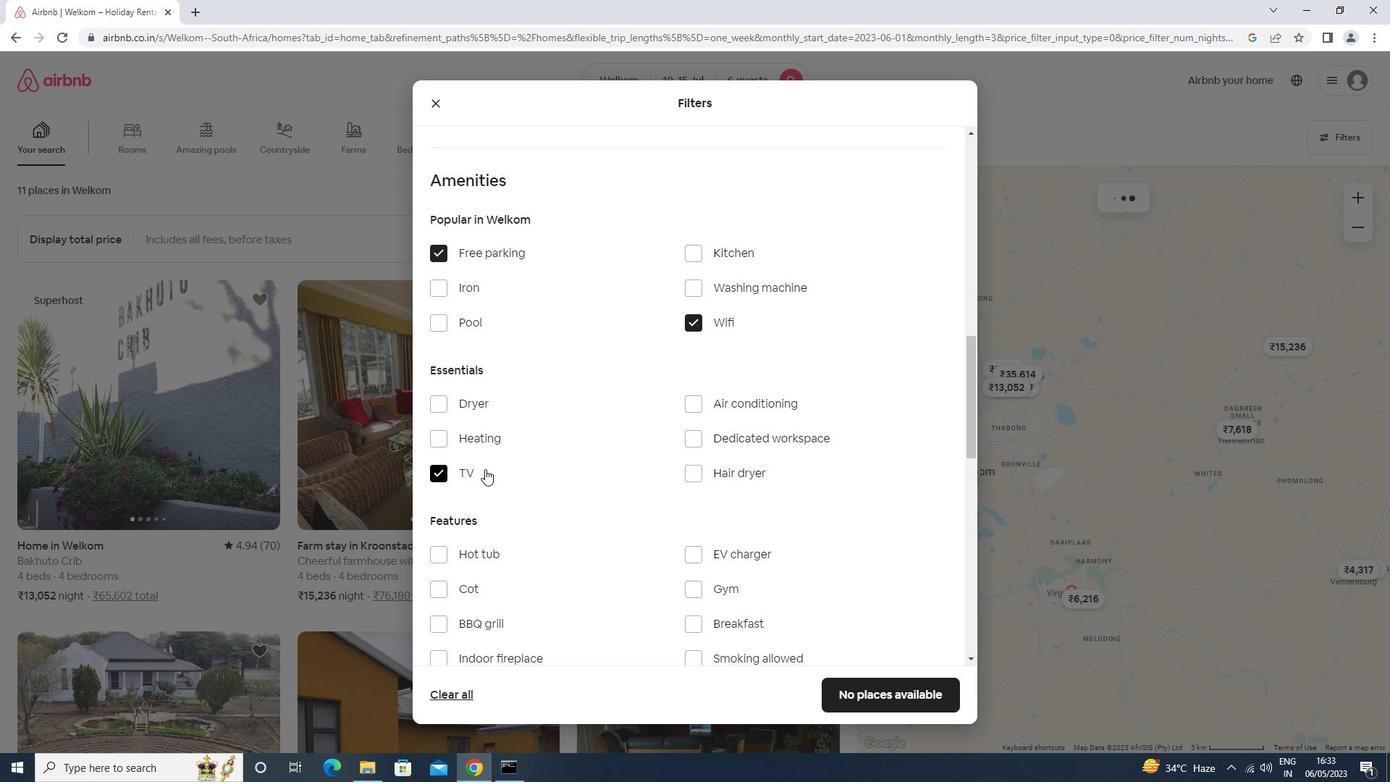 
Action: Mouse moved to (694, 559)
Screenshot: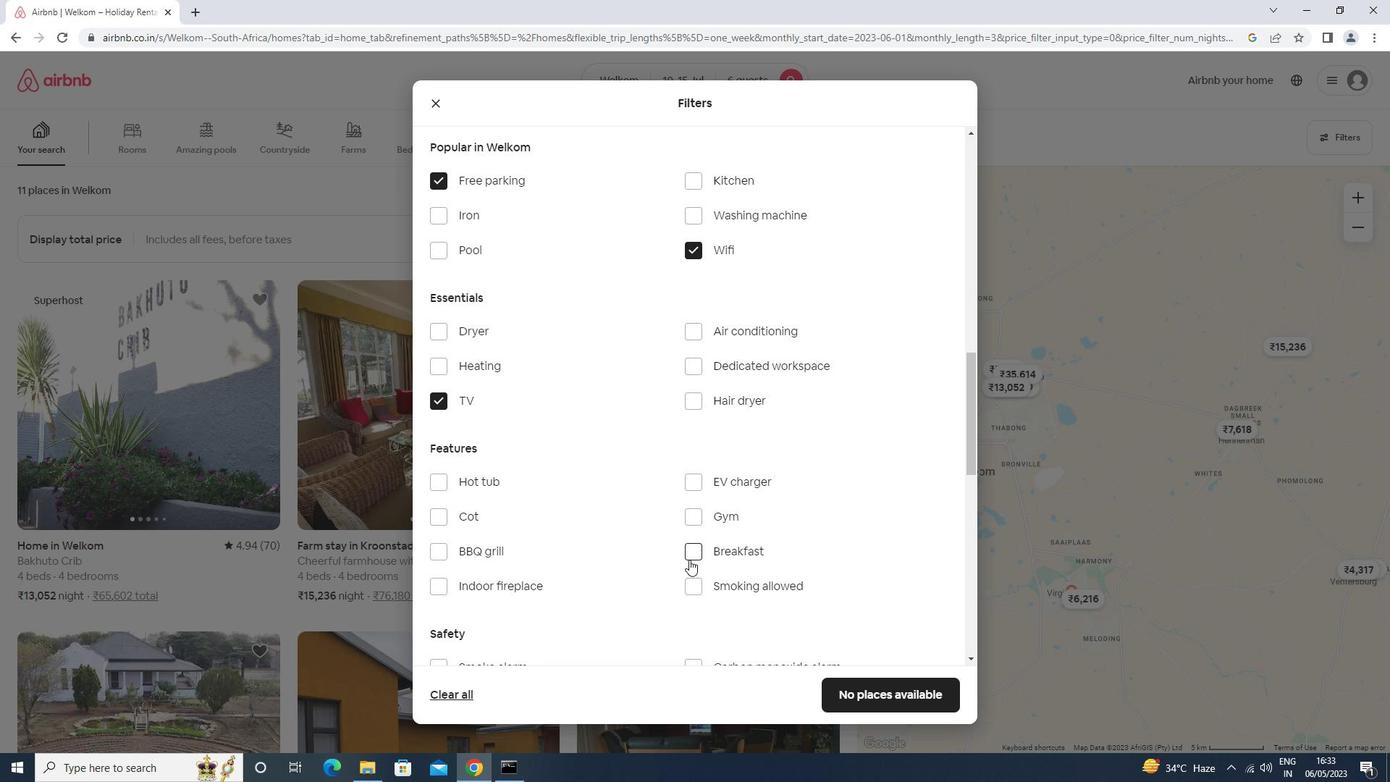 
Action: Mouse pressed left at (694, 559)
Screenshot: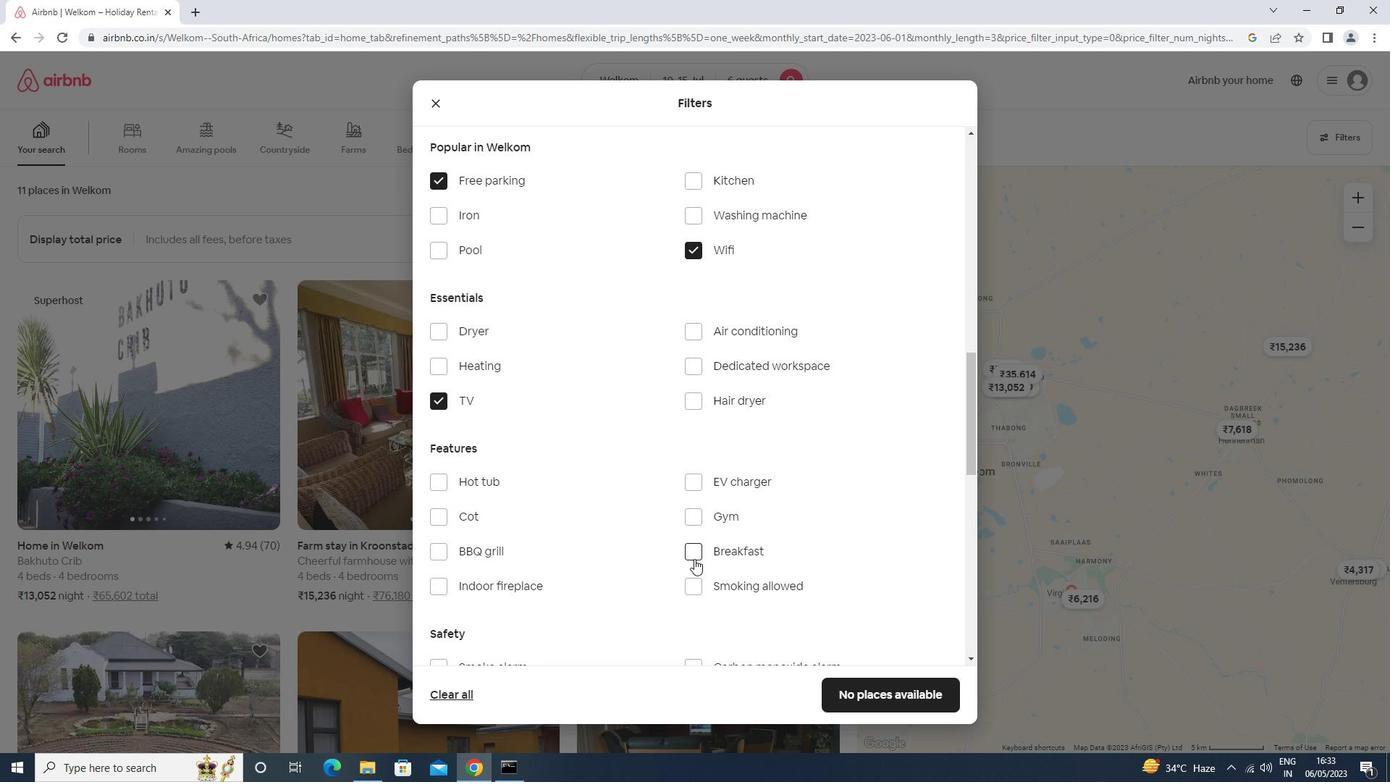 
Action: Mouse moved to (699, 517)
Screenshot: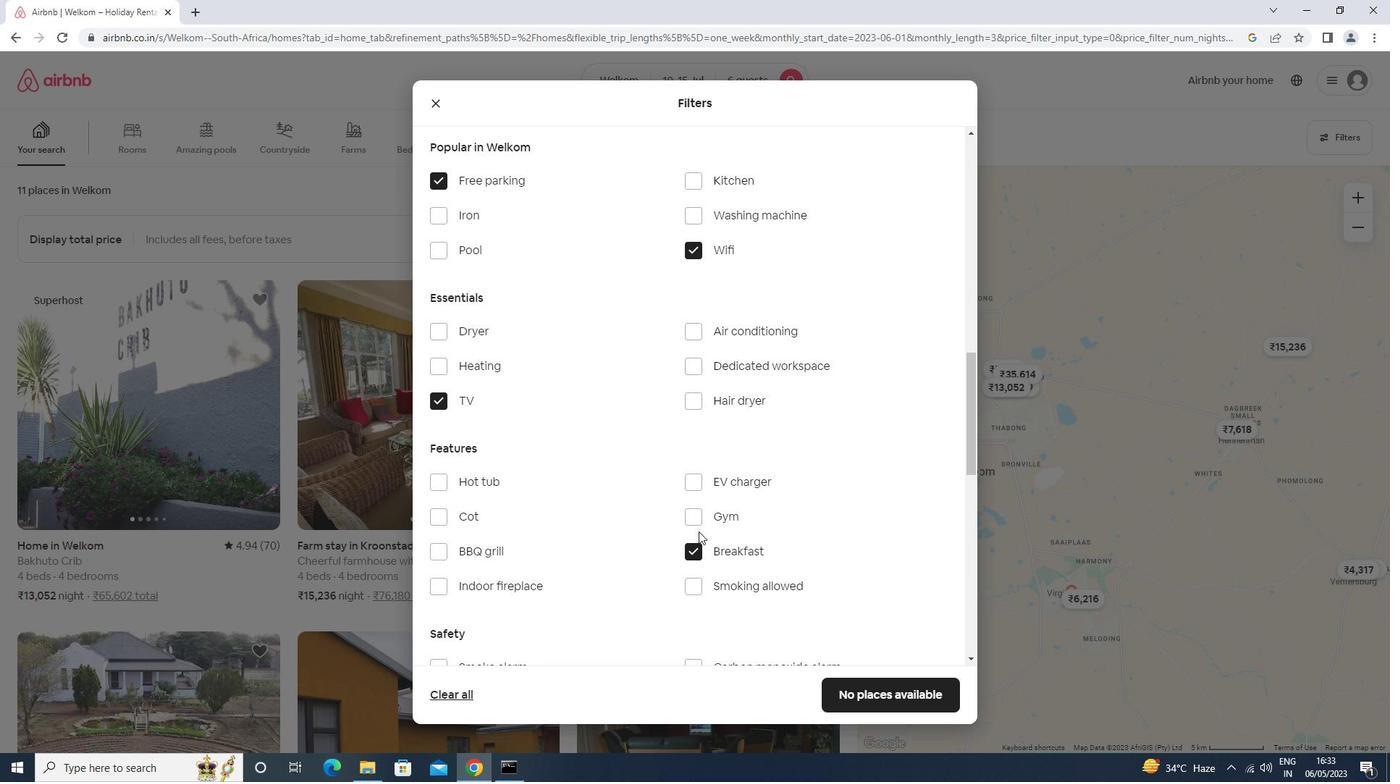 
Action: Mouse pressed left at (699, 517)
Screenshot: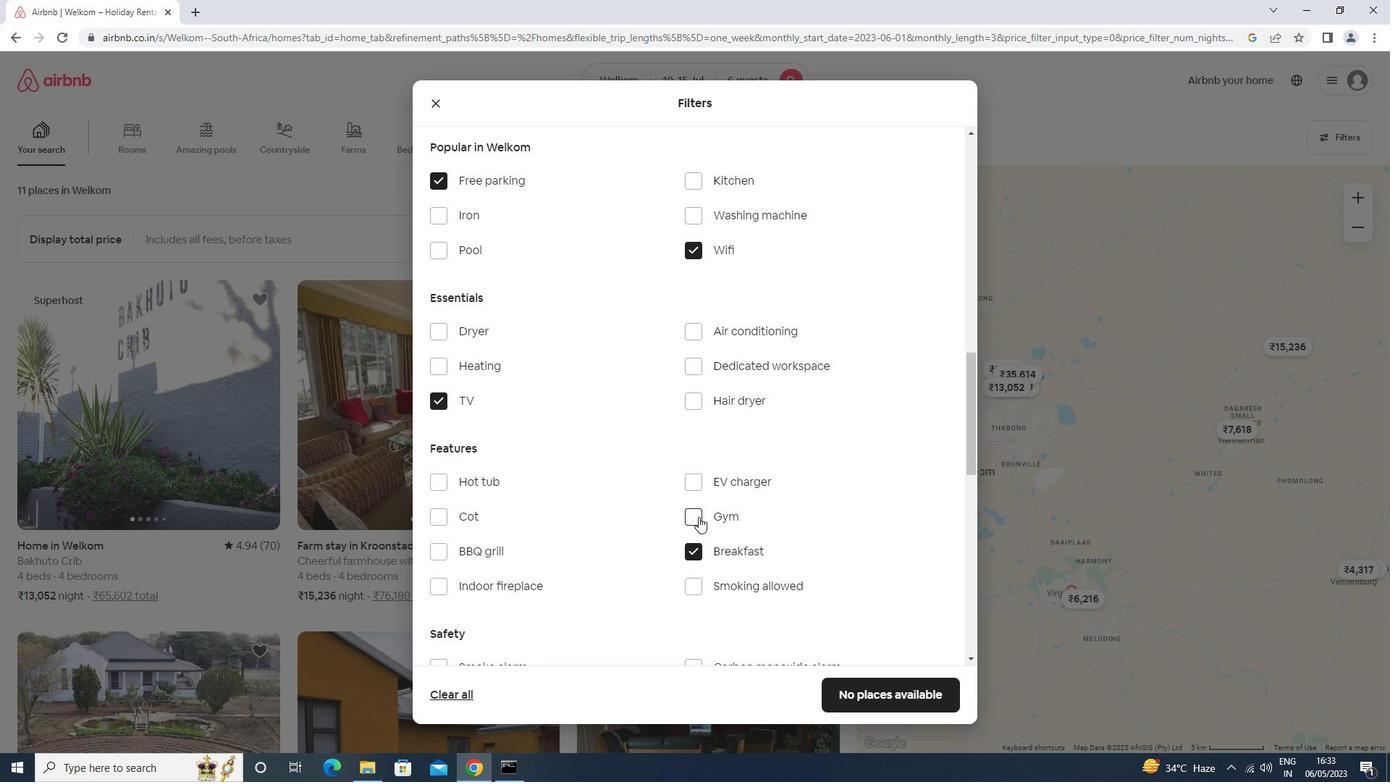 
Action: Mouse moved to (681, 528)
Screenshot: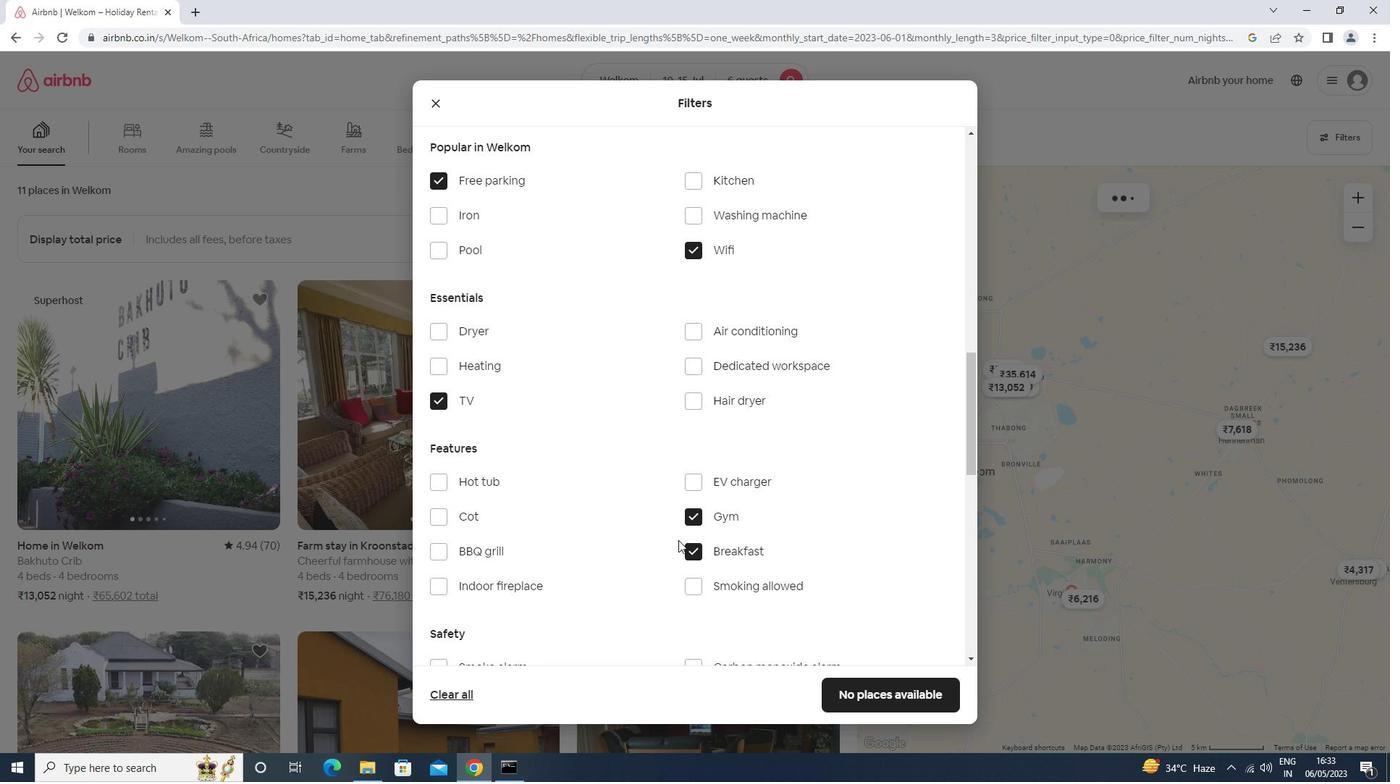 
Action: Mouse scrolled (681, 527) with delta (0, 0)
Screenshot: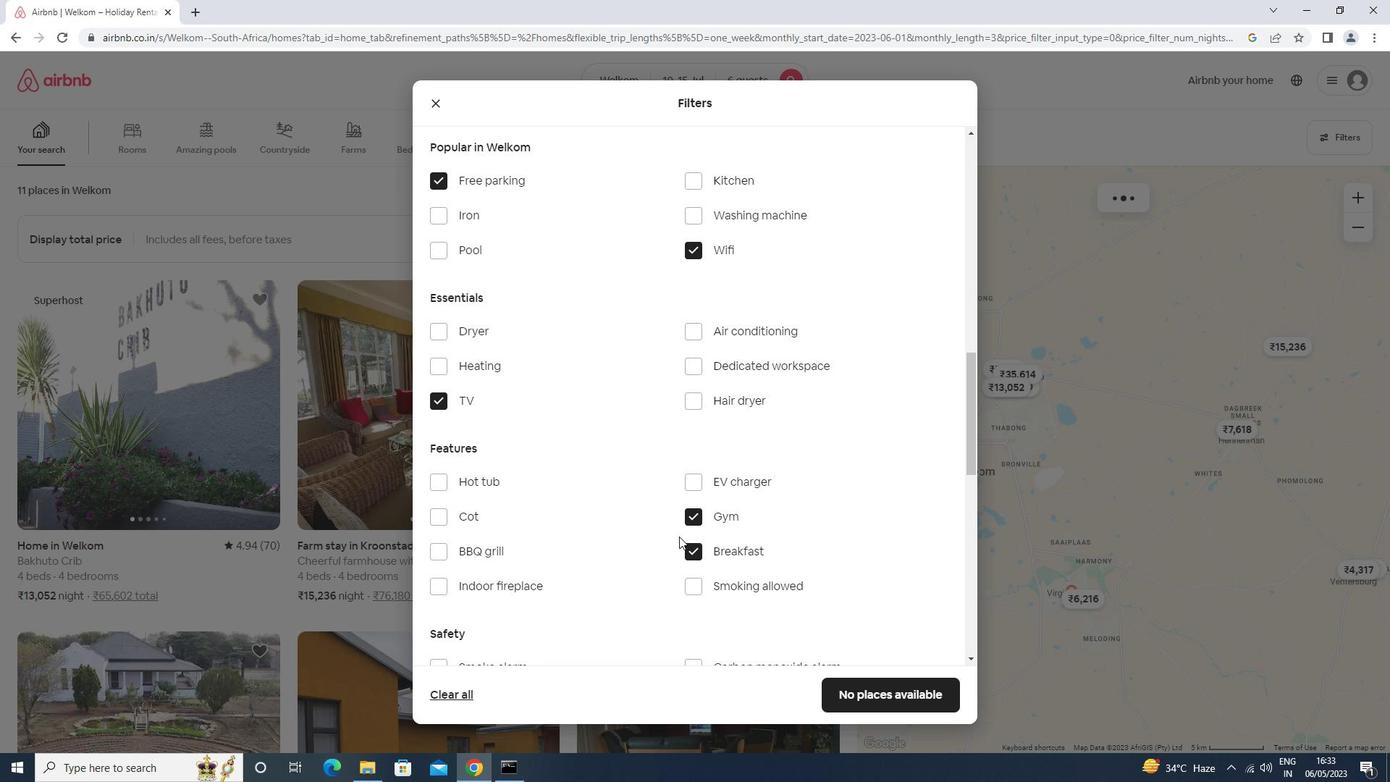 
Action: Mouse scrolled (681, 527) with delta (0, 0)
Screenshot: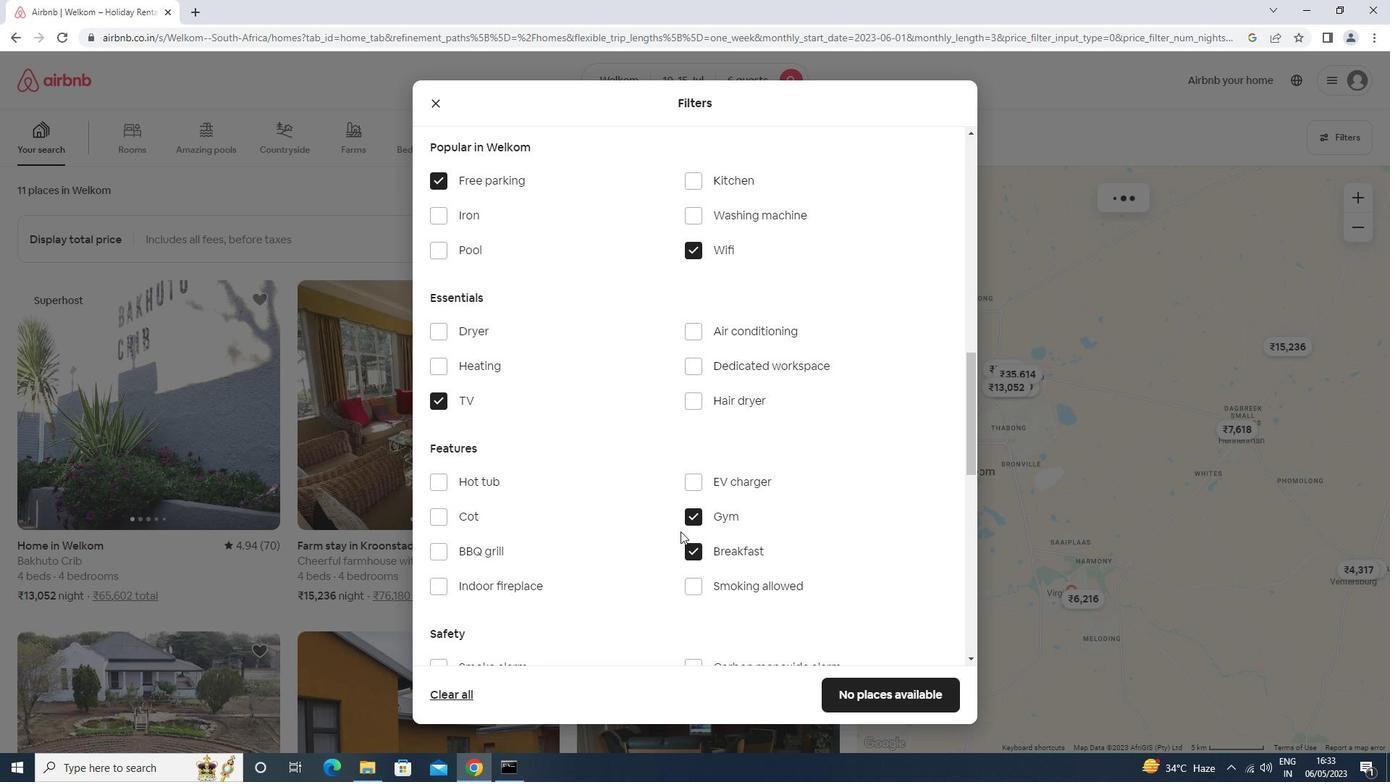 
Action: Mouse scrolled (681, 527) with delta (0, 0)
Screenshot: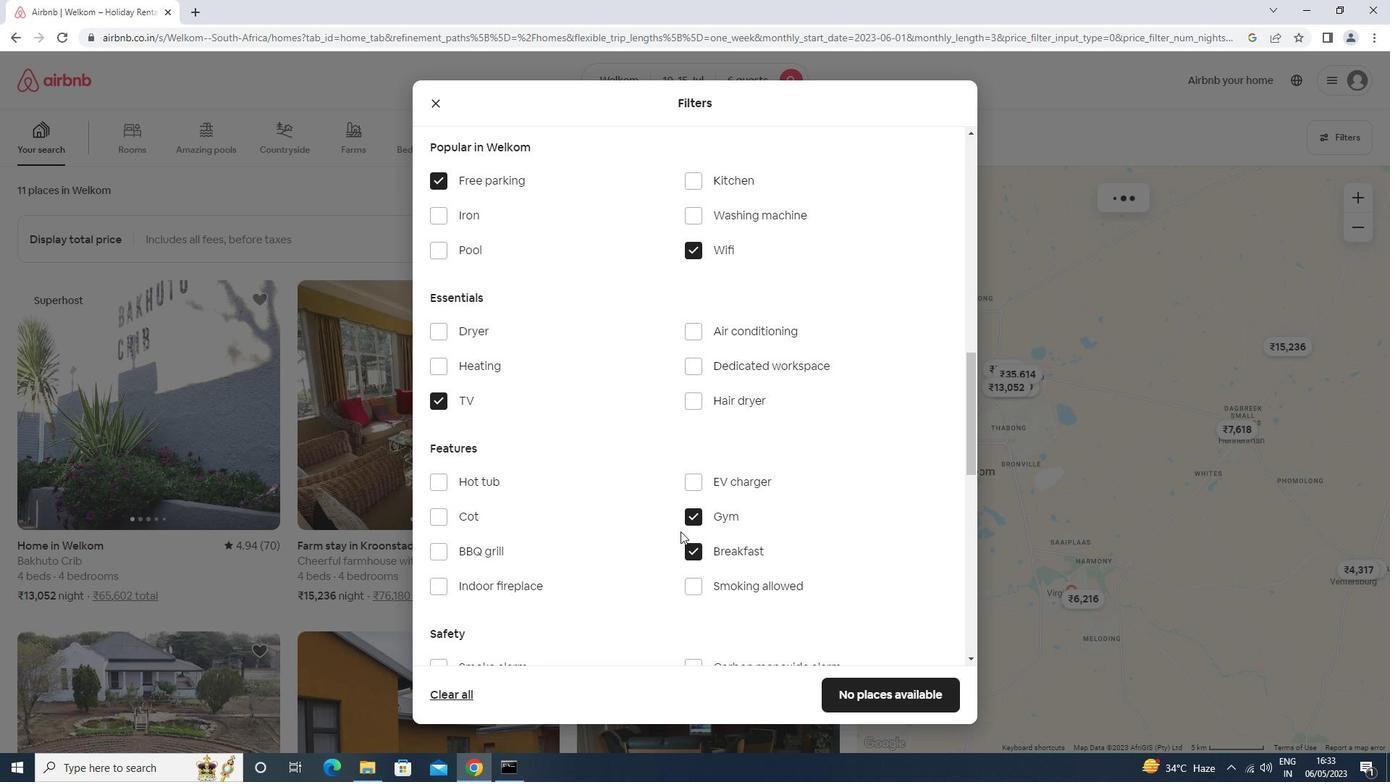 
Action: Mouse scrolled (681, 527) with delta (0, 0)
Screenshot: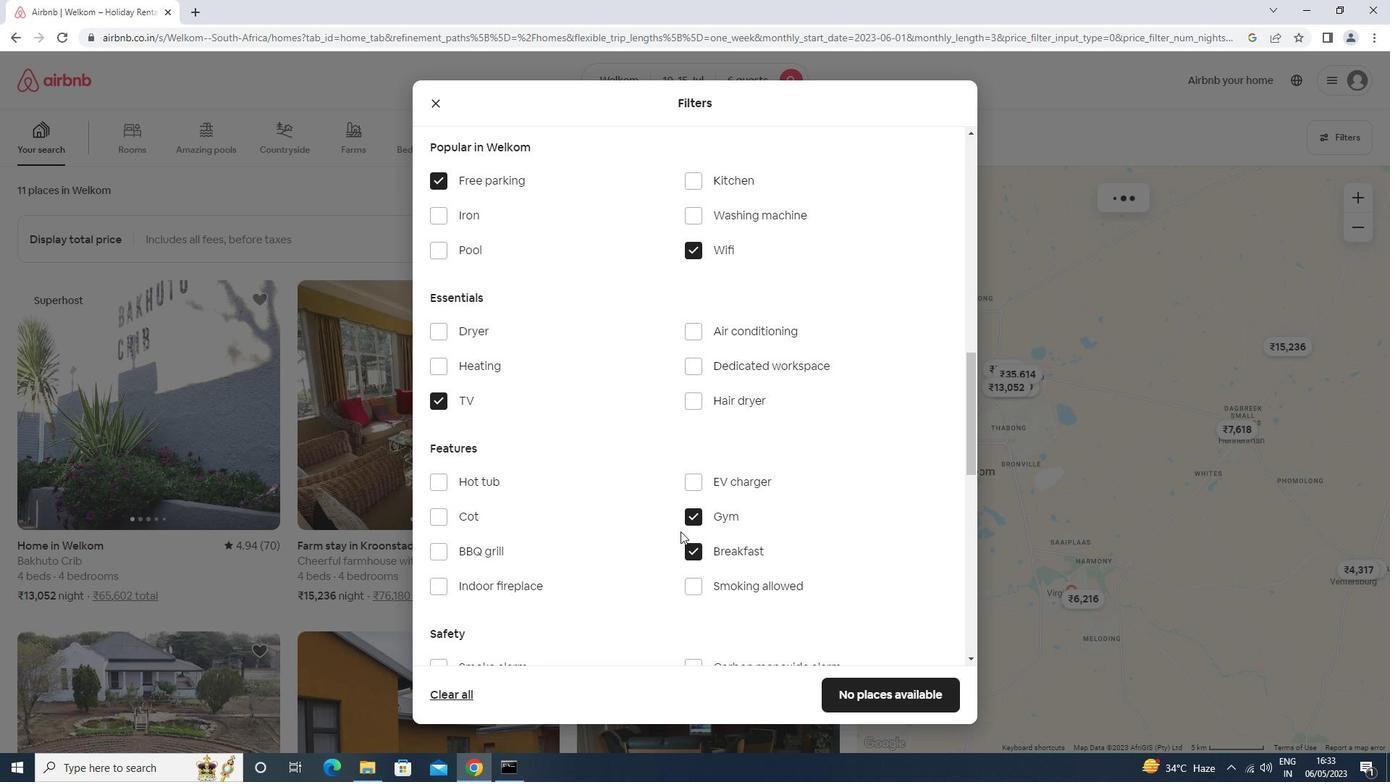 
Action: Mouse scrolled (681, 527) with delta (0, 0)
Screenshot: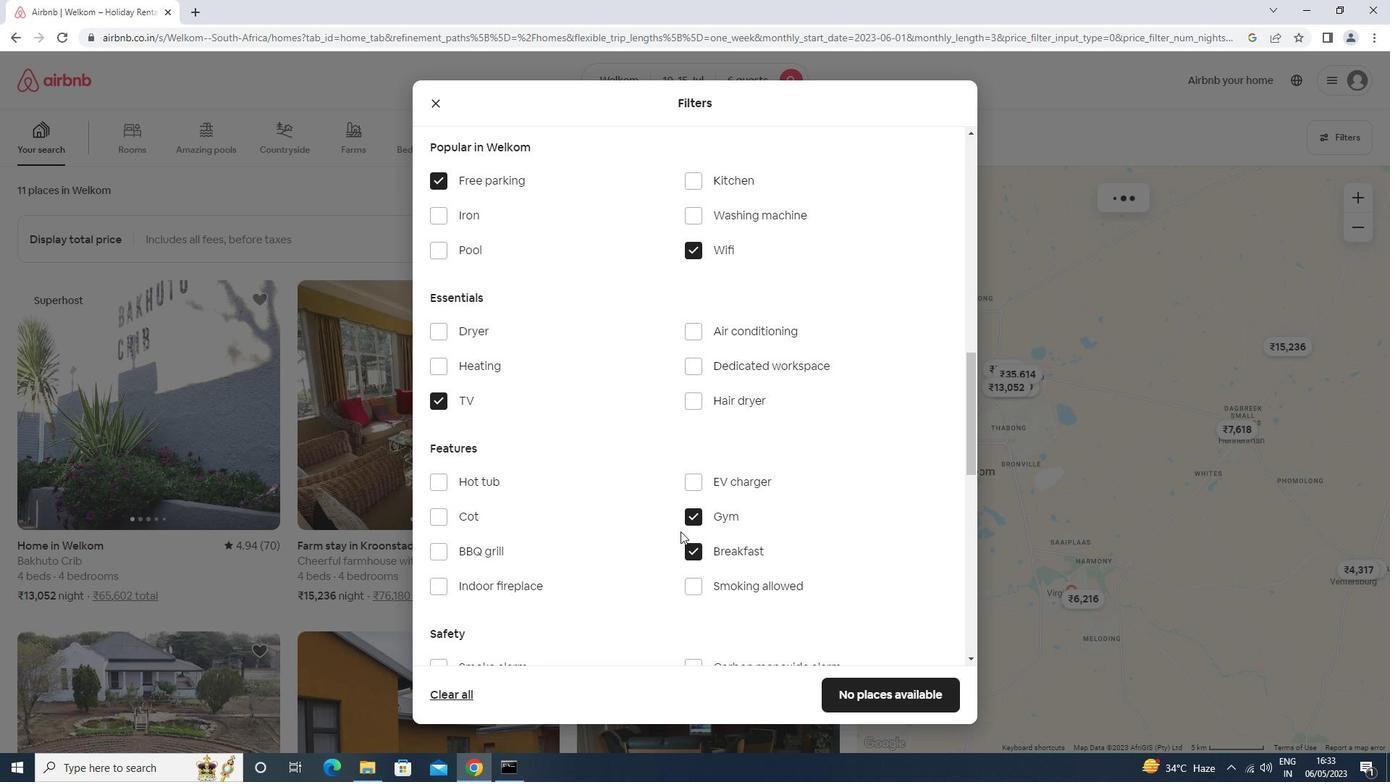 
Action: Mouse moved to (927, 505)
Screenshot: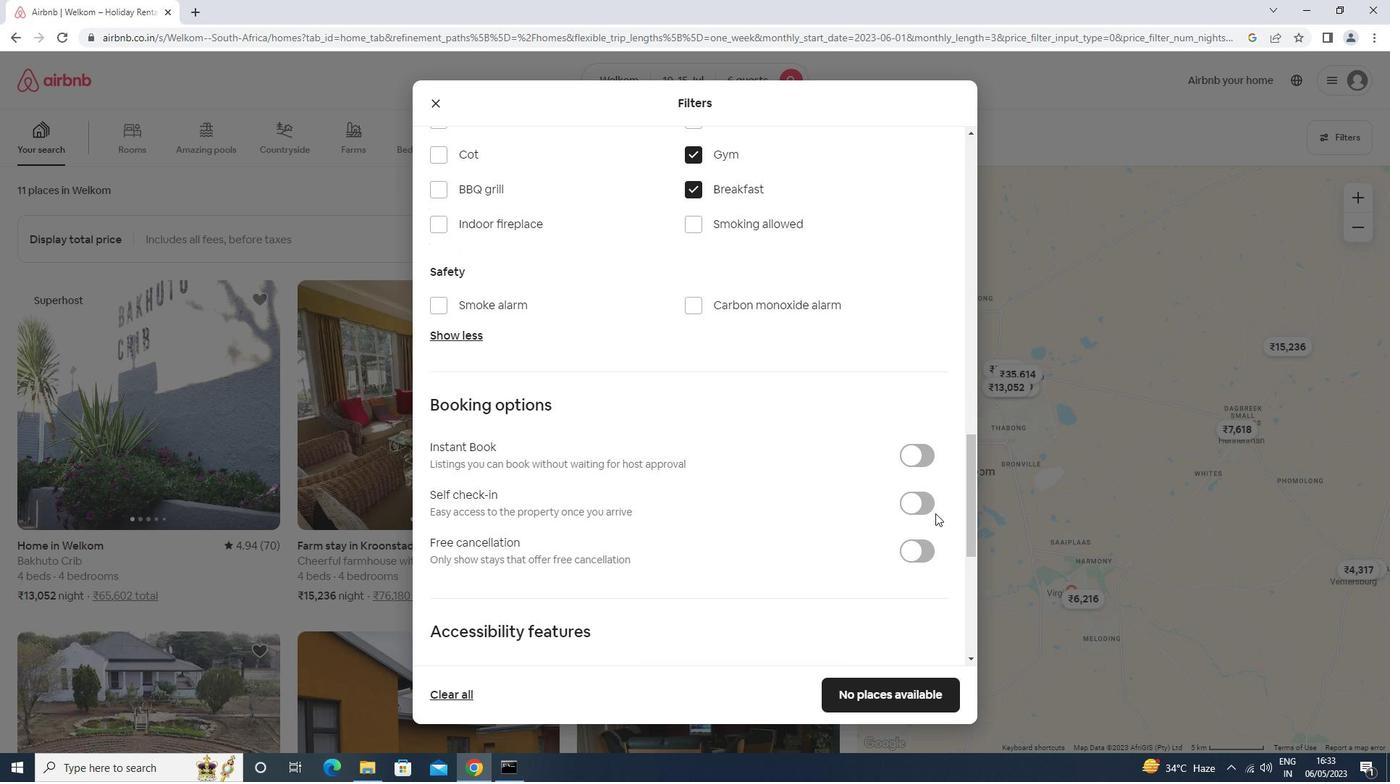 
Action: Mouse pressed left at (927, 505)
Screenshot: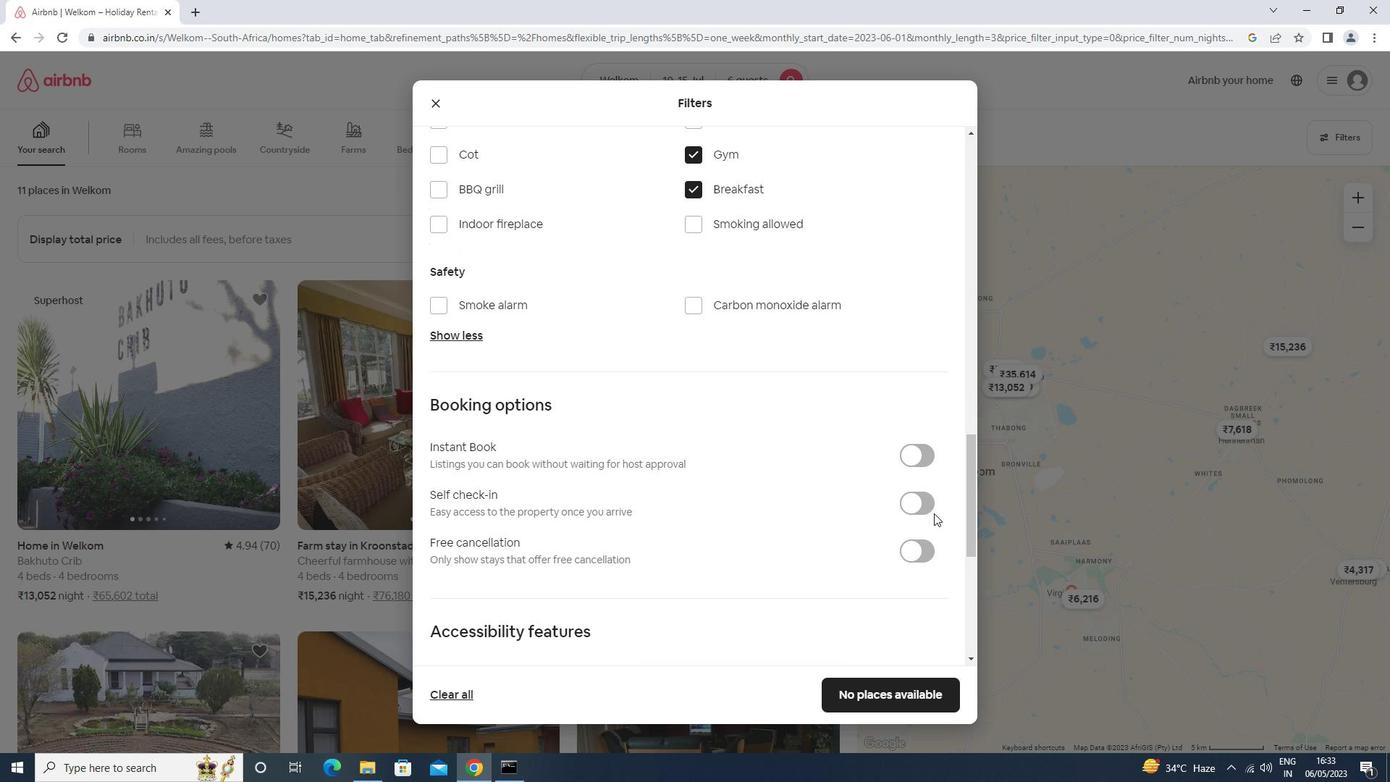 
Action: Mouse moved to (611, 489)
Screenshot: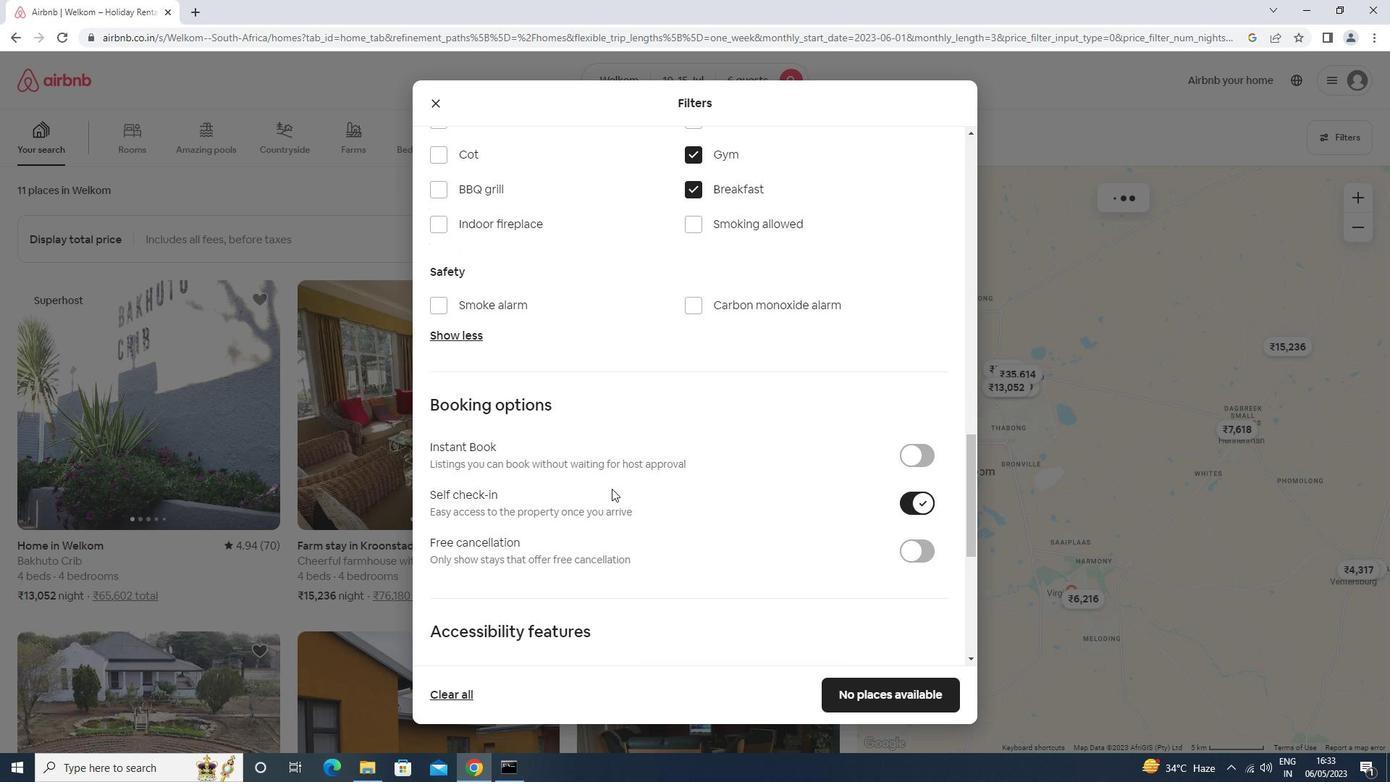 
Action: Mouse scrolled (611, 488) with delta (0, 0)
Screenshot: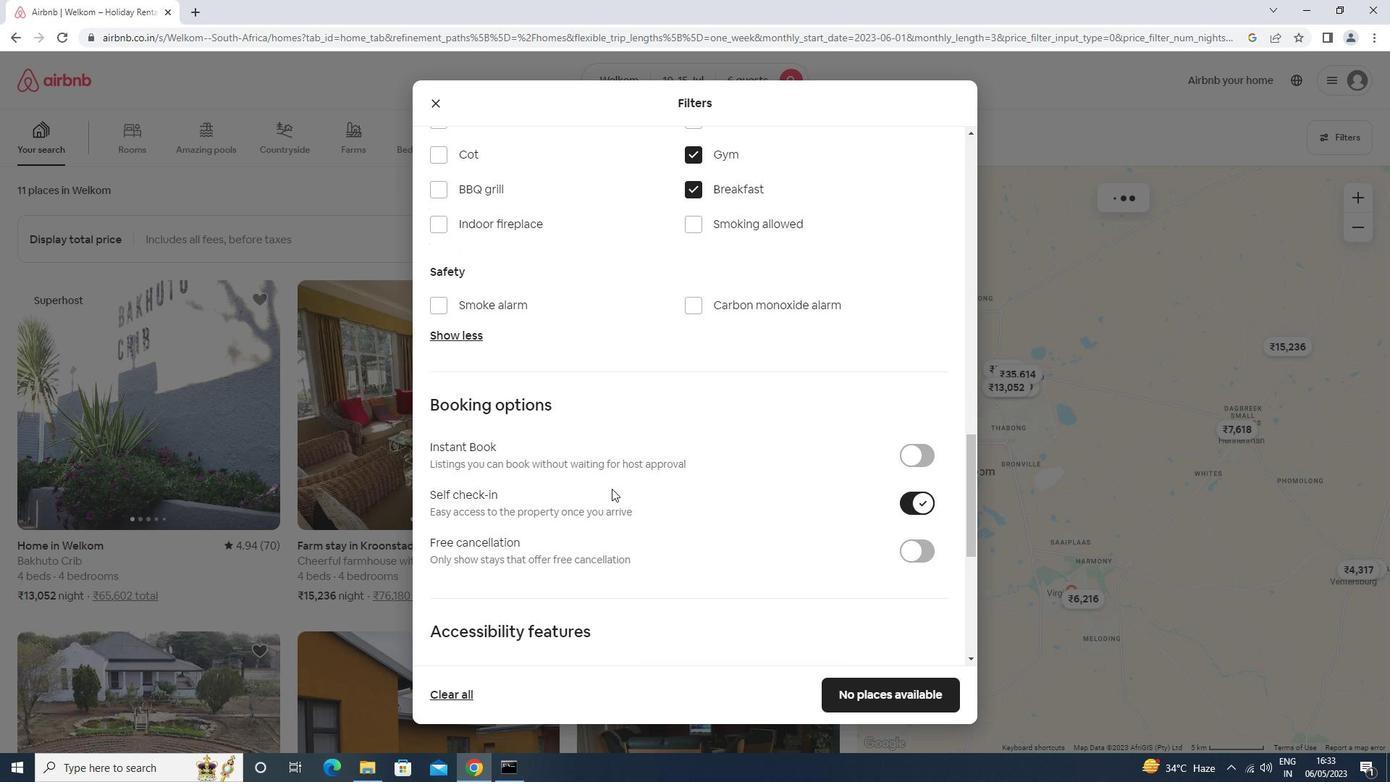 
Action: Mouse moved to (610, 490)
Screenshot: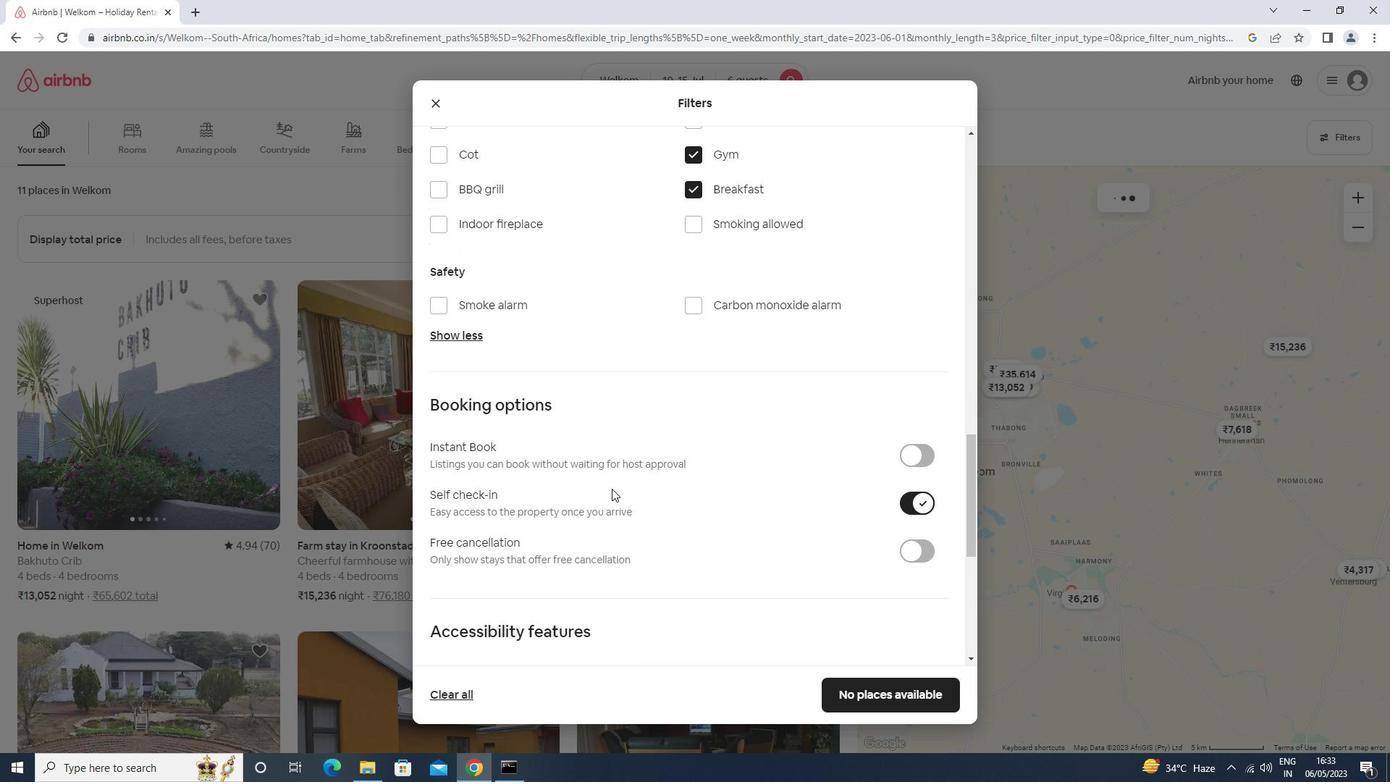 
Action: Mouse scrolled (610, 489) with delta (0, 0)
Screenshot: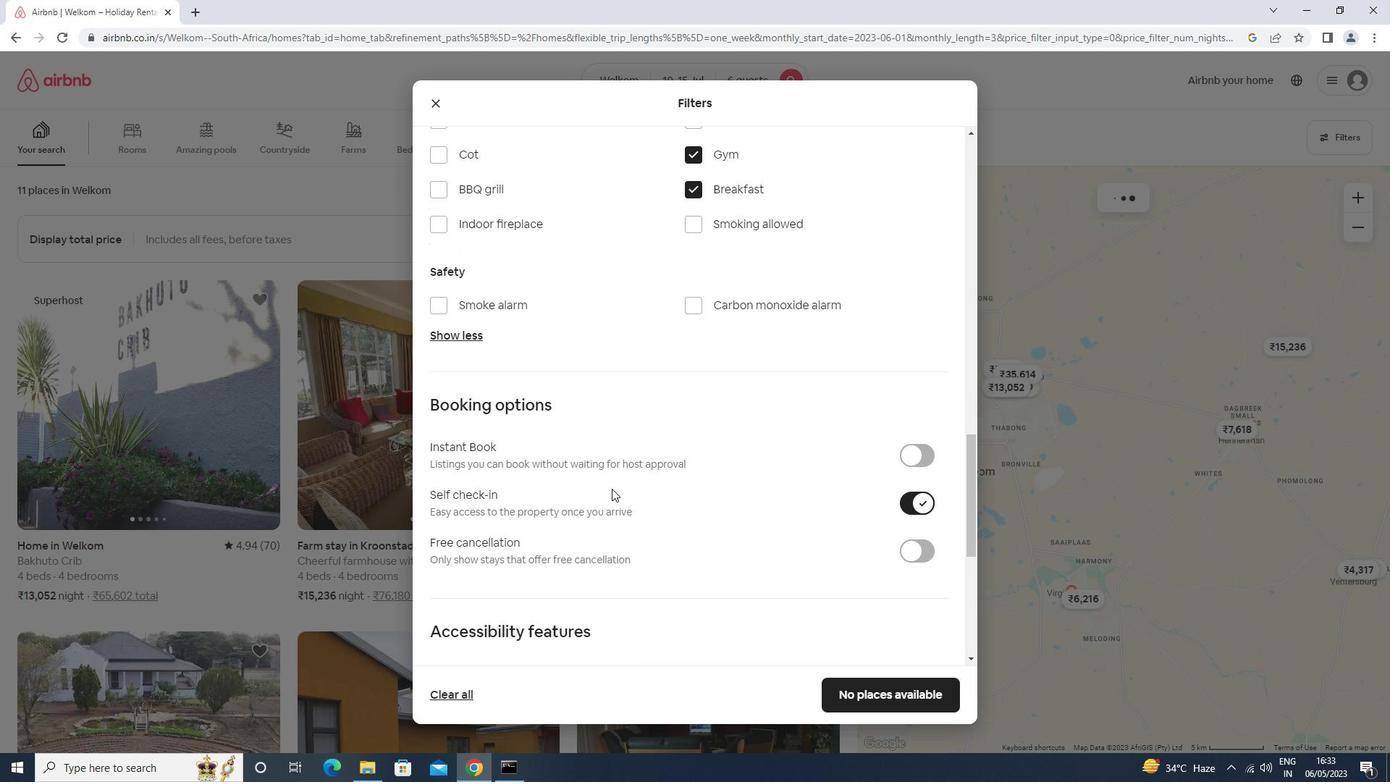 
Action: Mouse moved to (610, 492)
Screenshot: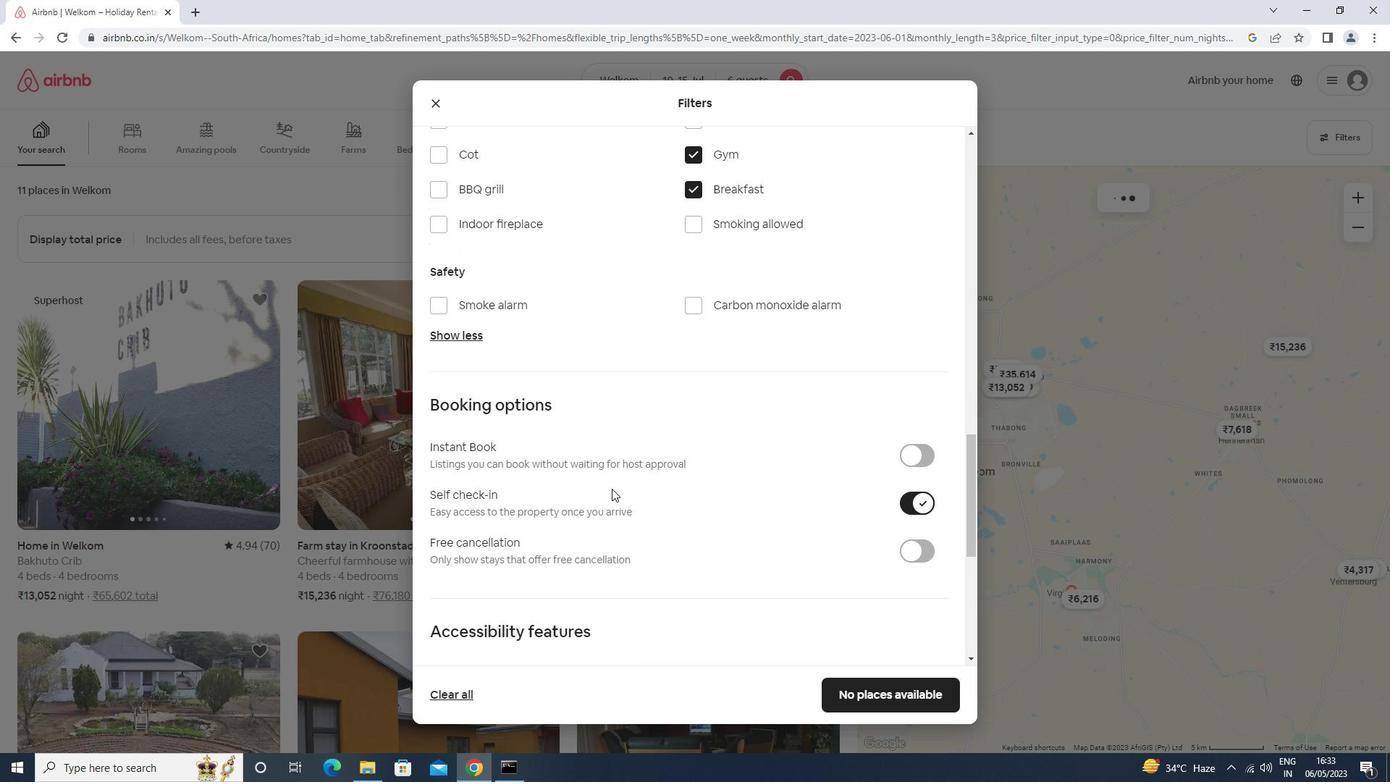 
Action: Mouse scrolled (610, 491) with delta (0, 0)
Screenshot: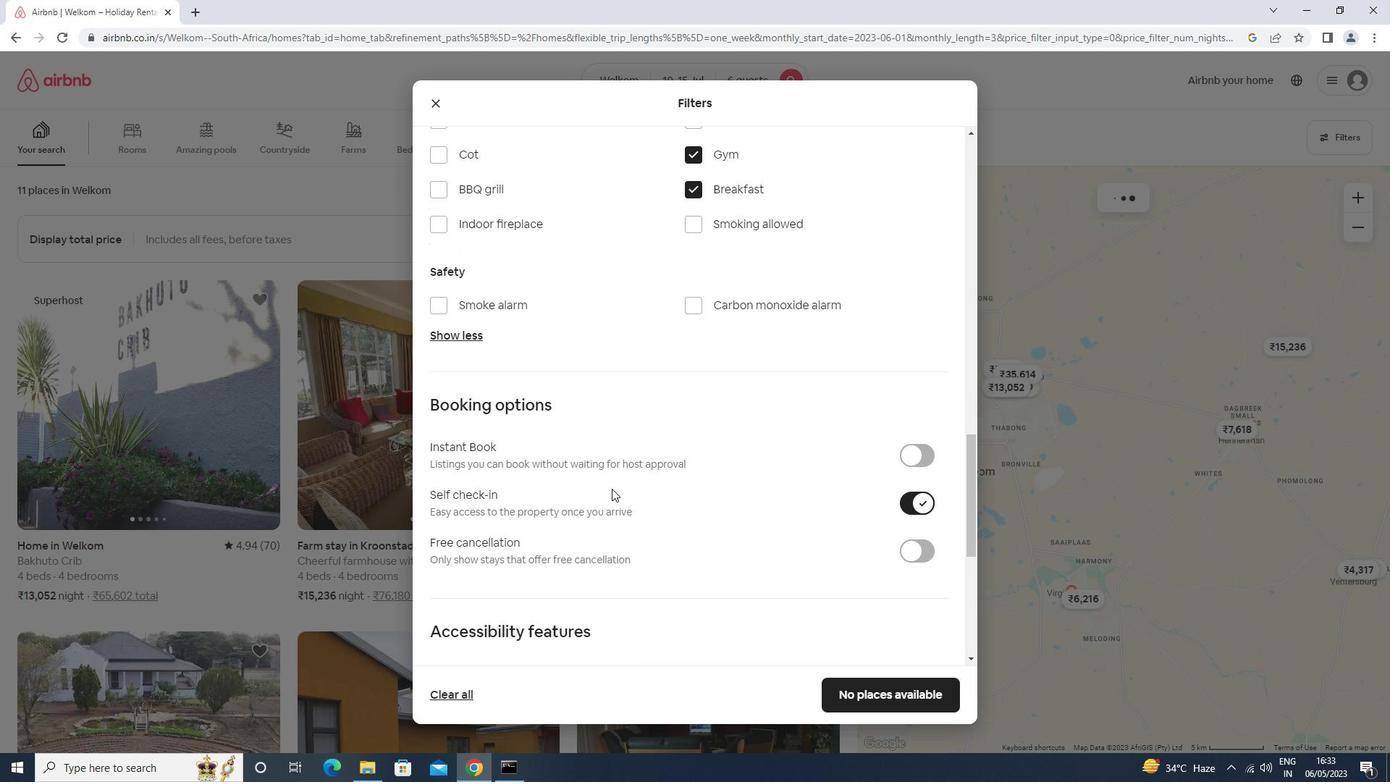 
Action: Mouse moved to (610, 493)
Screenshot: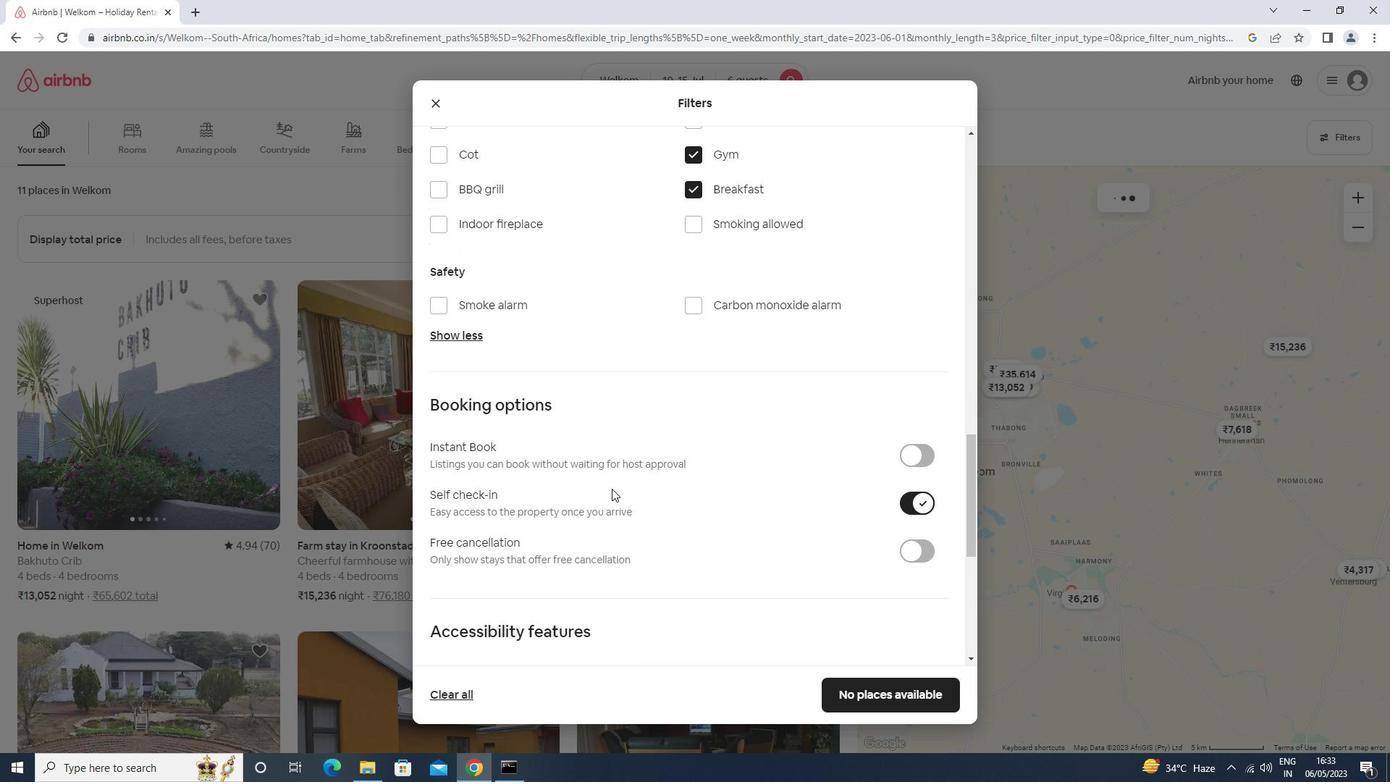 
Action: Mouse scrolled (610, 492) with delta (0, 0)
Screenshot: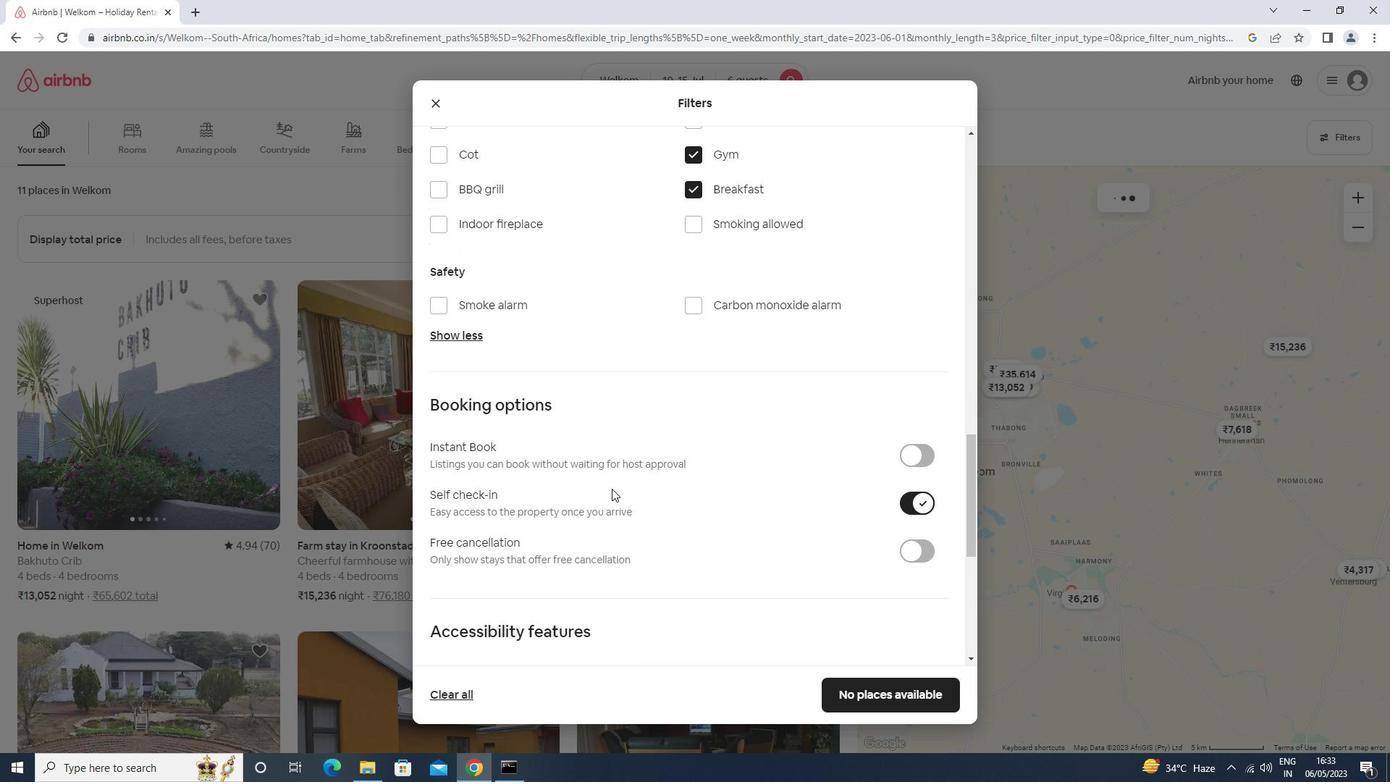 
Action: Mouse moved to (610, 494)
Screenshot: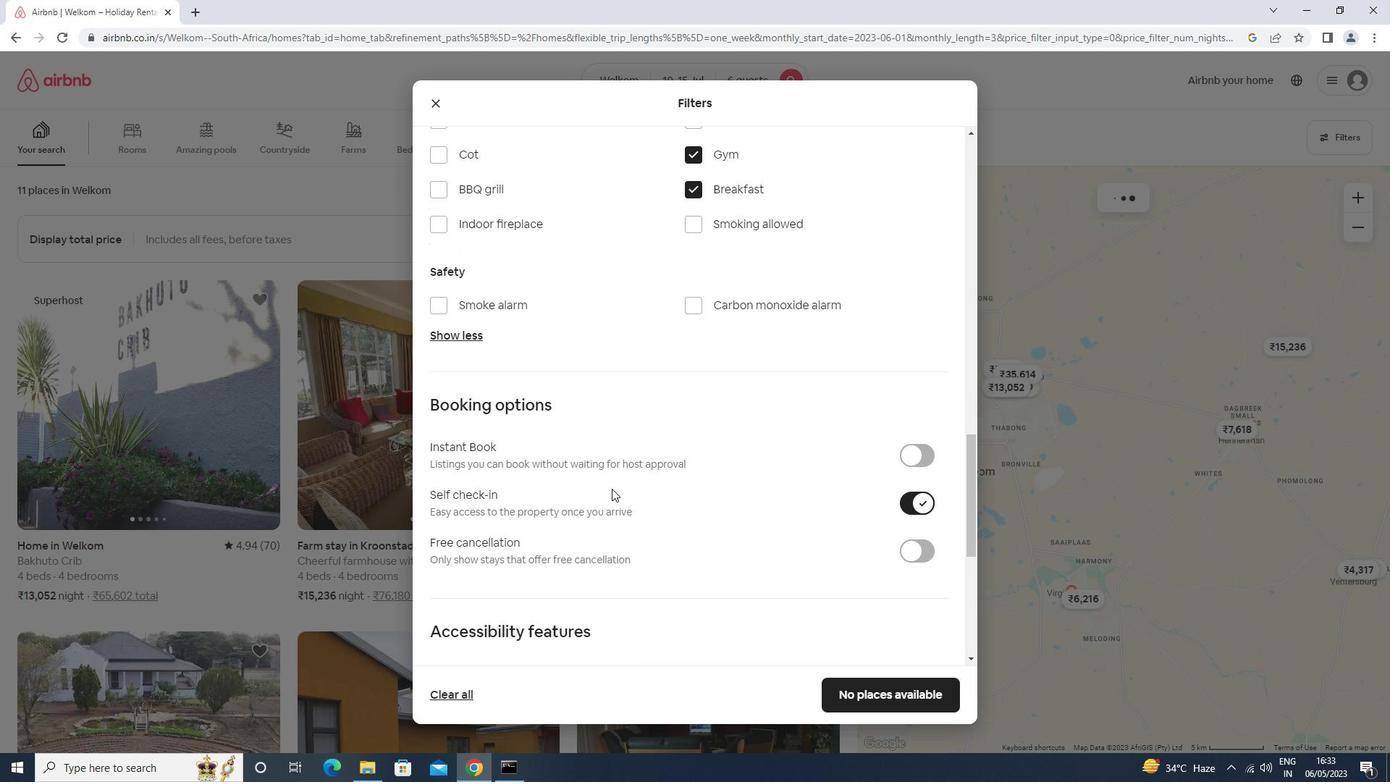 
Action: Mouse scrolled (610, 494) with delta (0, 0)
Screenshot: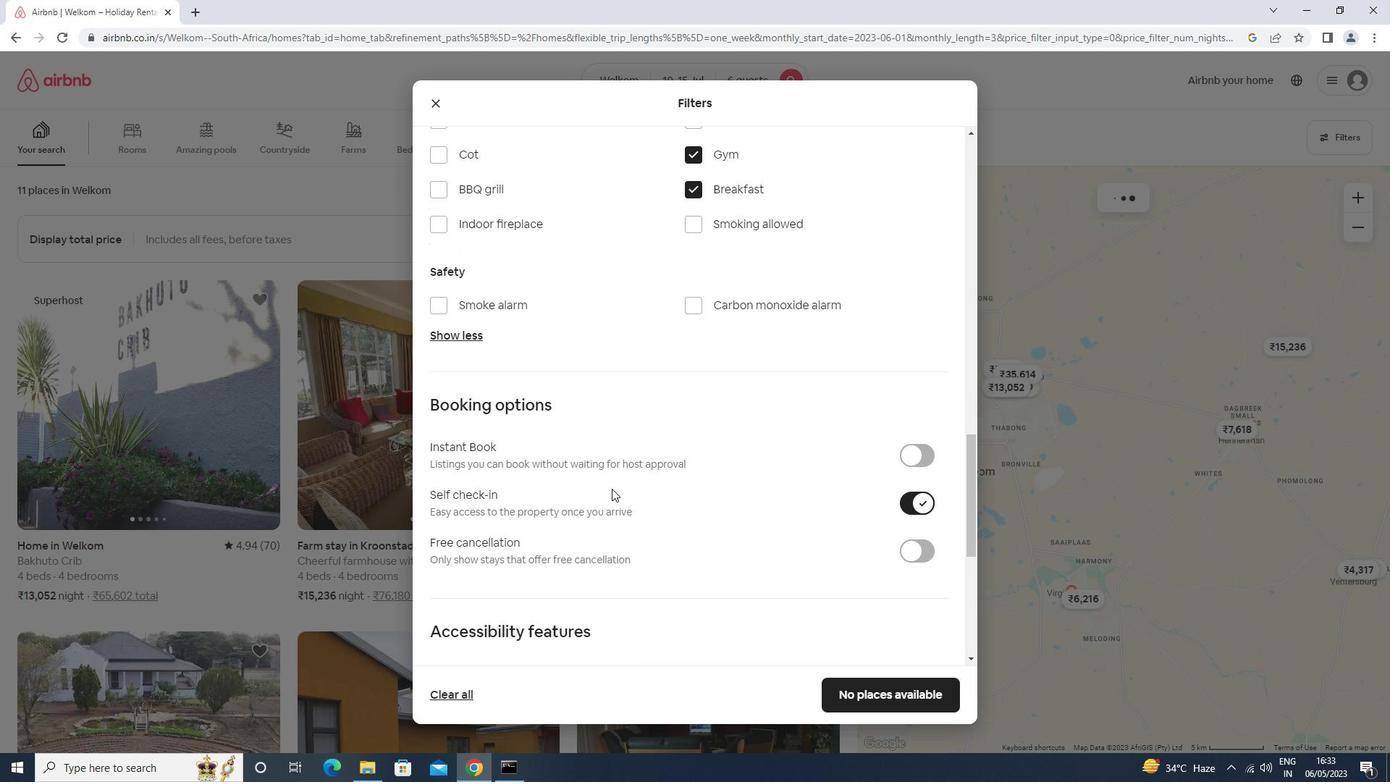 
Action: Mouse moved to (610, 501)
Screenshot: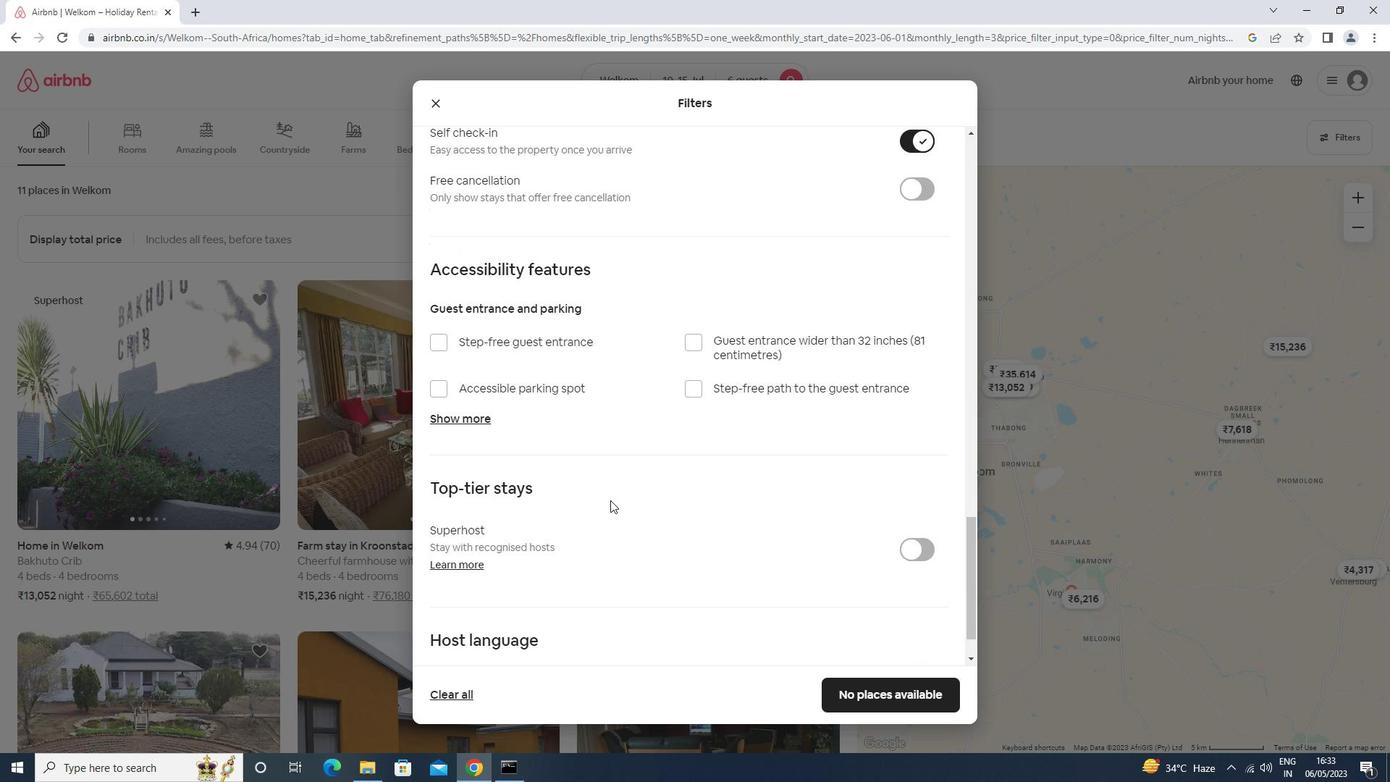 
Action: Mouse scrolled (610, 501) with delta (0, 0)
Screenshot: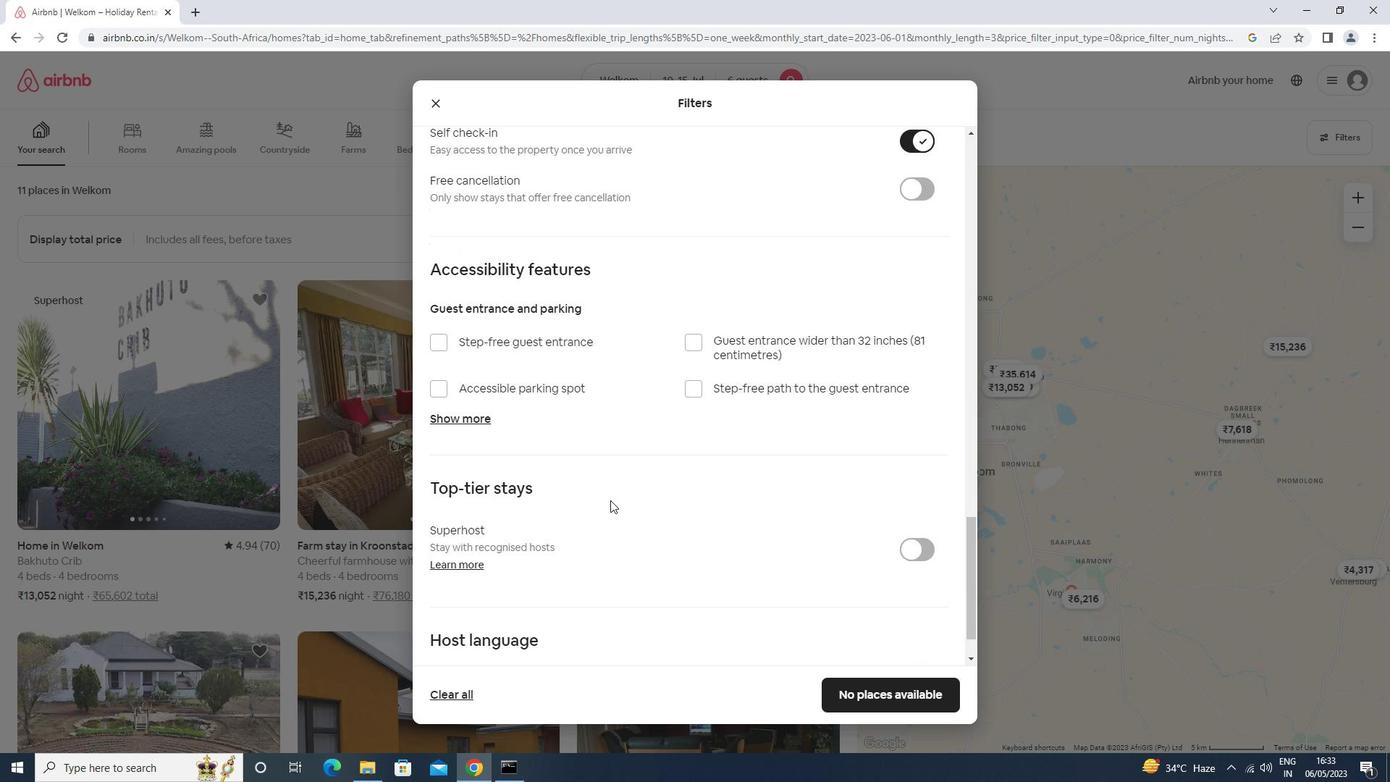 
Action: Mouse moved to (609, 502)
Screenshot: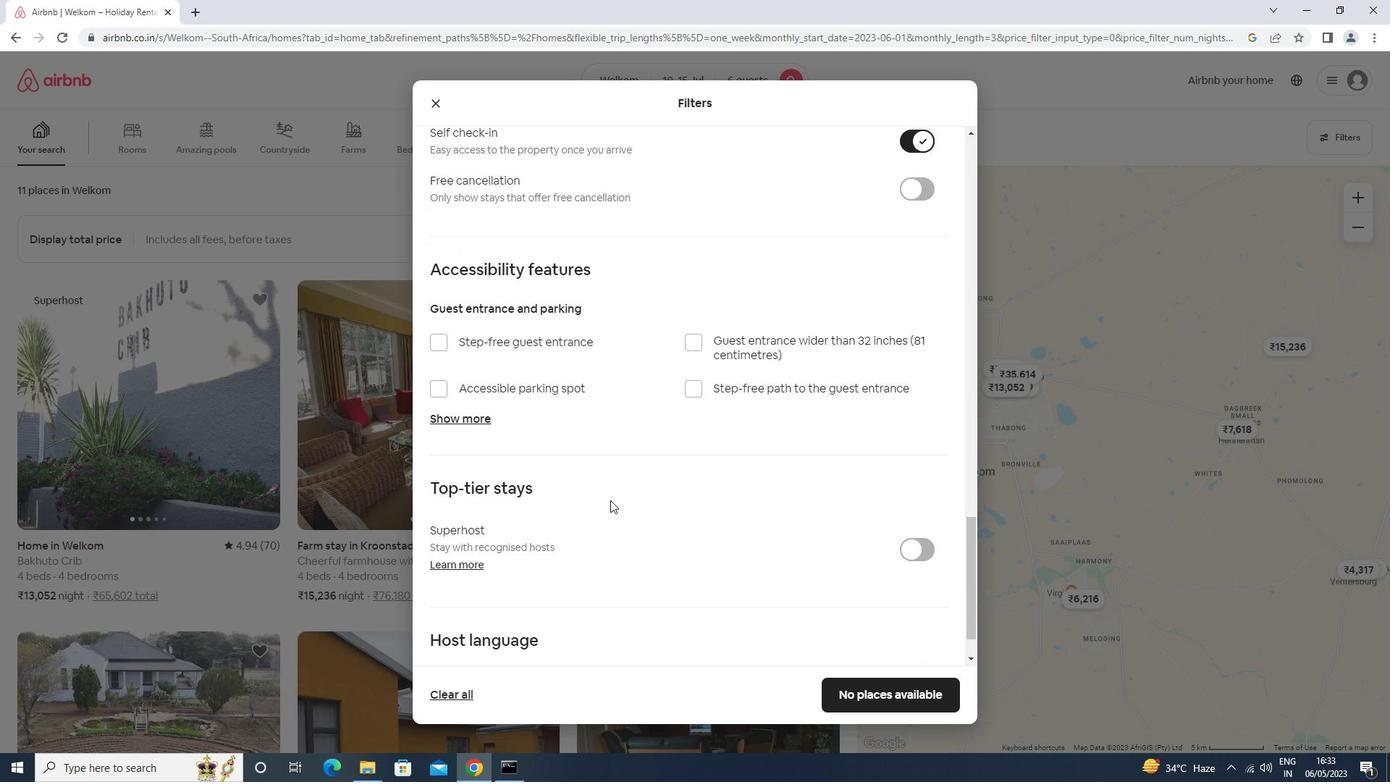 
Action: Mouse scrolled (609, 501) with delta (0, 0)
Screenshot: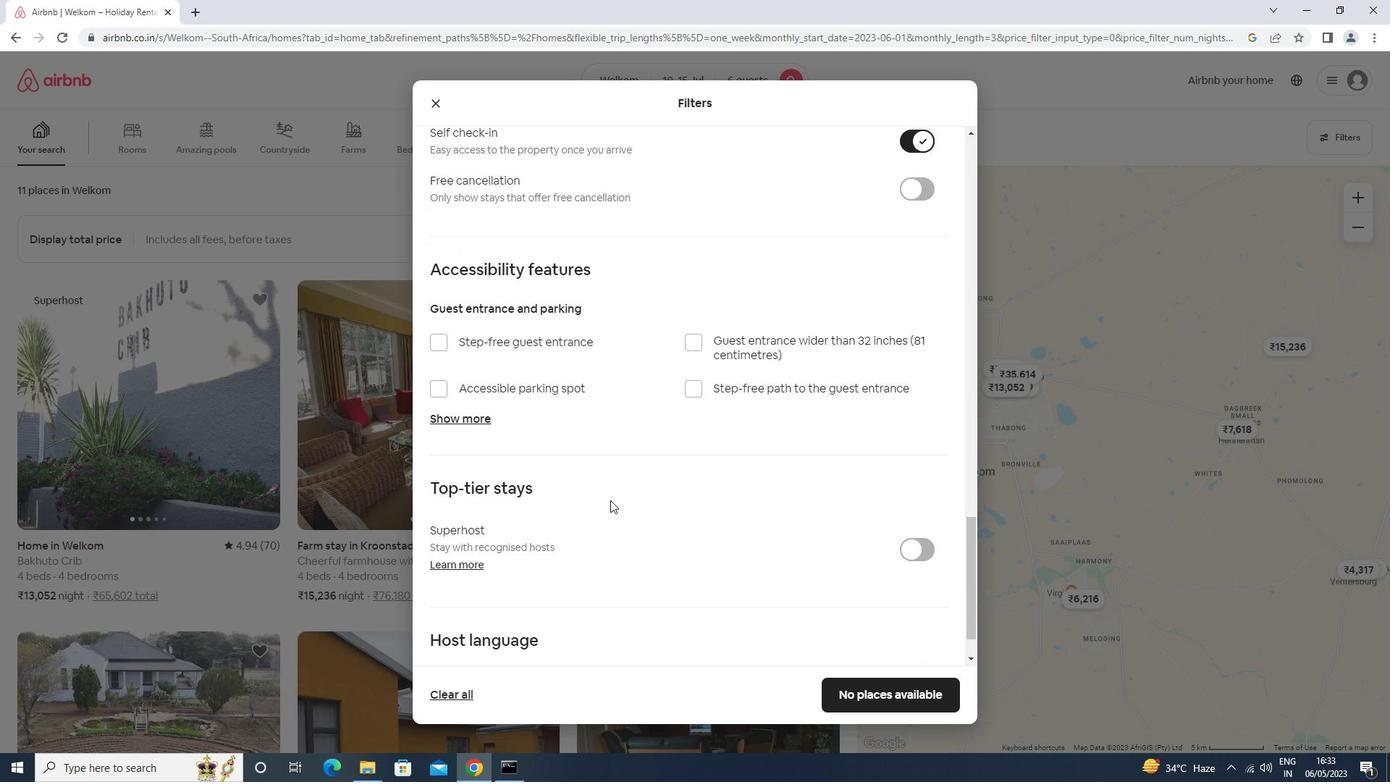 
Action: Mouse moved to (609, 503)
Screenshot: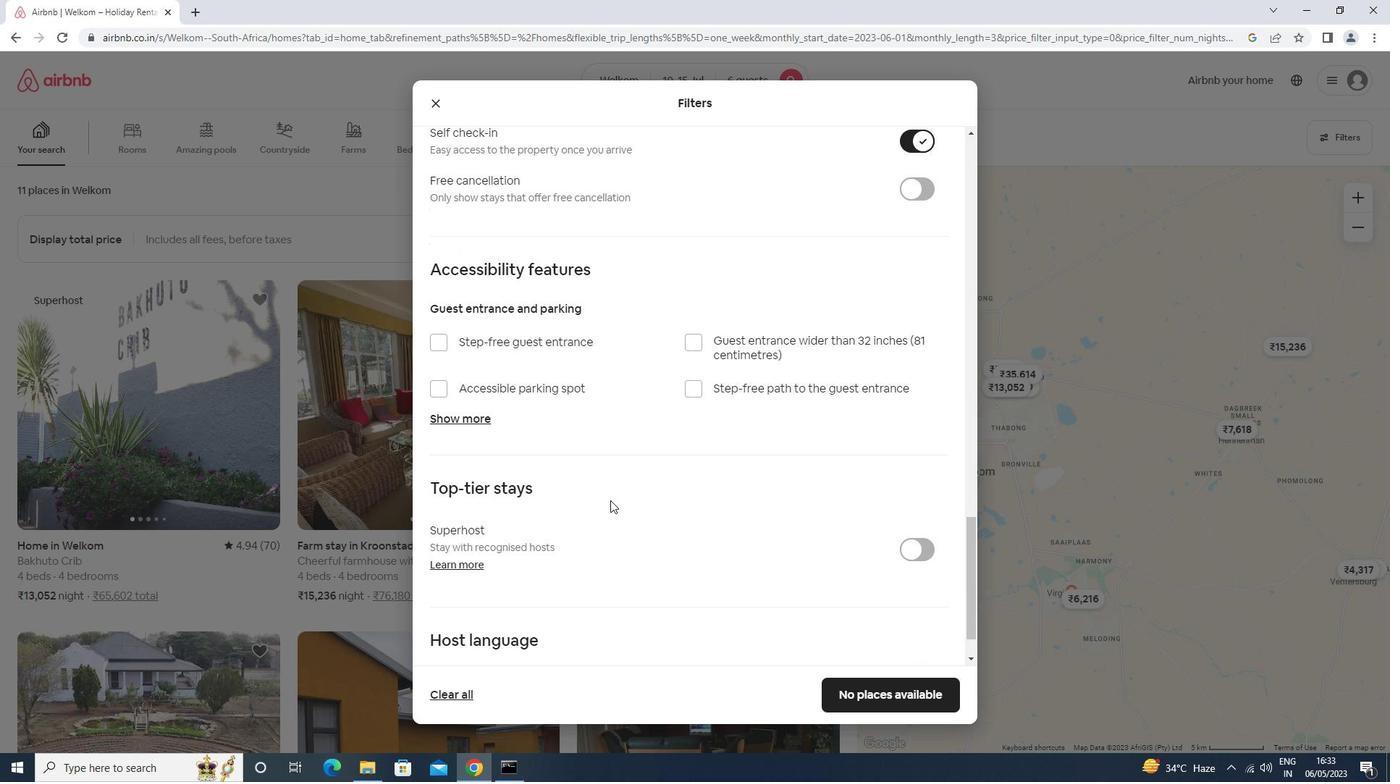 
Action: Mouse scrolled (609, 502) with delta (0, 0)
Screenshot: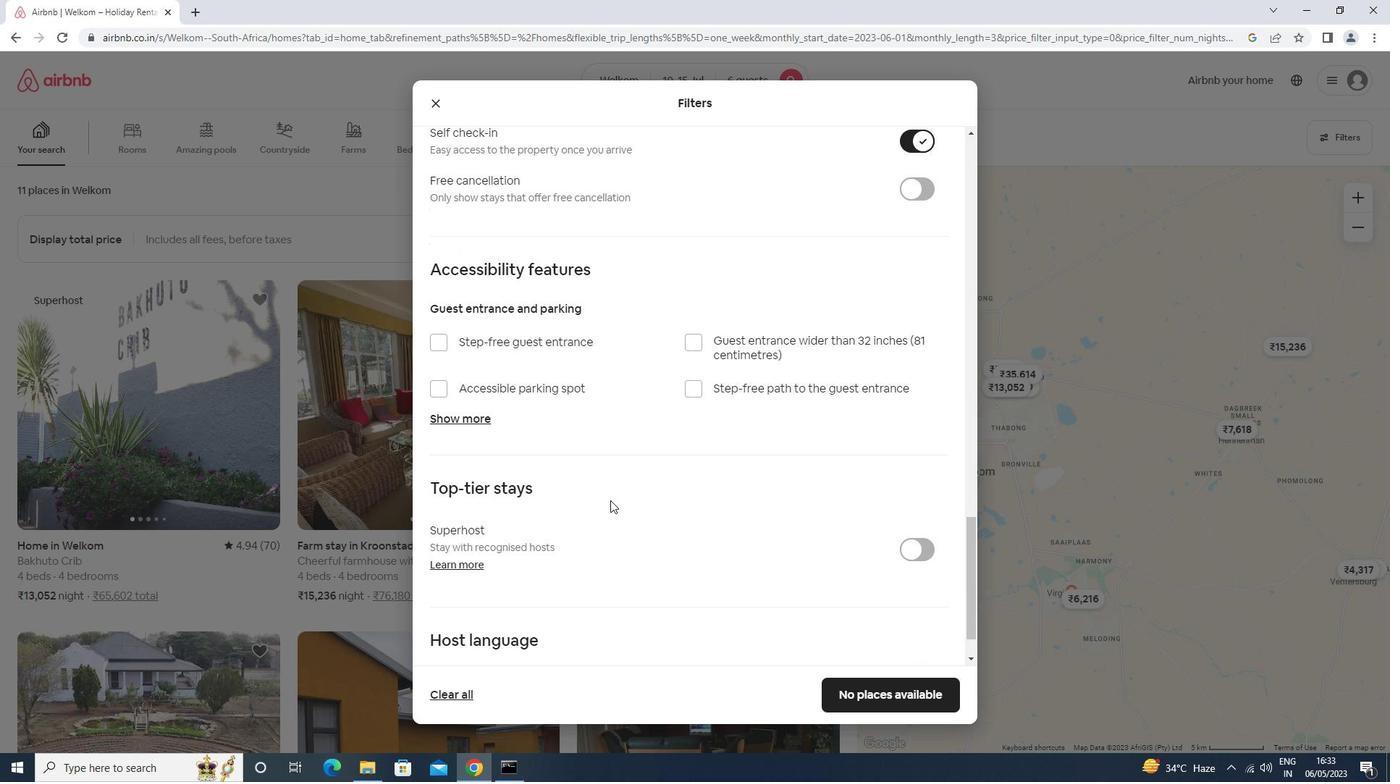 
Action: Mouse moved to (609, 504)
Screenshot: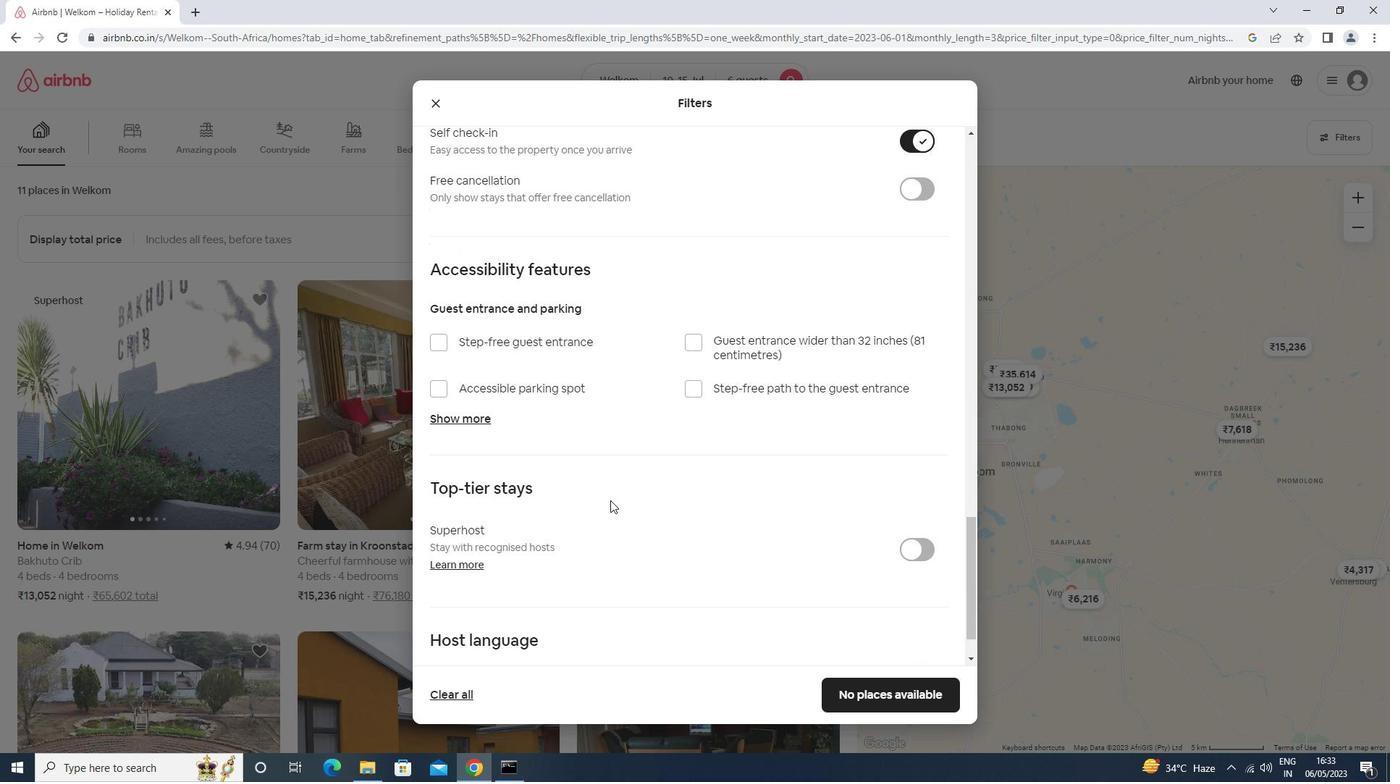 
Action: Mouse scrolled (609, 504) with delta (0, 0)
Screenshot: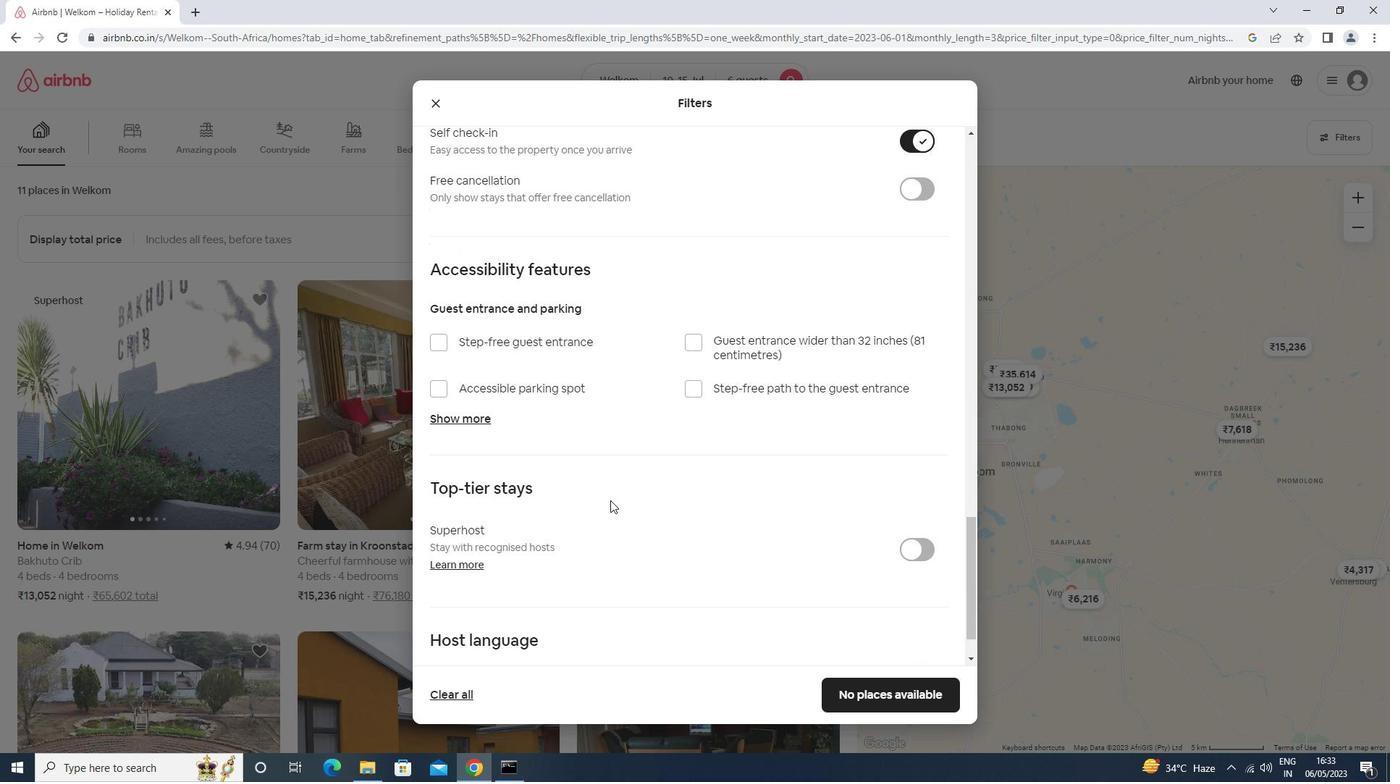 
Action: Mouse moved to (549, 621)
Screenshot: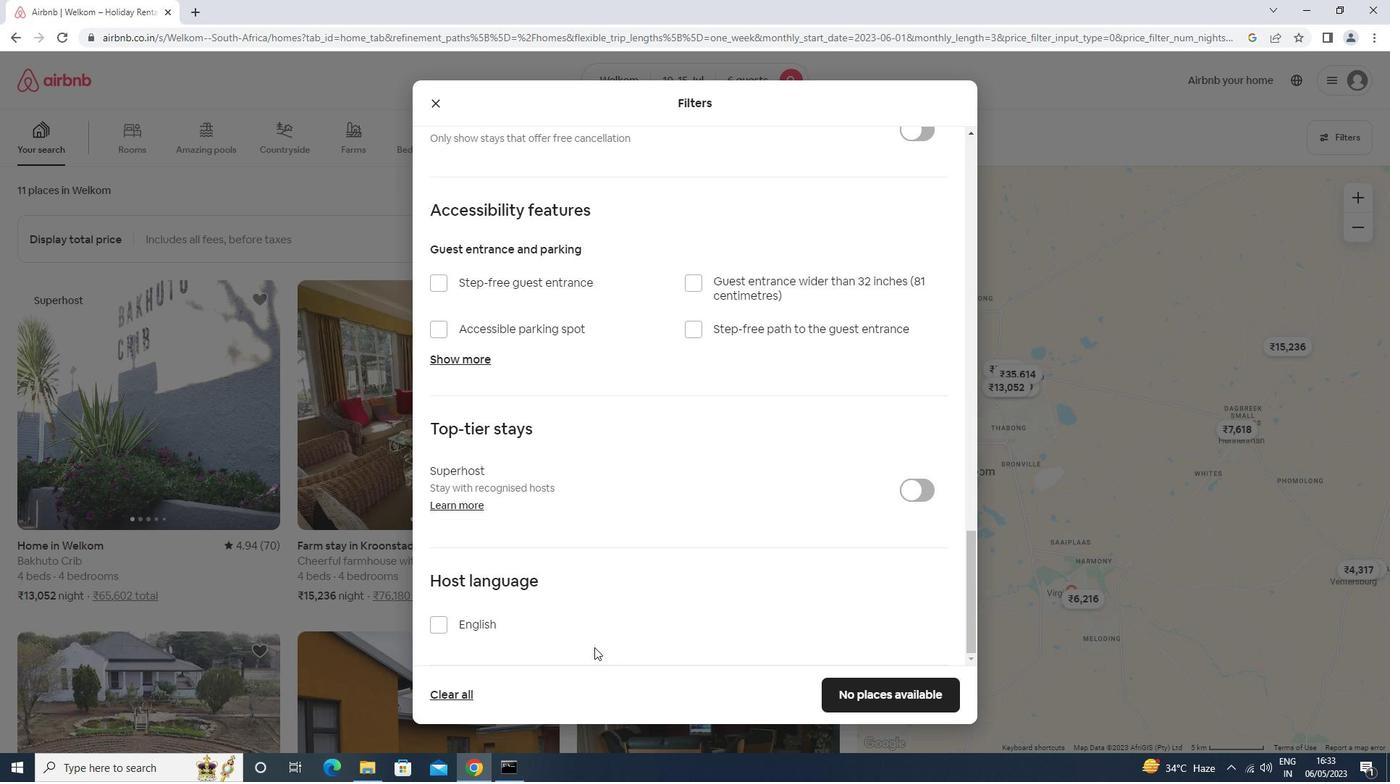 
Action: Mouse pressed left at (549, 621)
Screenshot: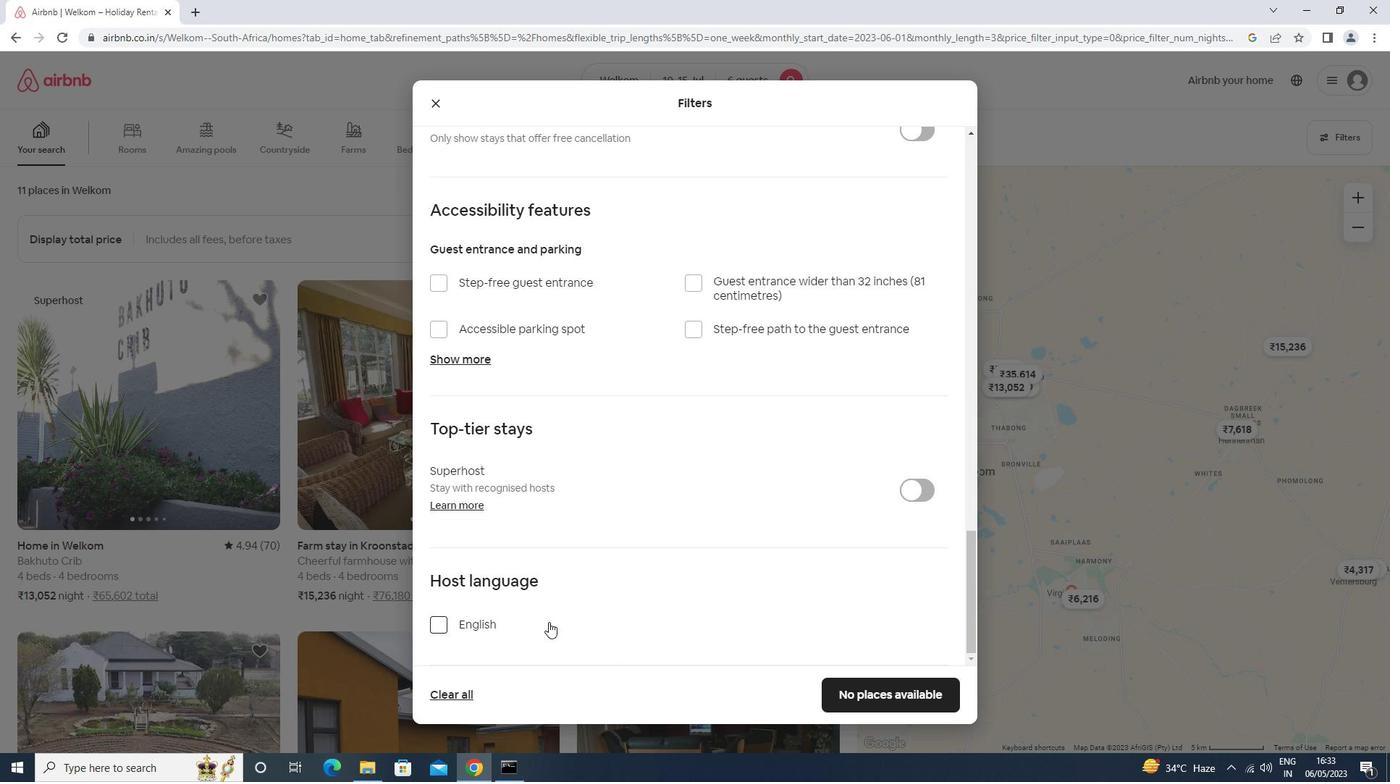 
Action: Mouse moved to (874, 697)
Screenshot: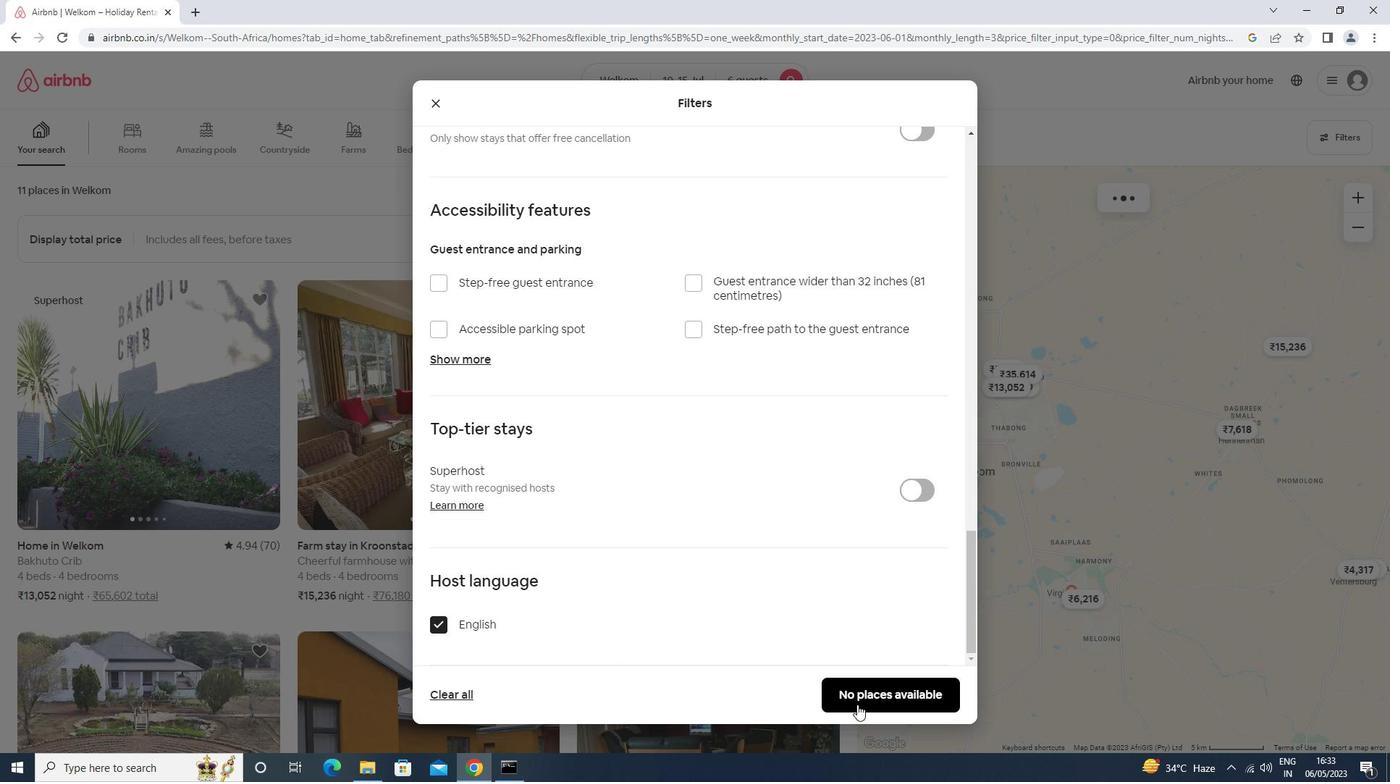 
Action: Mouse pressed left at (874, 697)
Screenshot: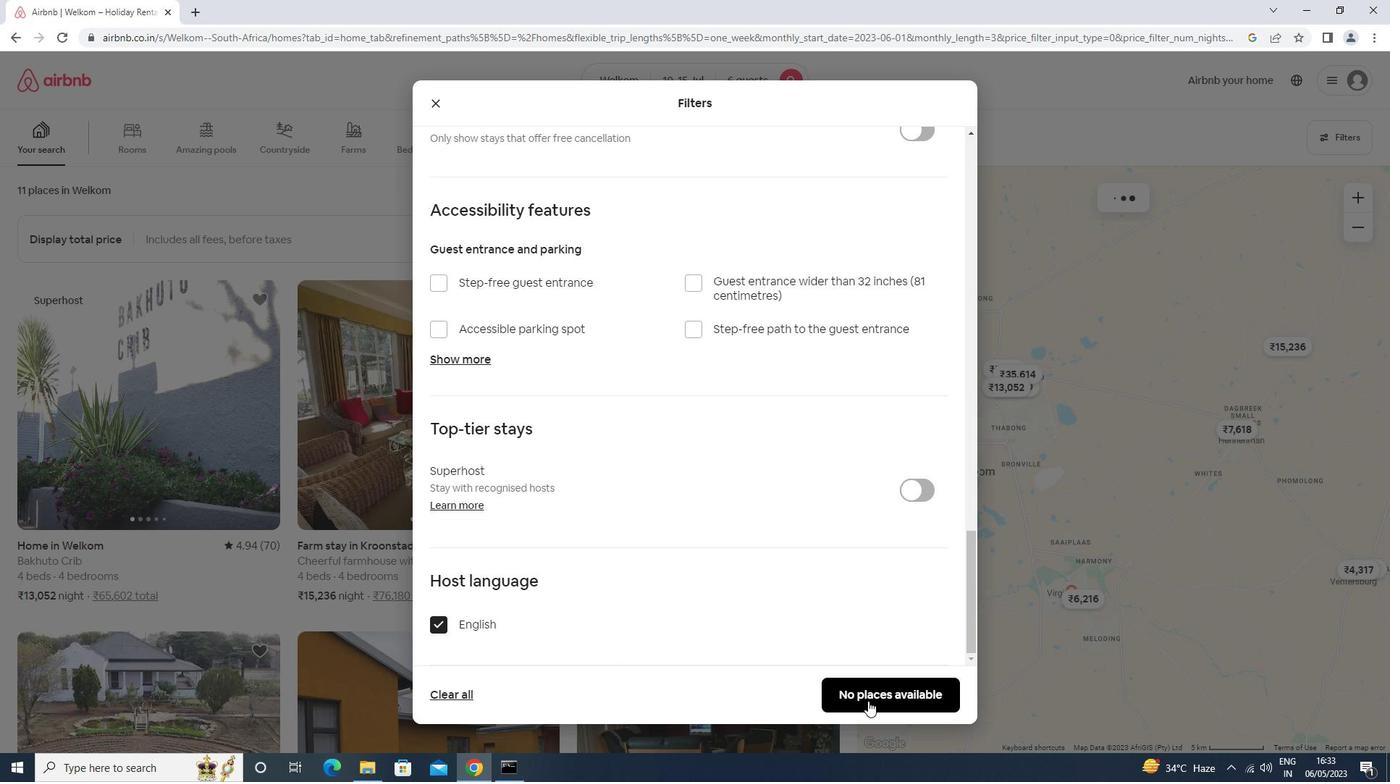 
